 Task: Look for space in Ashibetsu, Japan from 5th September, 2023 to 12th September, 2023 for 2 adults in price range Rs.10000 to Rs.15000.  With 1  bedroom having 1 bed and 1 bathroom. Property type can be house, flat, guest house, hotel. Amenities needed are: washing machine. Booking option can be shelf check-in. Required host language is English.
Action: Mouse moved to (547, 144)
Screenshot: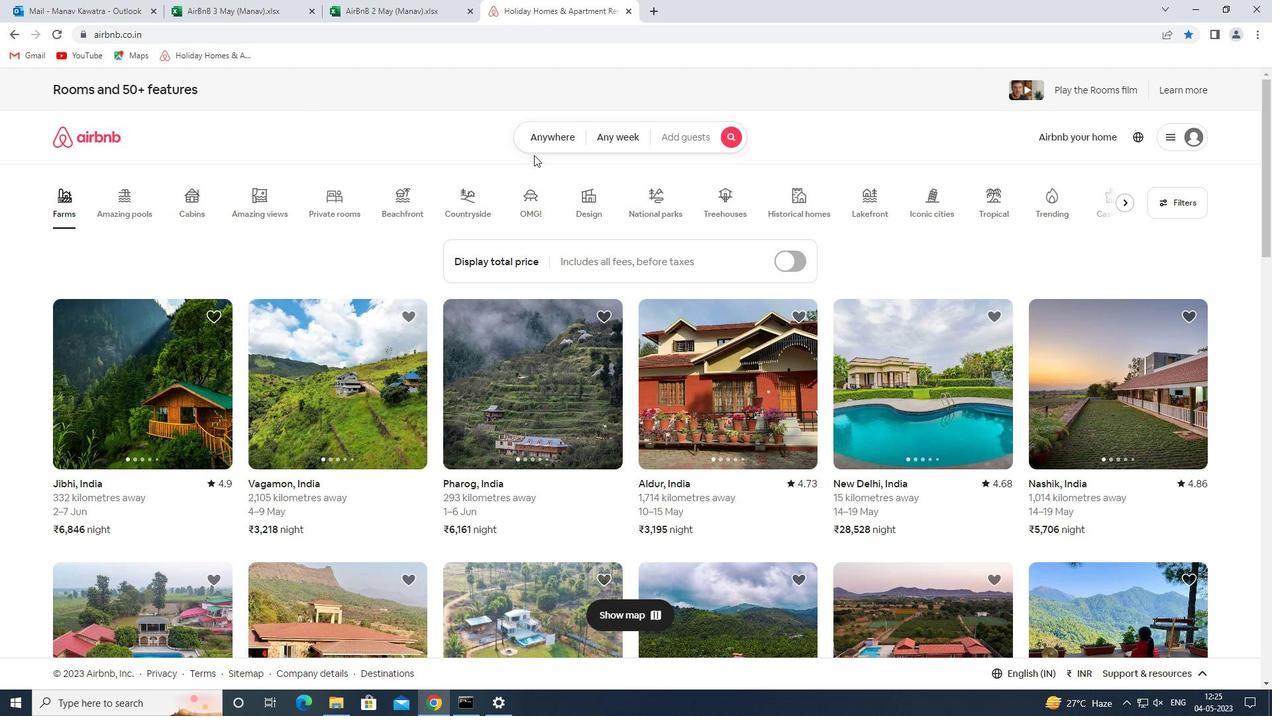 
Action: Mouse pressed left at (547, 144)
Screenshot: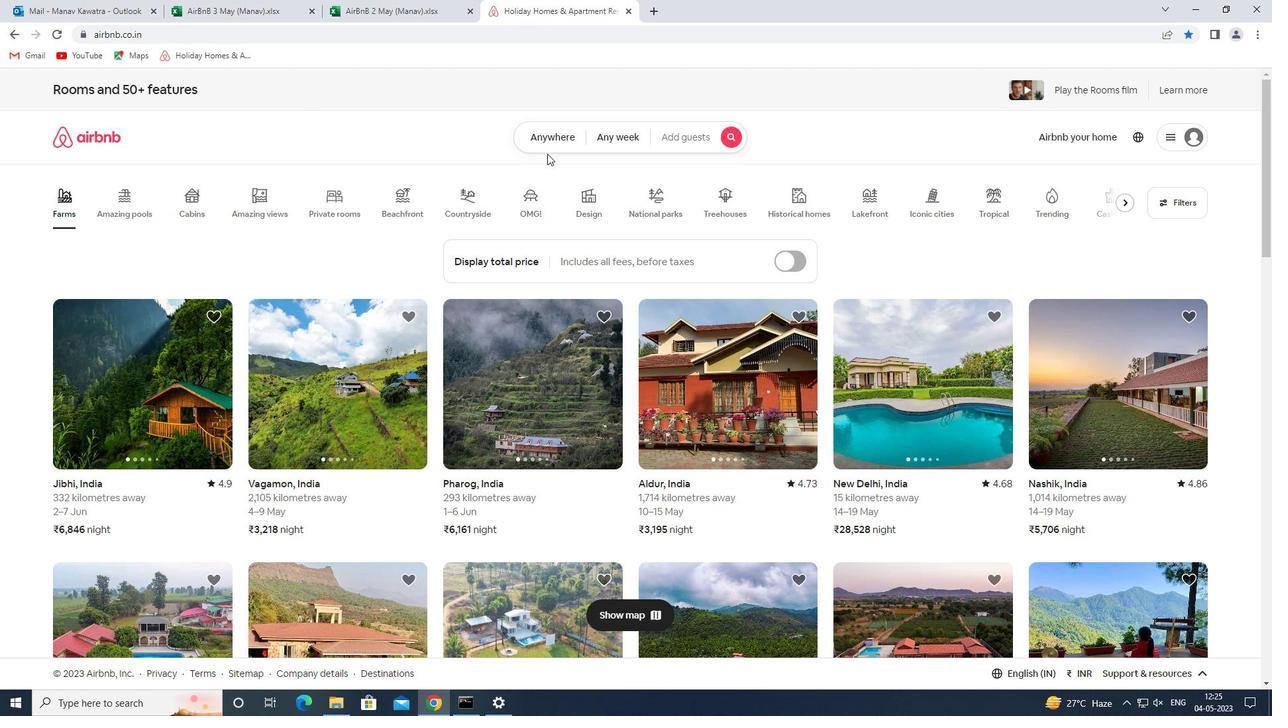 
Action: Mouse moved to (432, 189)
Screenshot: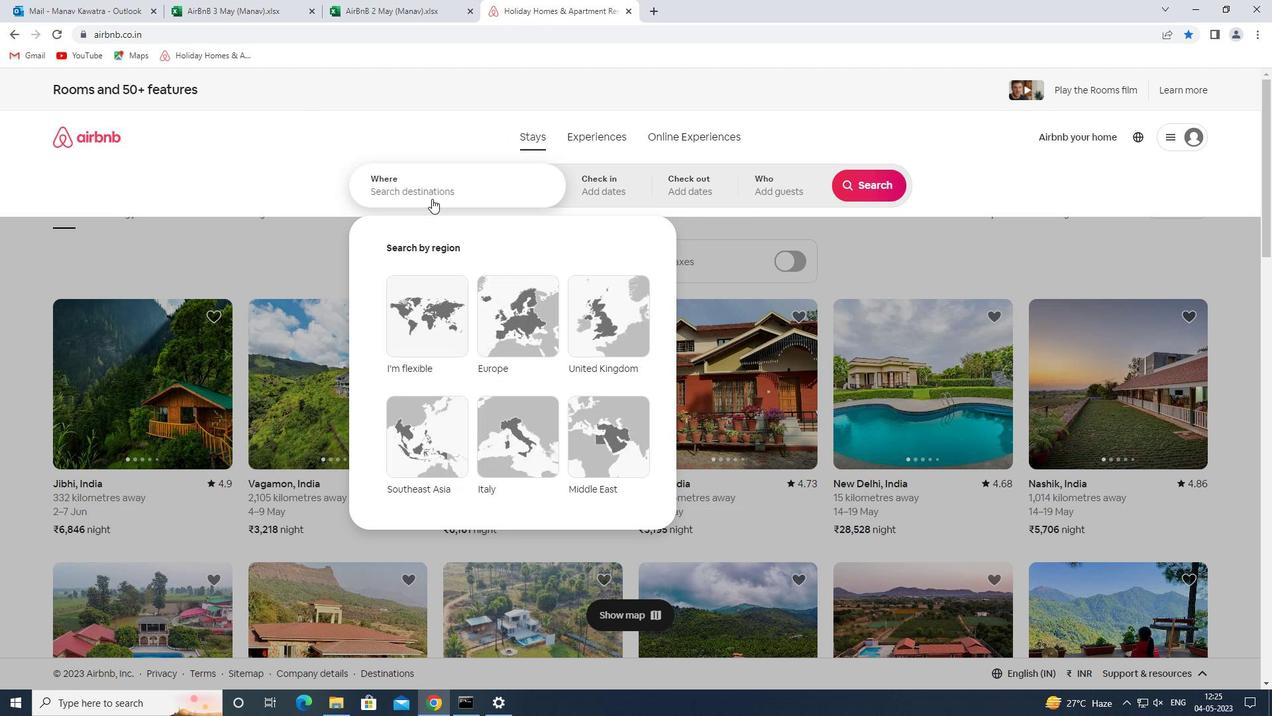 
Action: Mouse pressed left at (432, 189)
Screenshot: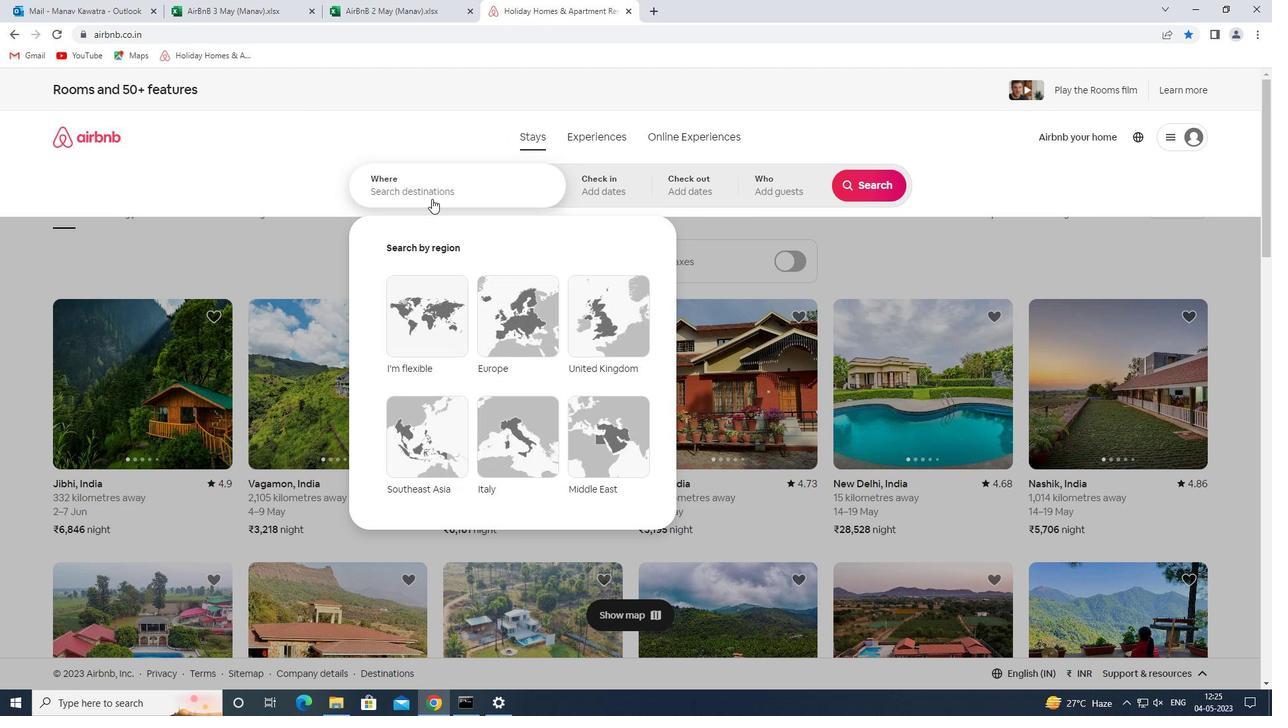 
Action: Mouse moved to (433, 189)
Screenshot: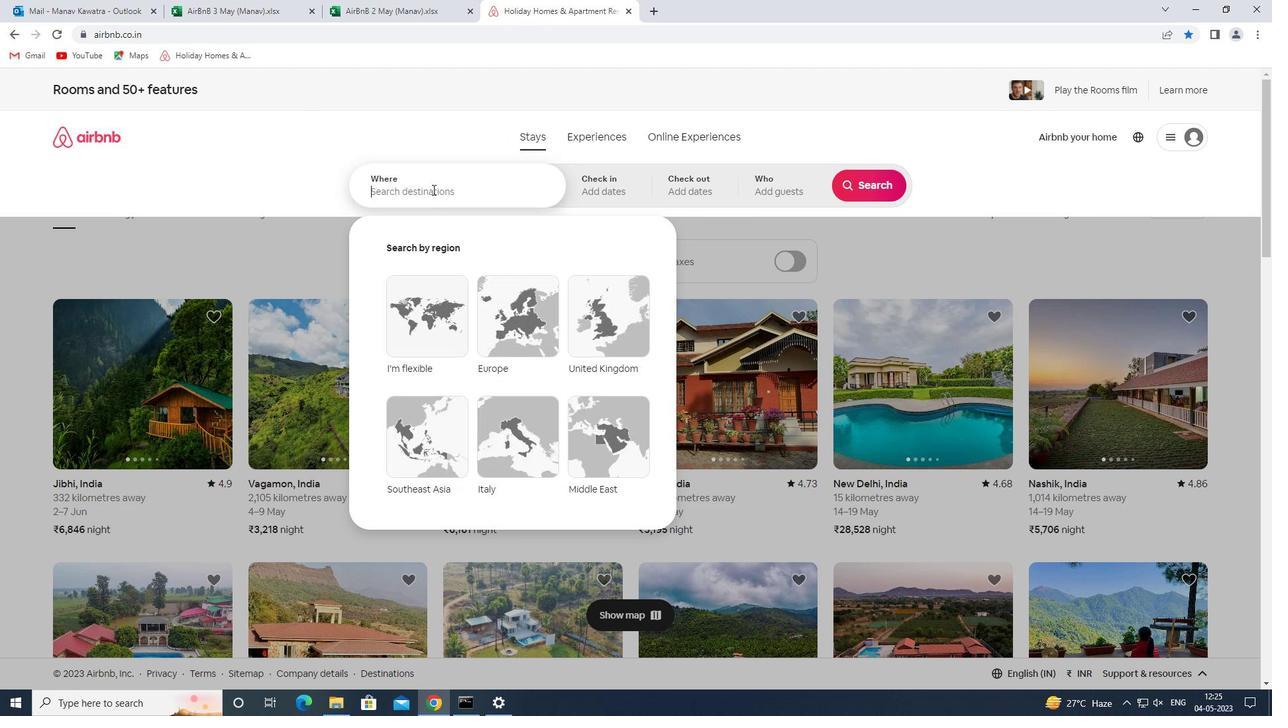 
Action: Key pressed ashi<Key.backspace>ibetu<Key.space>japam<Key.space><Key.enter>
Screenshot: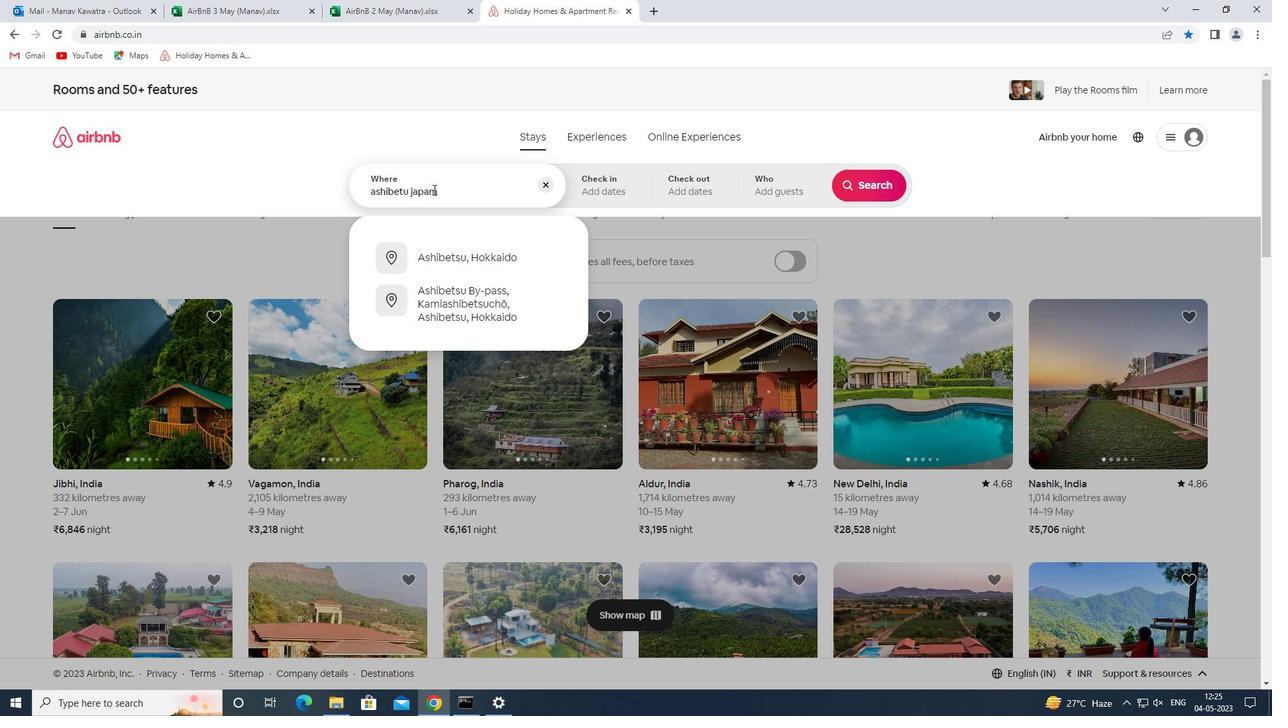 
Action: Mouse moved to (867, 295)
Screenshot: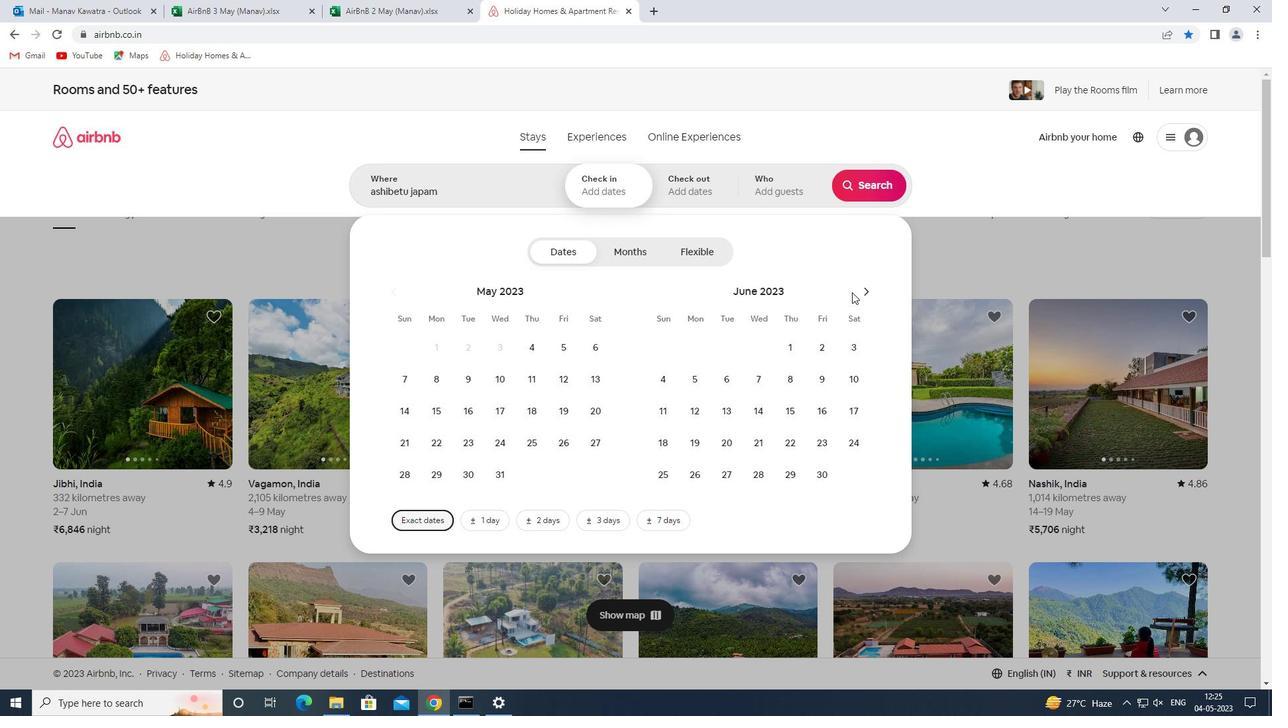 
Action: Mouse pressed left at (867, 295)
Screenshot: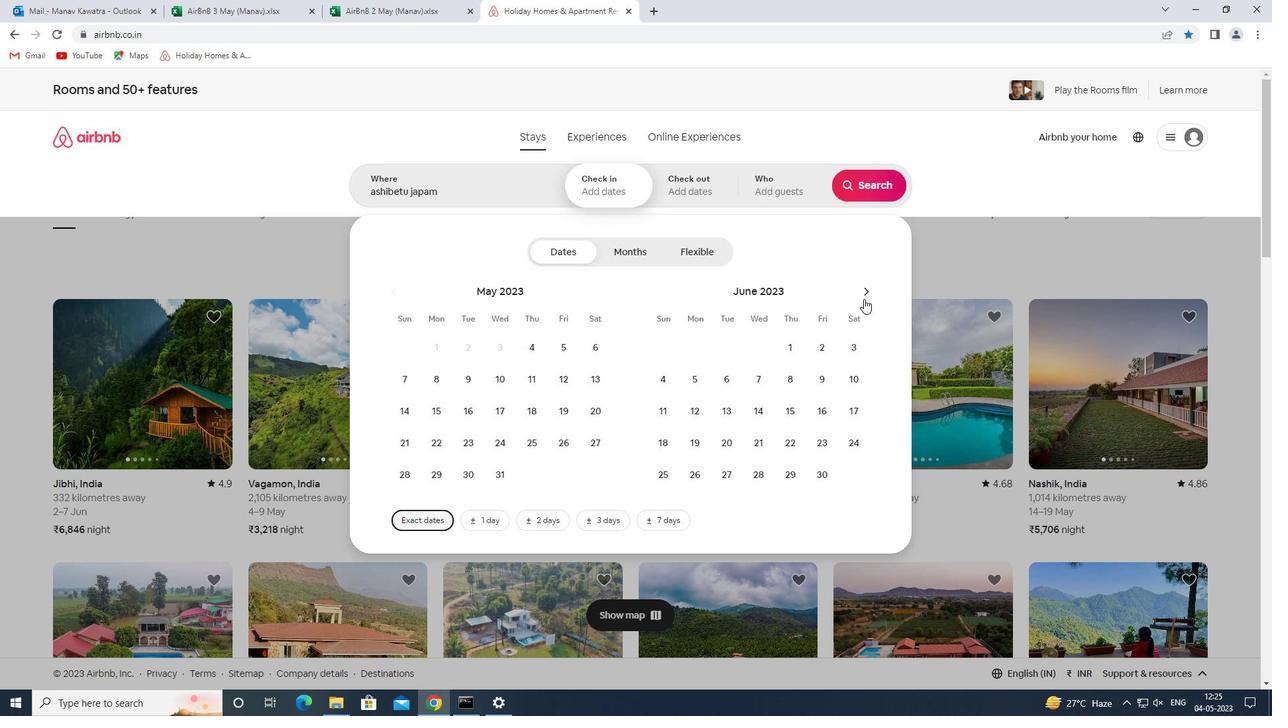 
Action: Mouse pressed left at (867, 295)
Screenshot: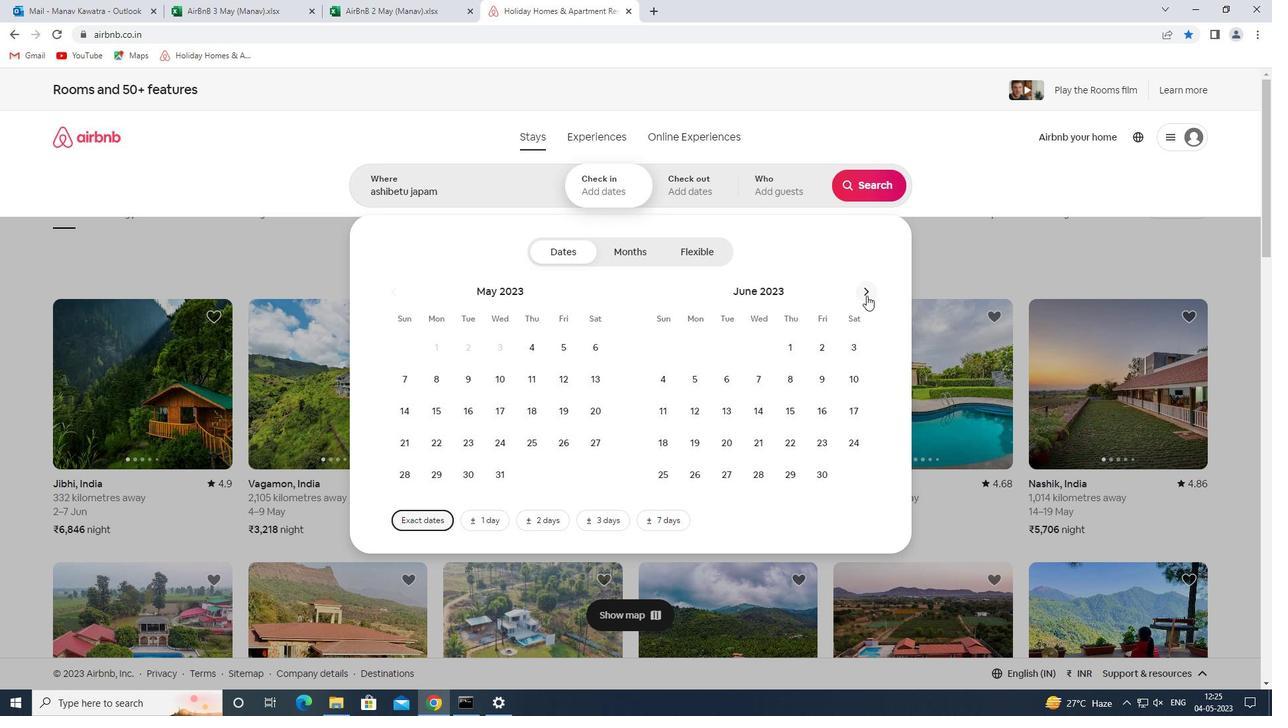 
Action: Mouse pressed left at (867, 295)
Screenshot: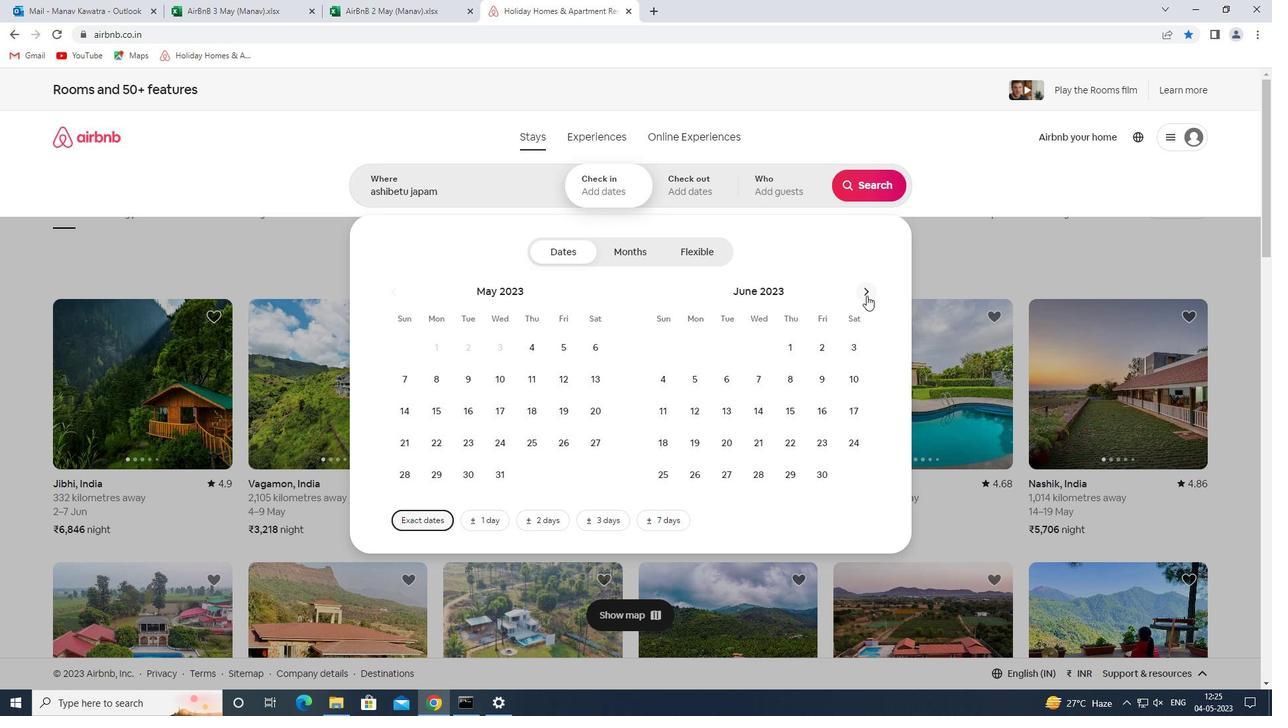 
Action: Mouse pressed left at (867, 295)
Screenshot: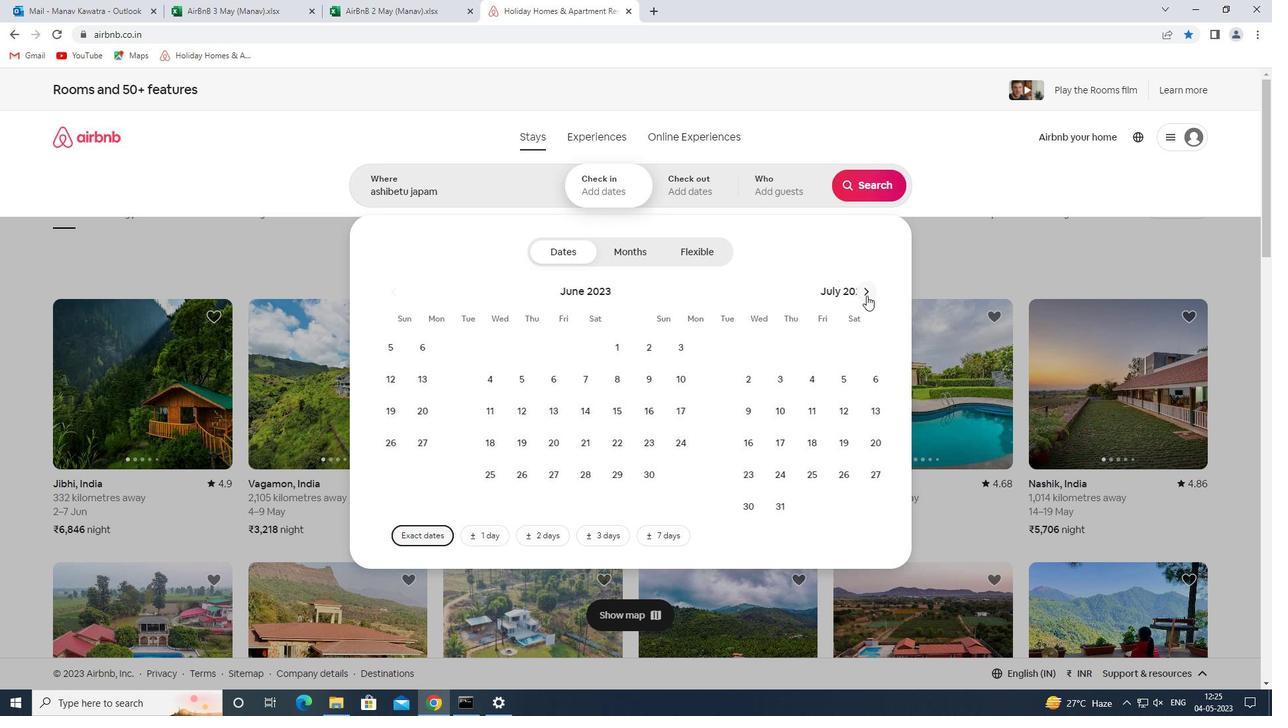 
Action: Mouse pressed left at (867, 295)
Screenshot: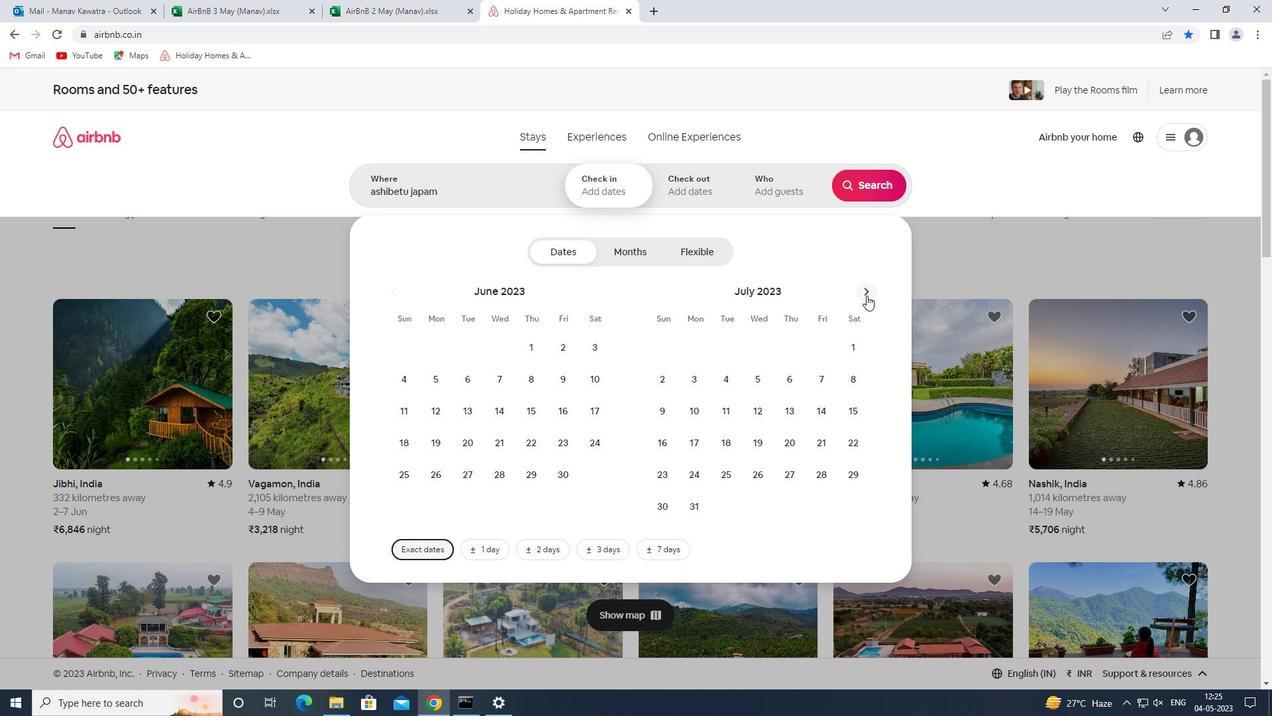
Action: Mouse moved to (867, 295)
Screenshot: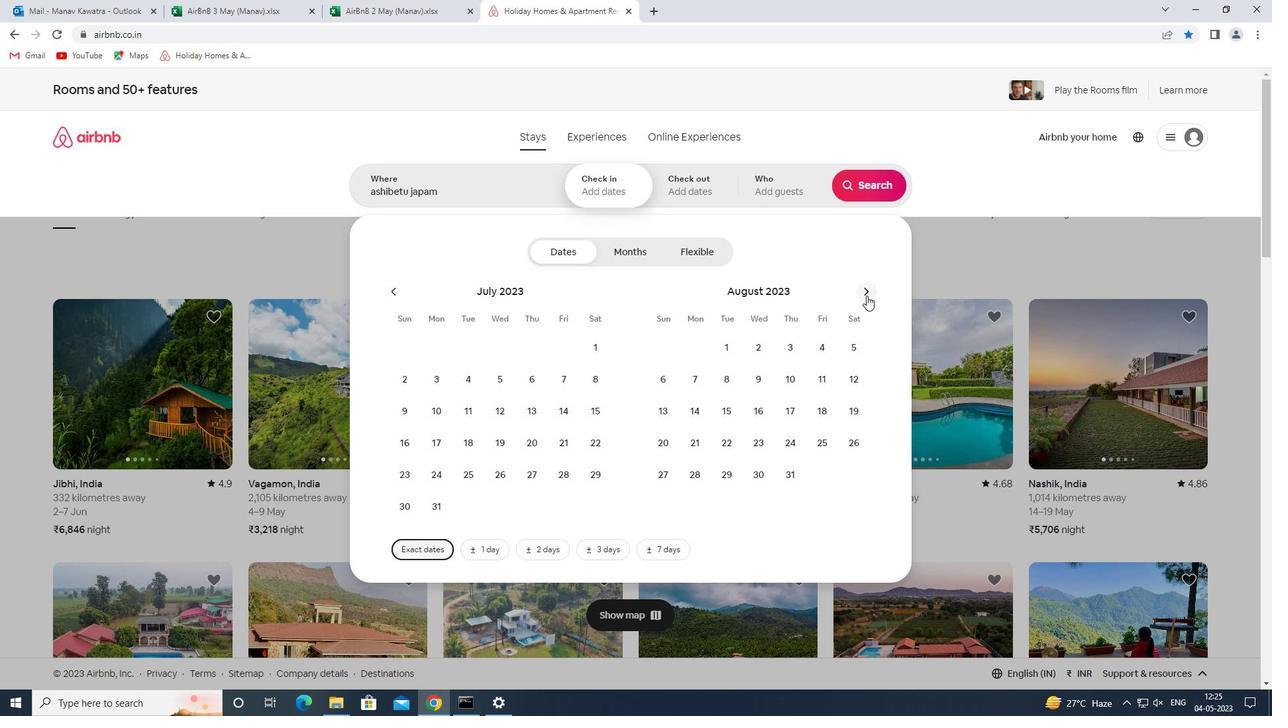 
Action: Mouse pressed left at (867, 295)
Screenshot: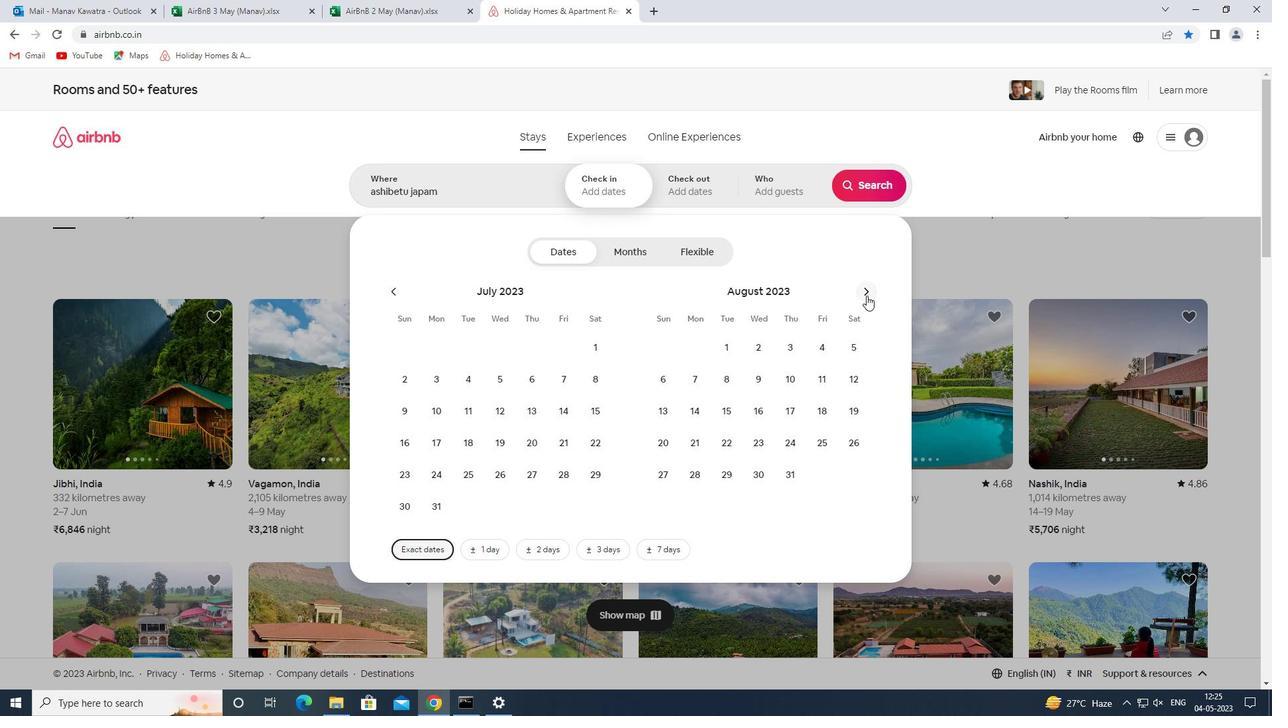 
Action: Mouse moved to (730, 385)
Screenshot: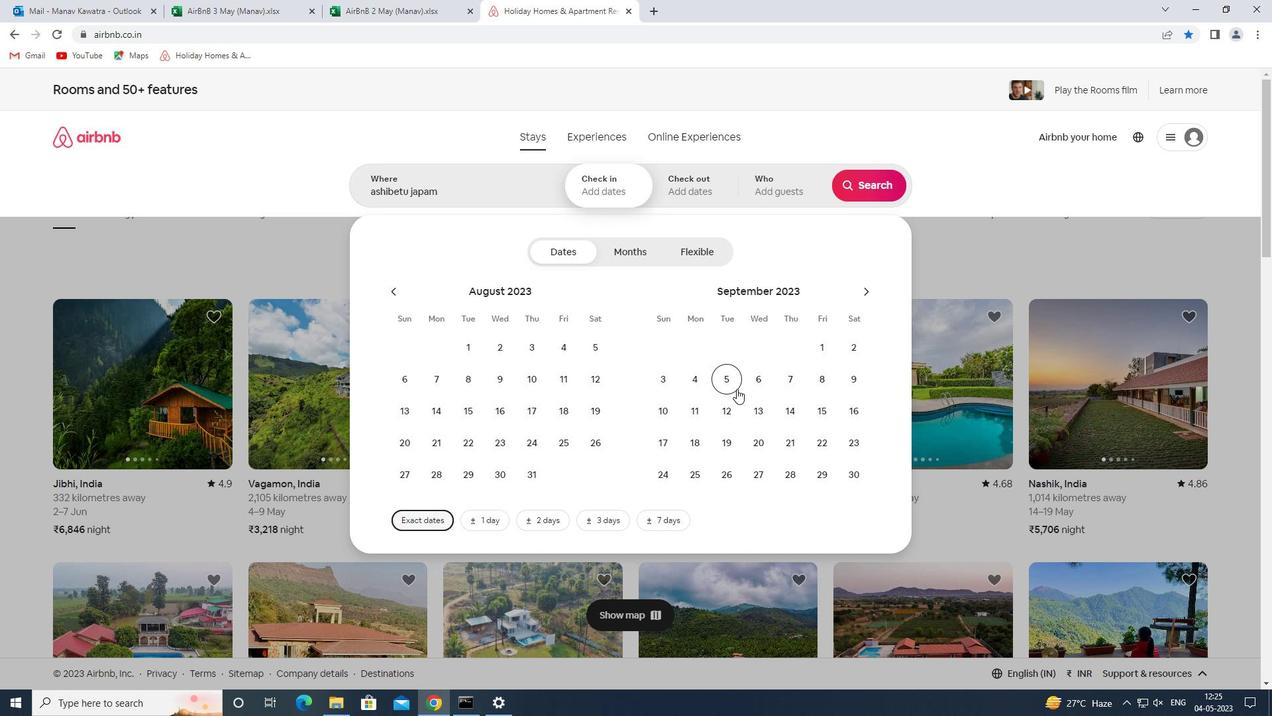 
Action: Mouse pressed left at (730, 385)
Screenshot: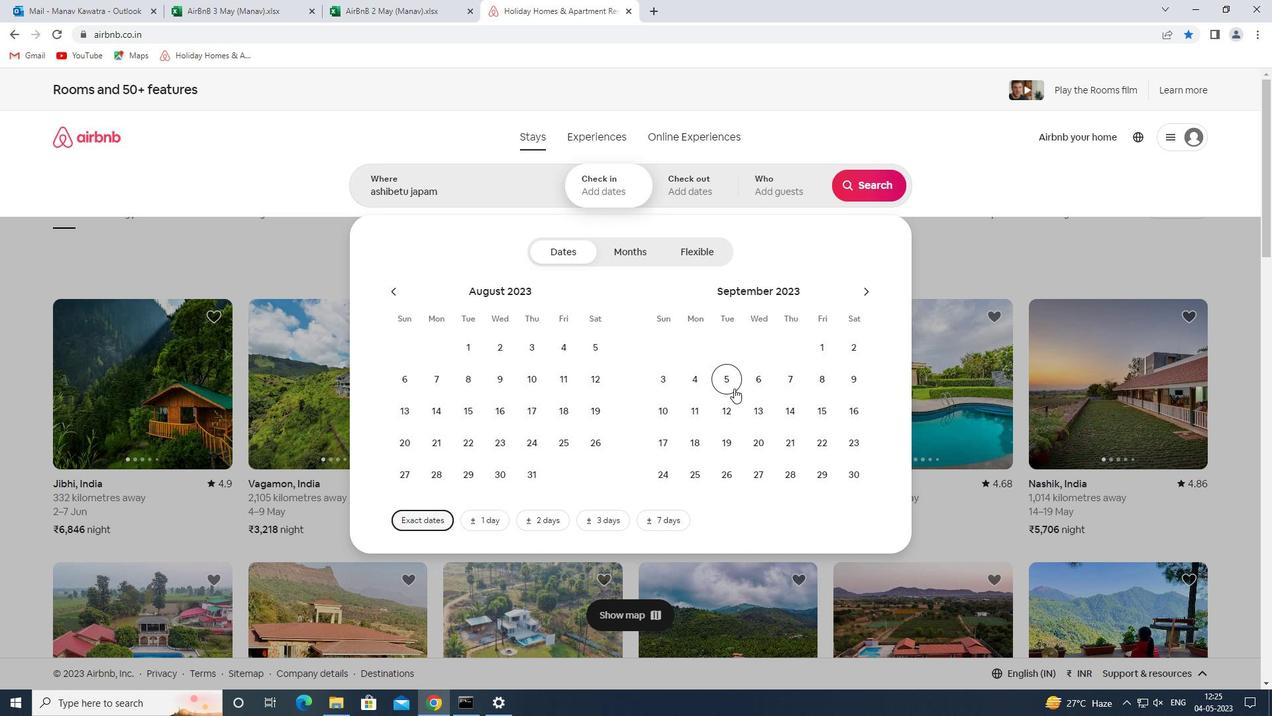 
Action: Mouse moved to (735, 410)
Screenshot: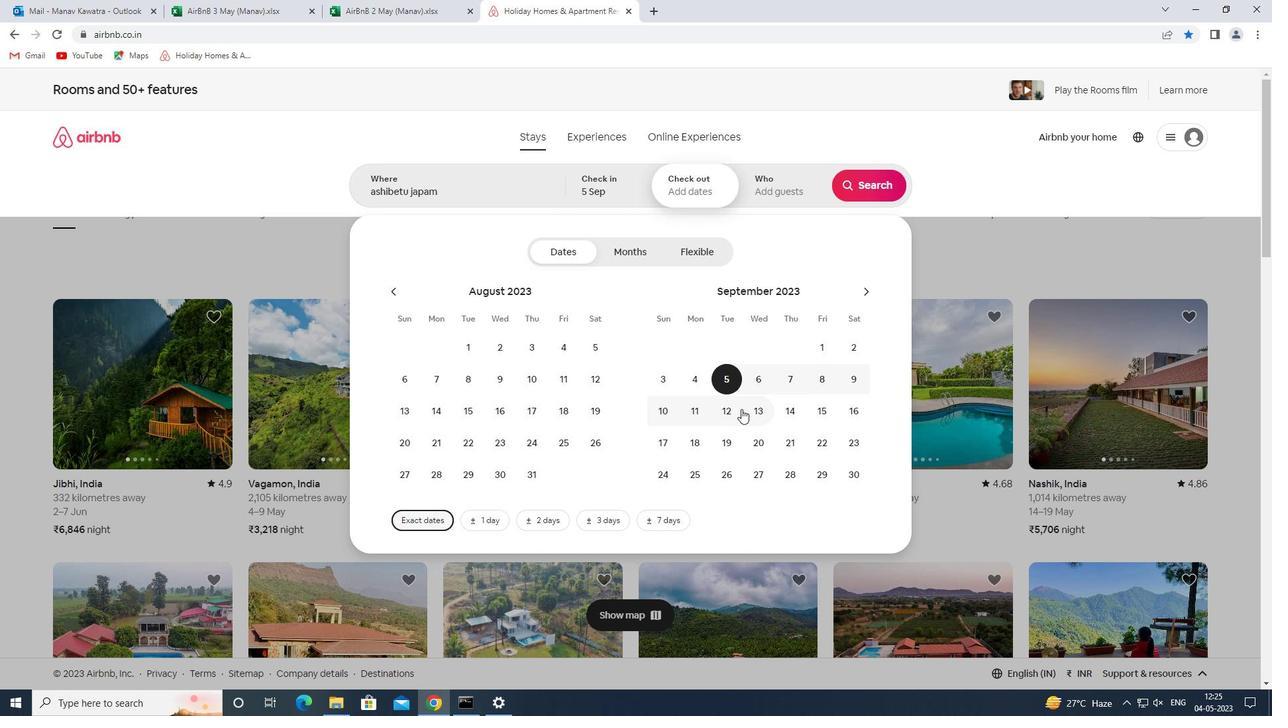
Action: Mouse pressed left at (735, 410)
Screenshot: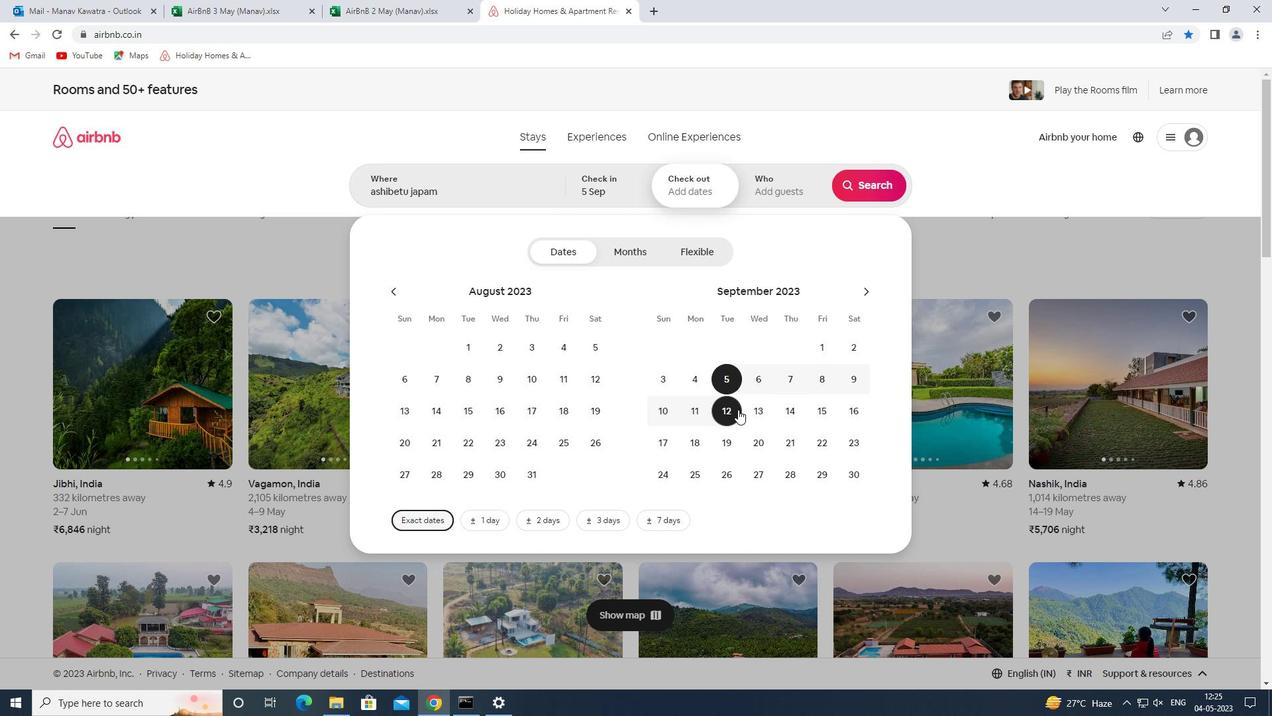 
Action: Mouse moved to (778, 190)
Screenshot: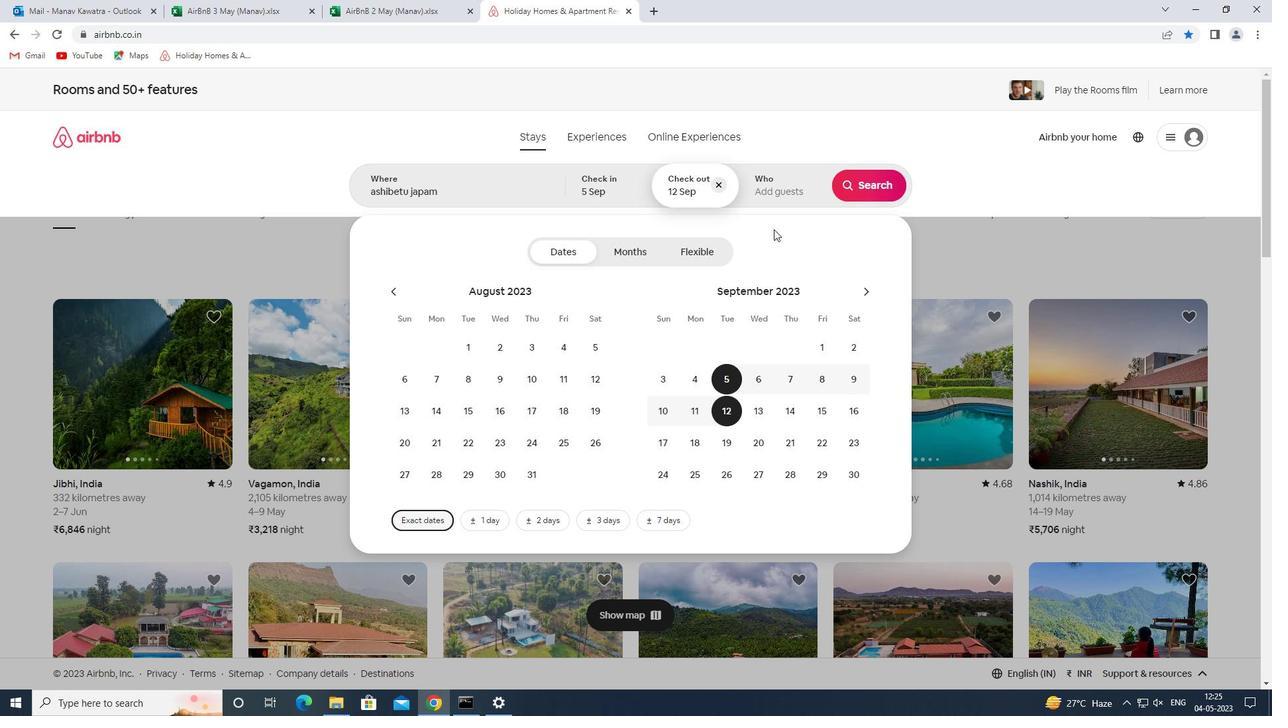 
Action: Mouse pressed left at (778, 190)
Screenshot: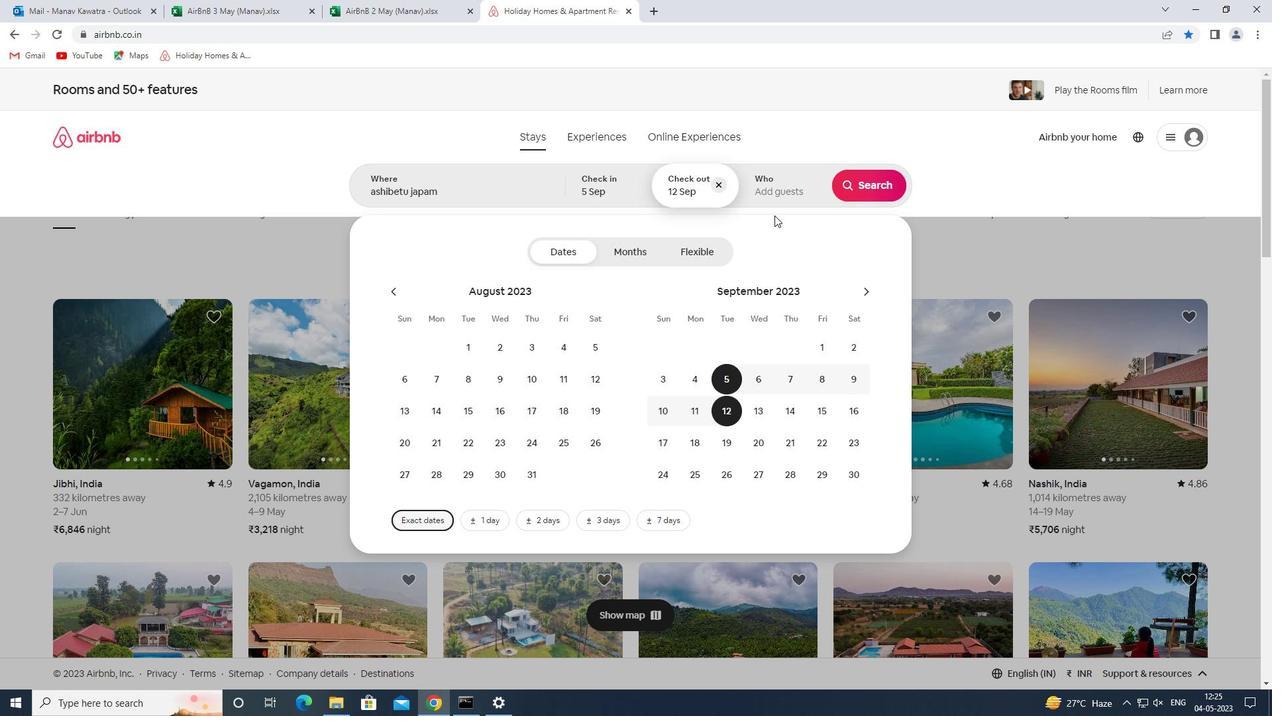 
Action: Mouse moved to (878, 265)
Screenshot: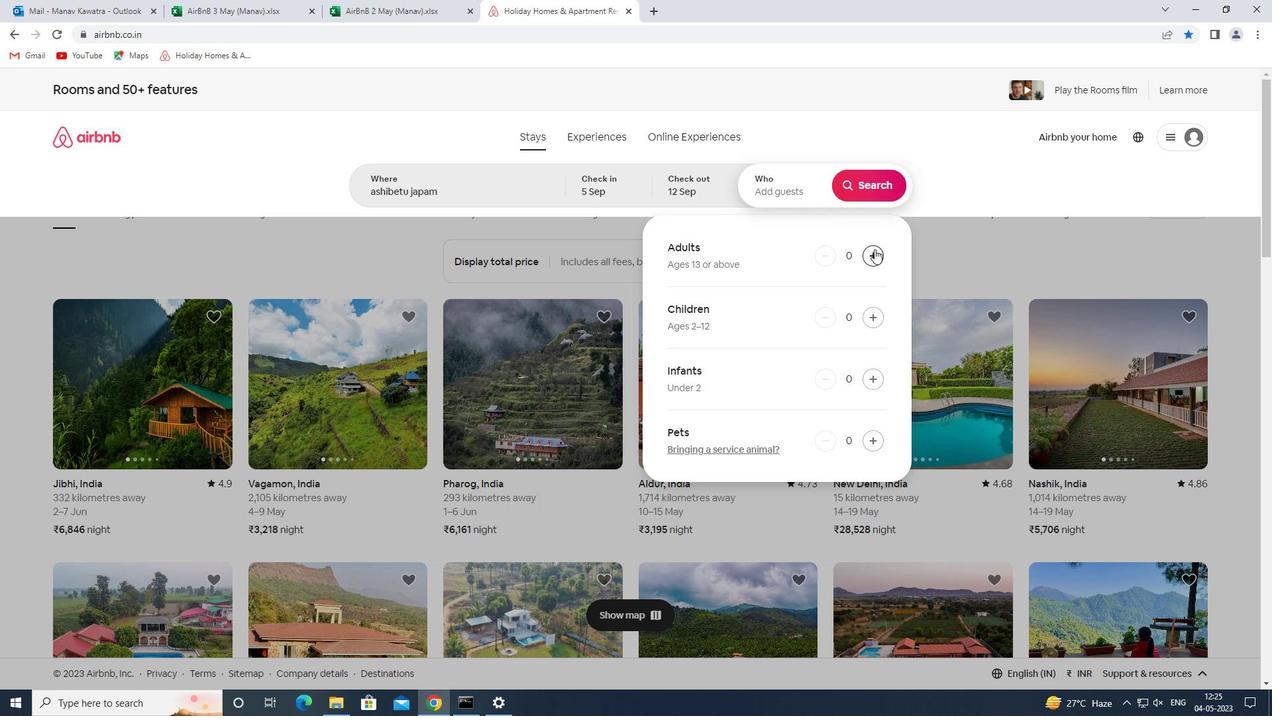 
Action: Mouse pressed left at (878, 265)
Screenshot: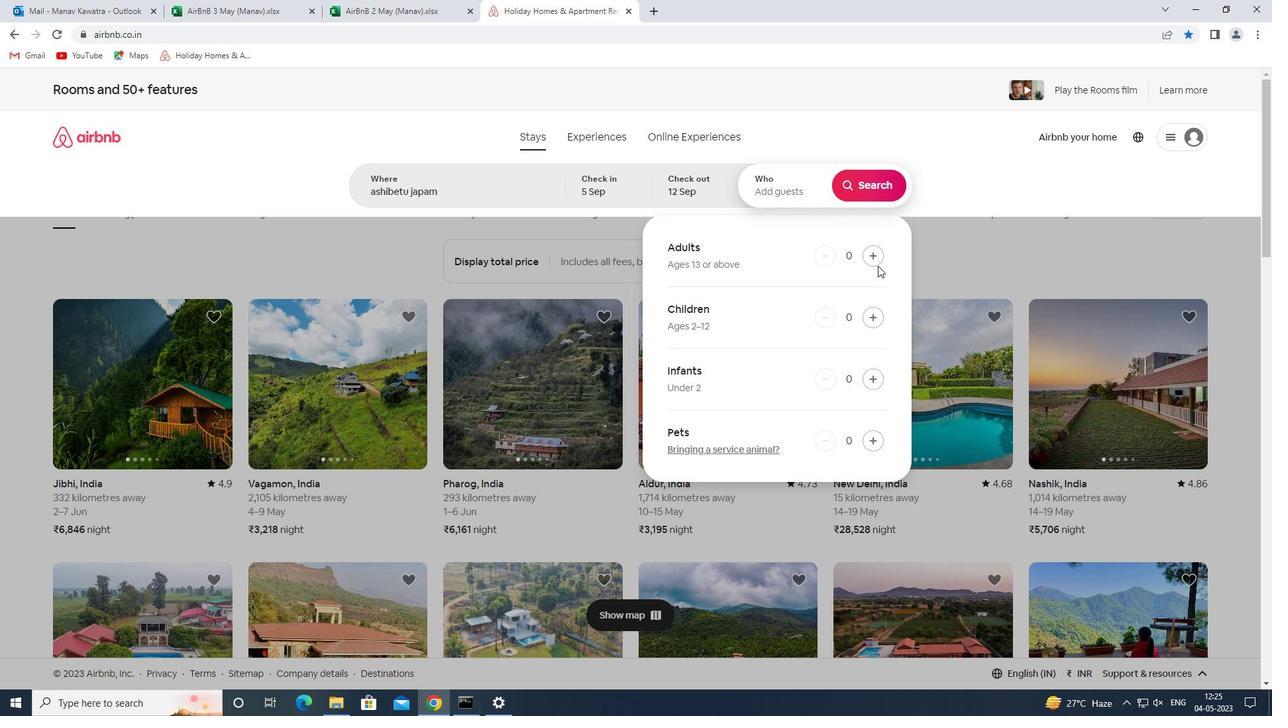 
Action: Mouse pressed left at (878, 265)
Screenshot: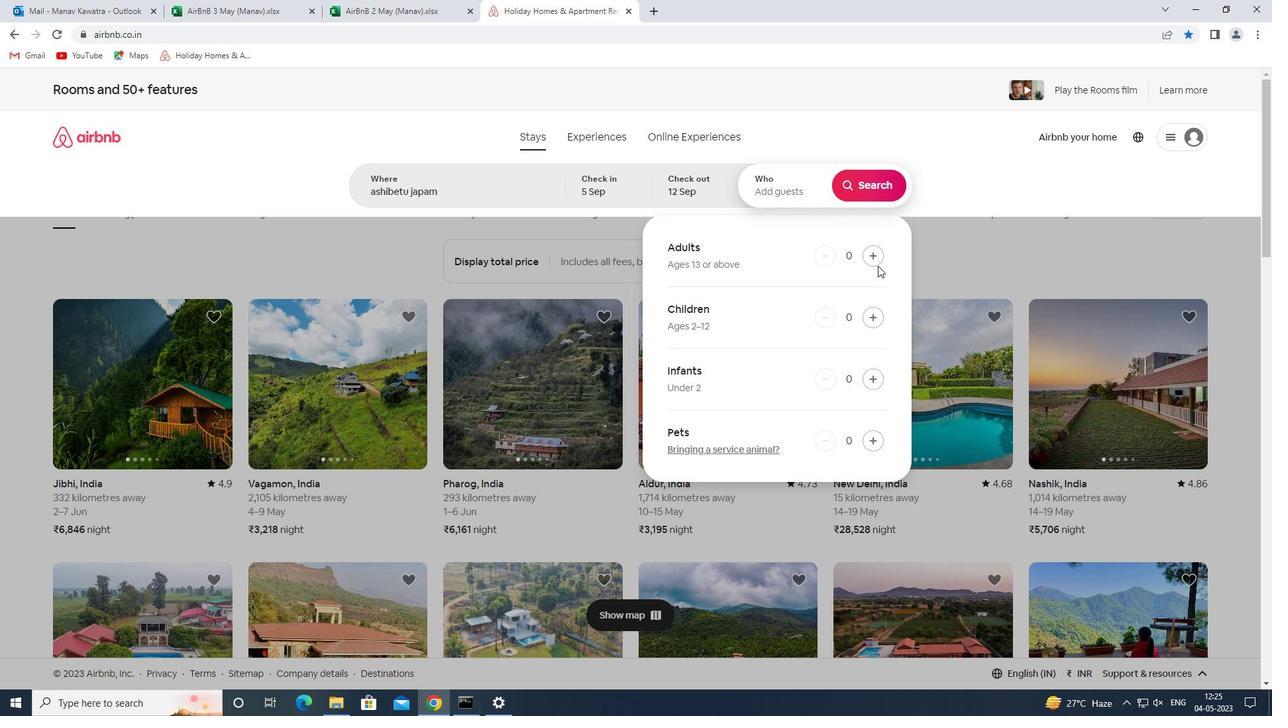 
Action: Mouse moved to (875, 253)
Screenshot: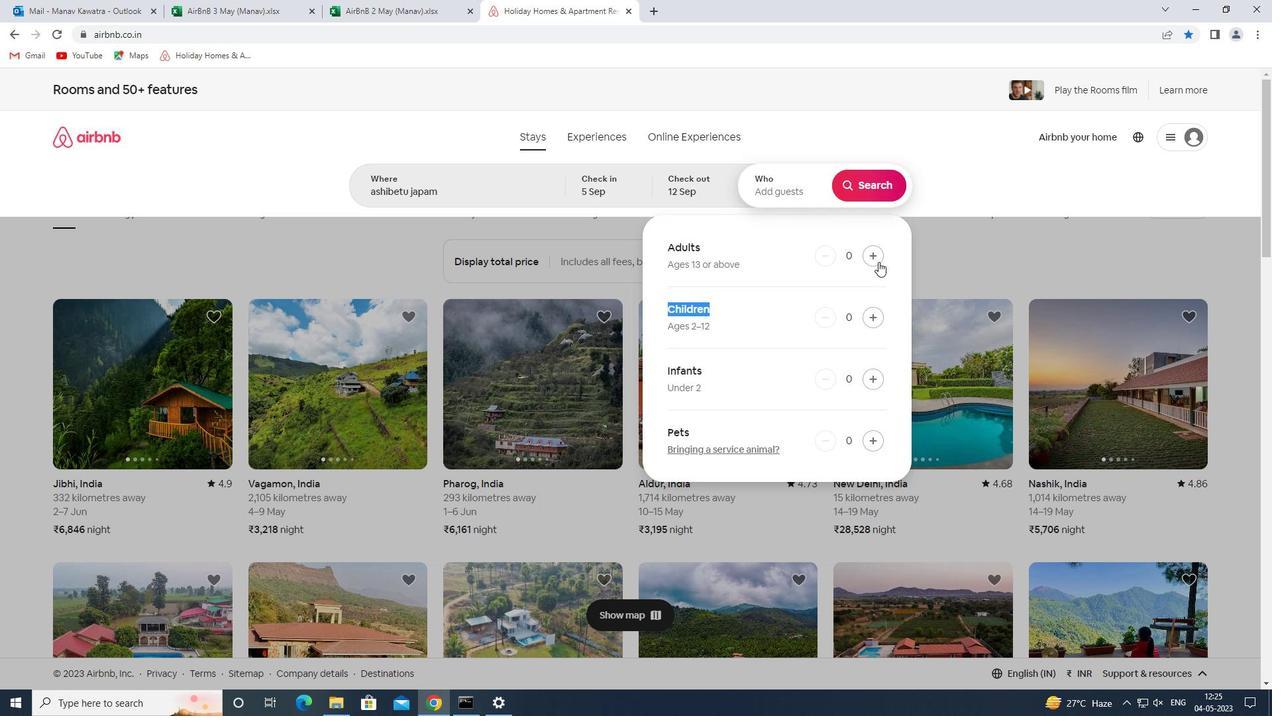 
Action: Mouse pressed left at (875, 253)
Screenshot: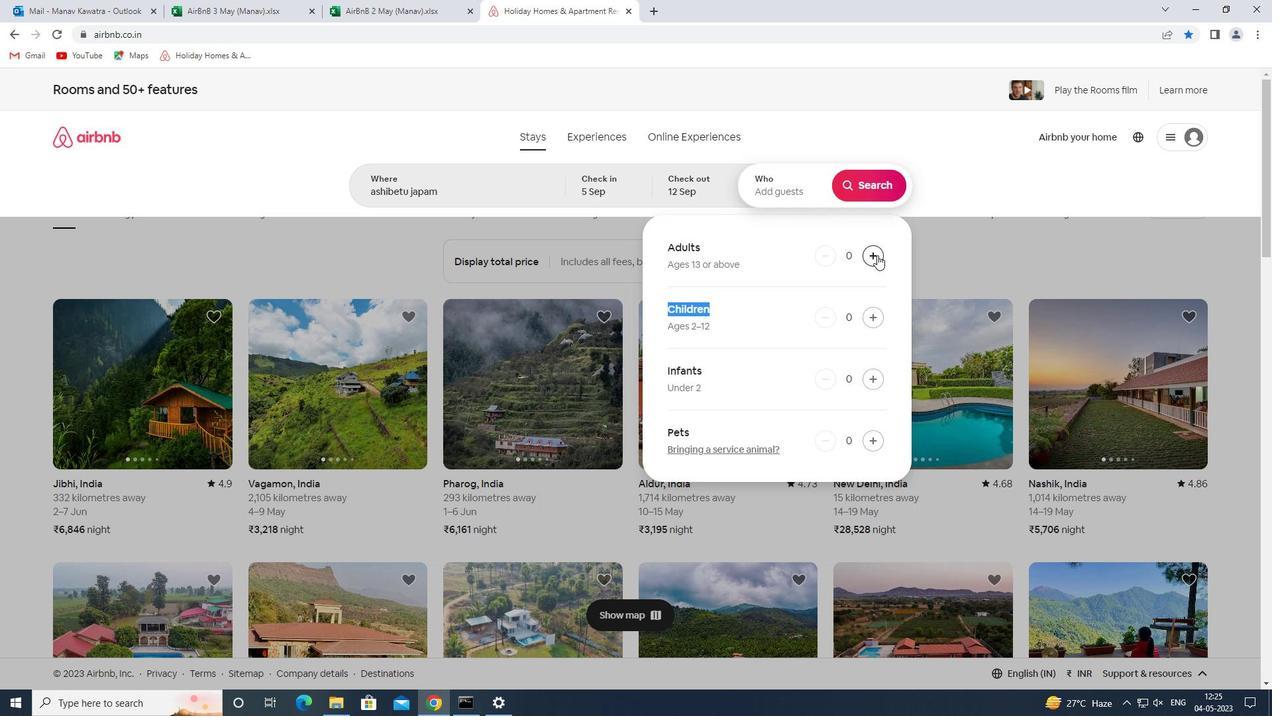 
Action: Mouse pressed left at (875, 253)
Screenshot: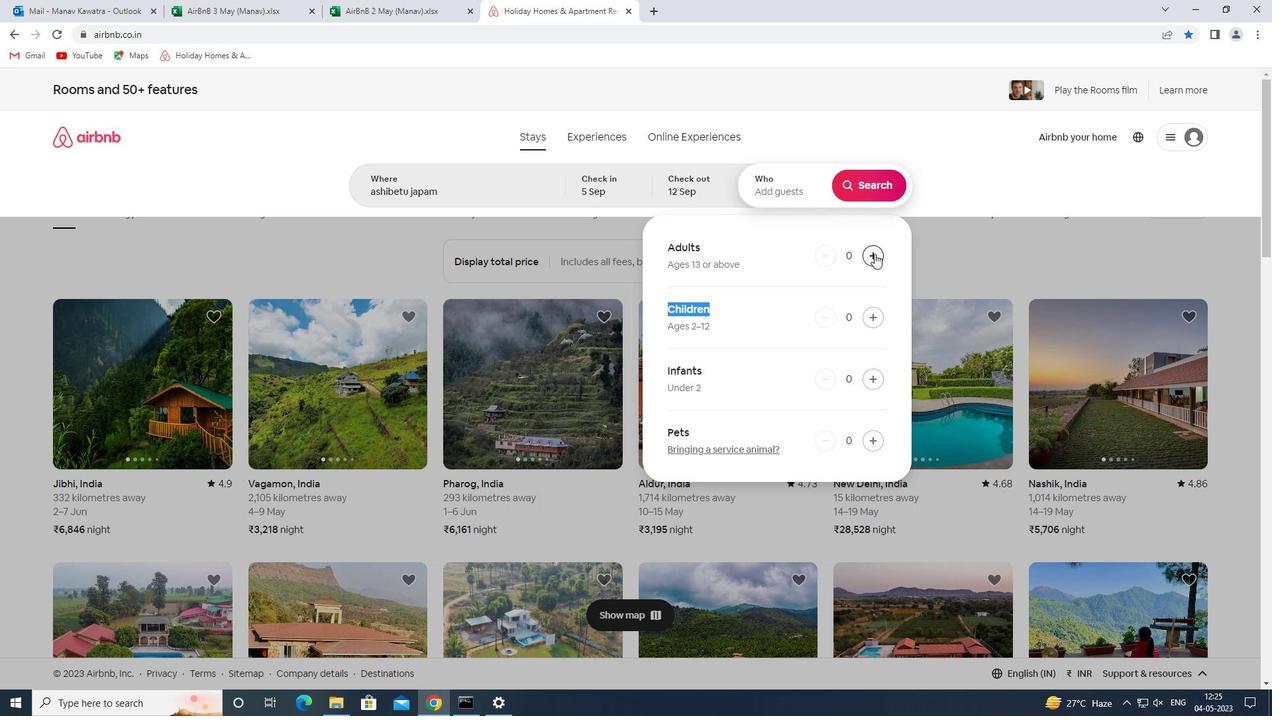 
Action: Mouse moved to (863, 189)
Screenshot: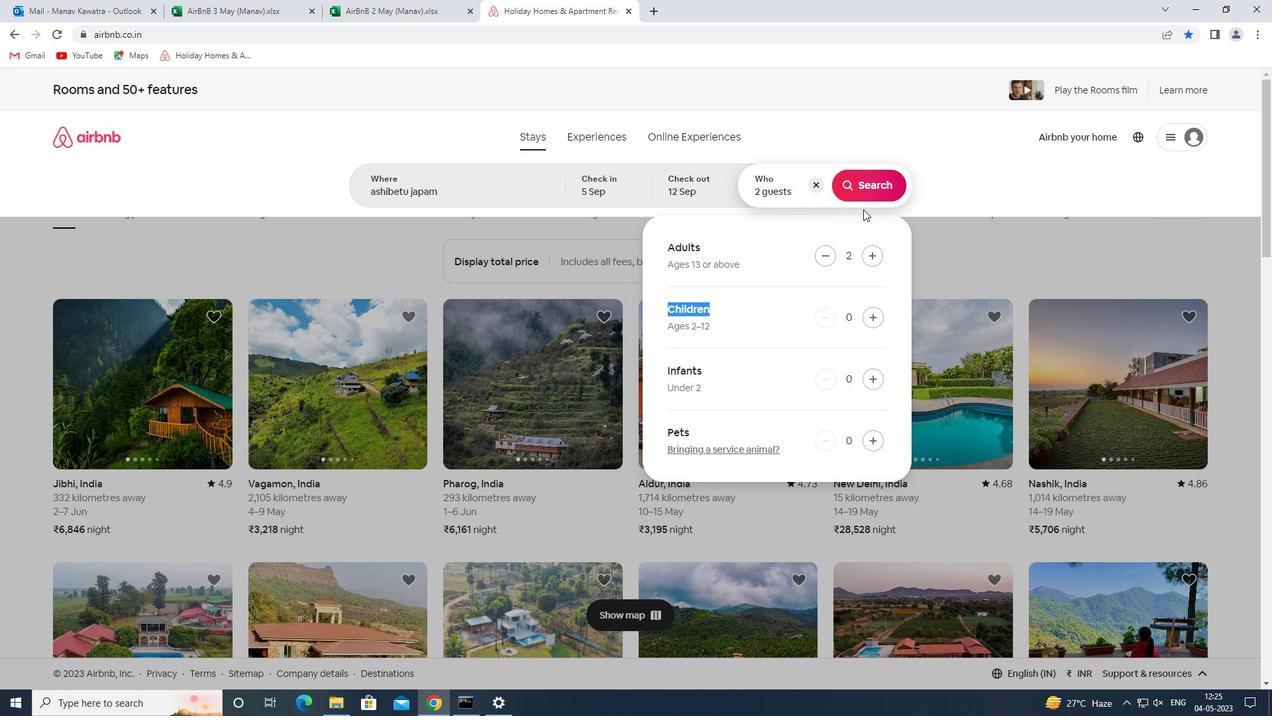 
Action: Mouse pressed left at (863, 189)
Screenshot: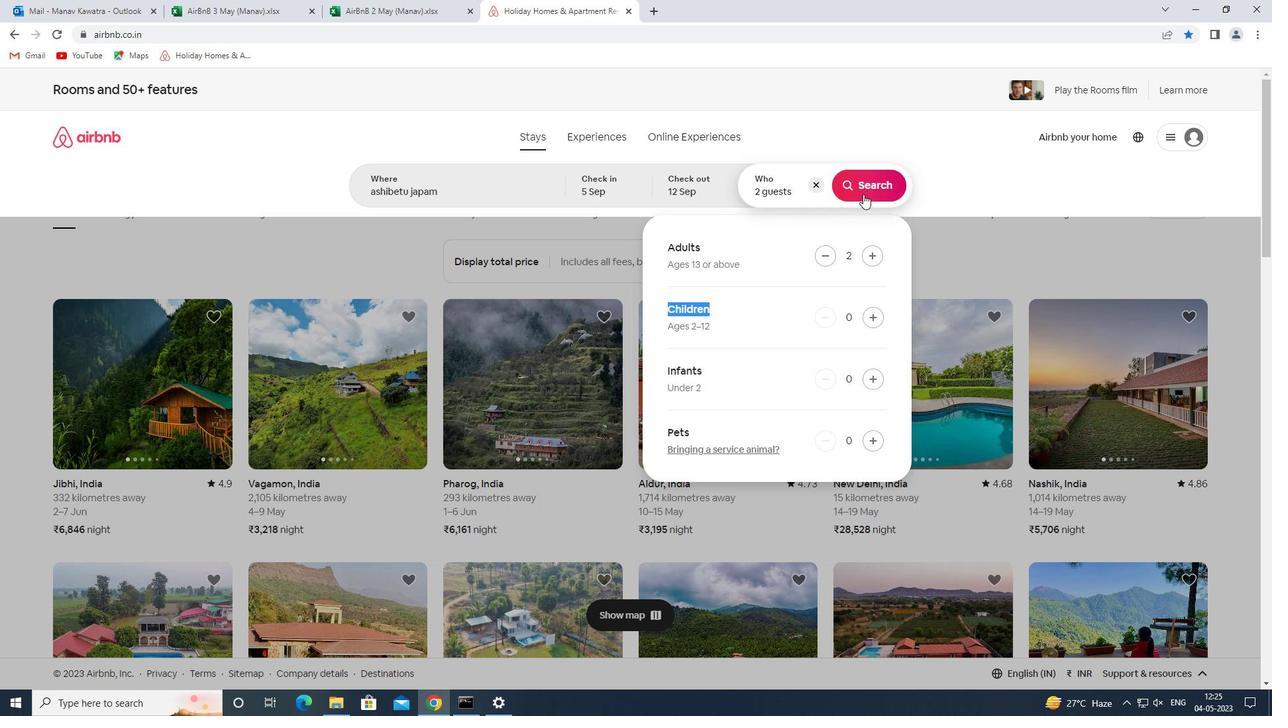 
Action: Mouse moved to (1217, 149)
Screenshot: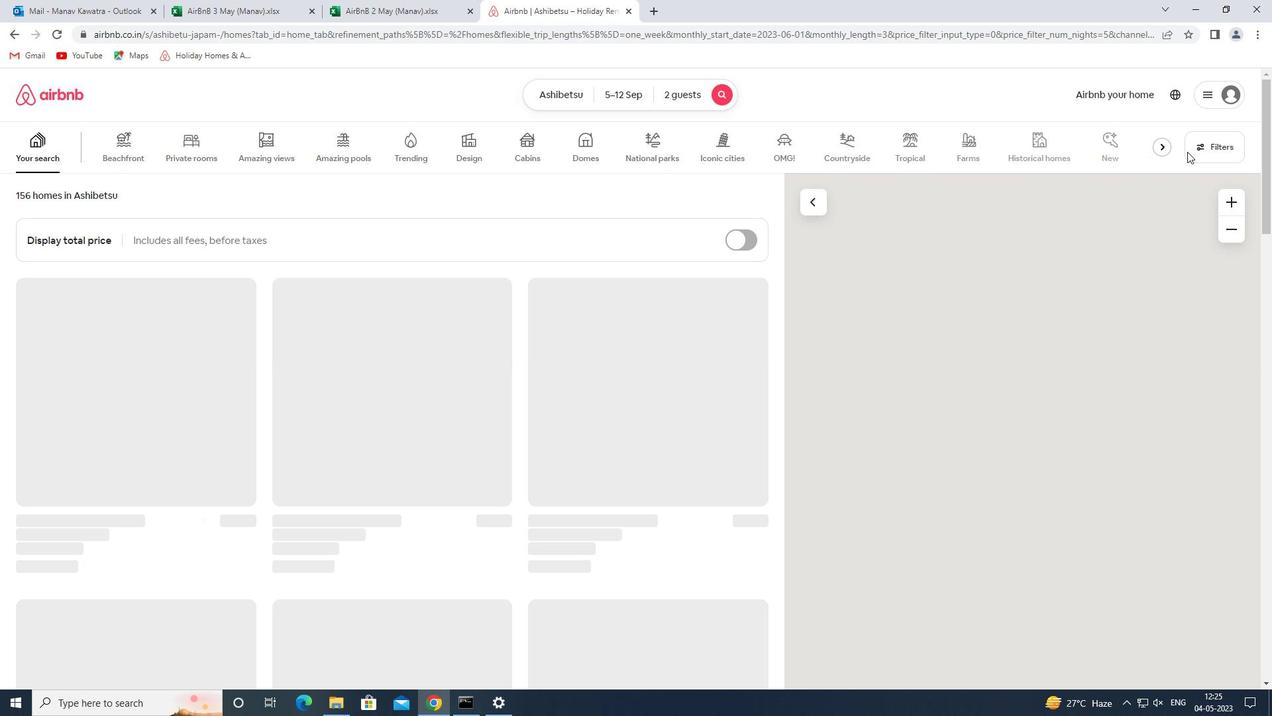 
Action: Mouse pressed left at (1217, 149)
Screenshot: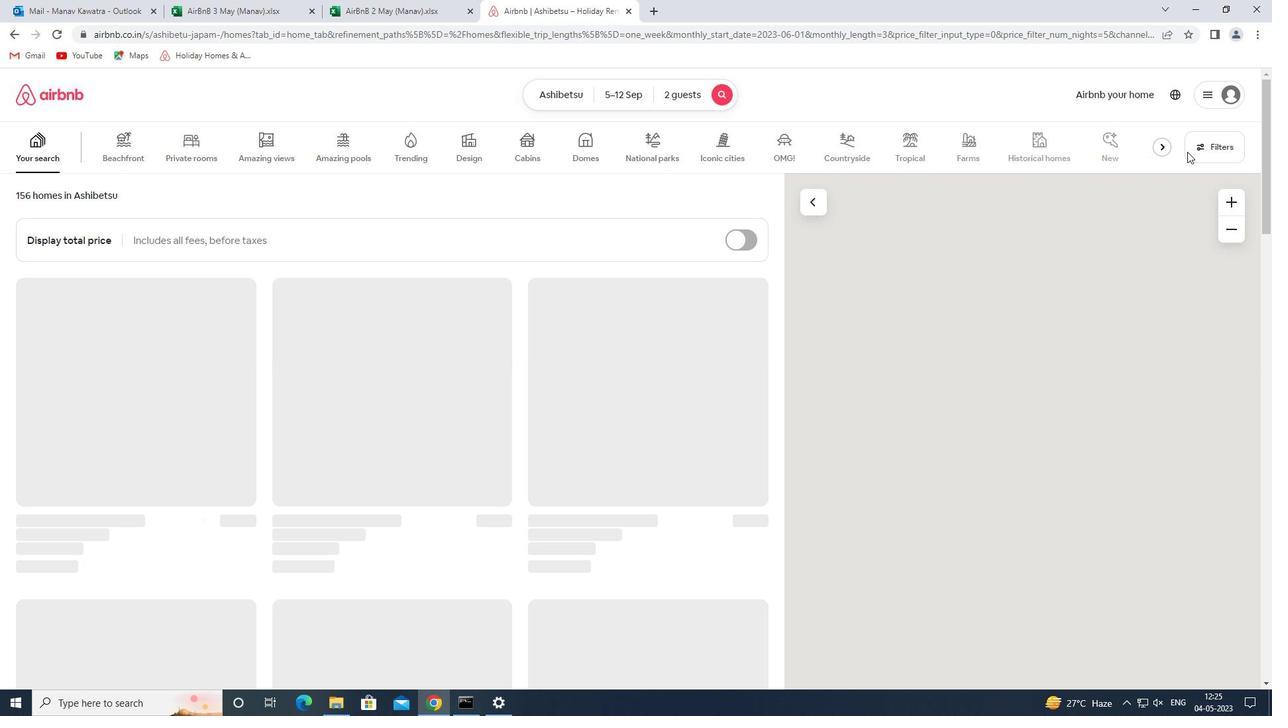 
Action: Mouse moved to (460, 318)
Screenshot: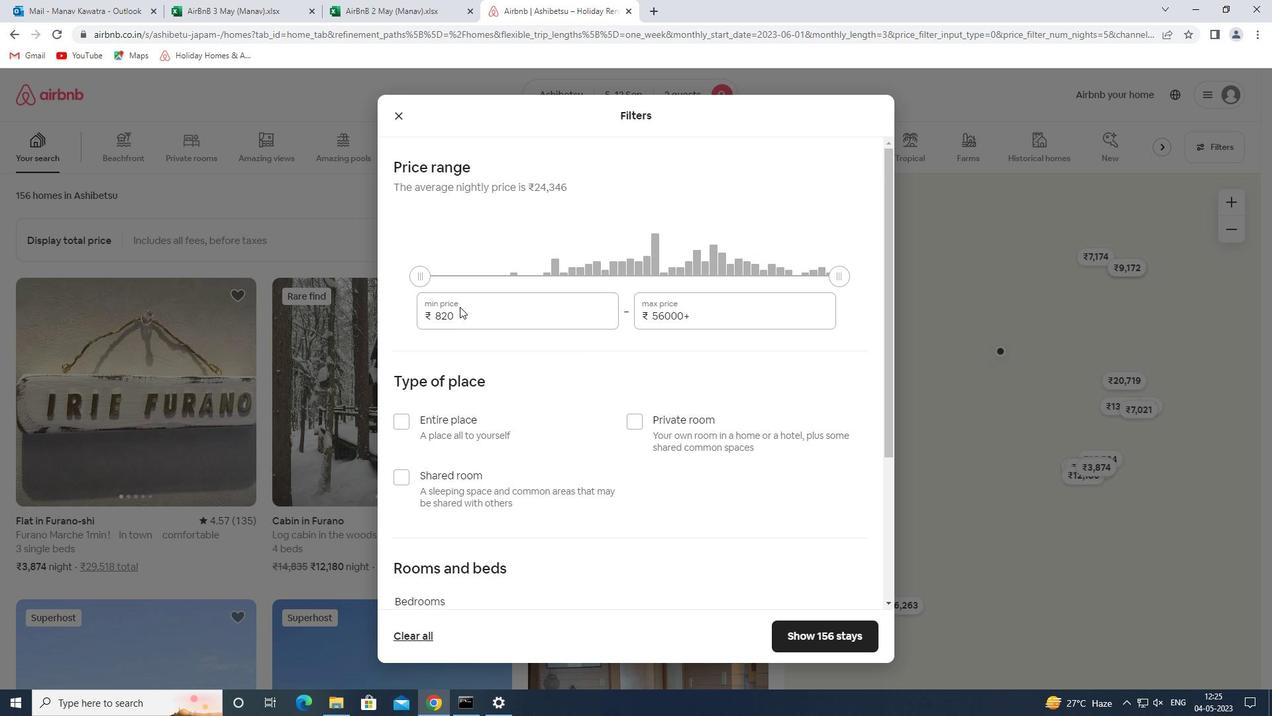 
Action: Mouse pressed left at (460, 318)
Screenshot: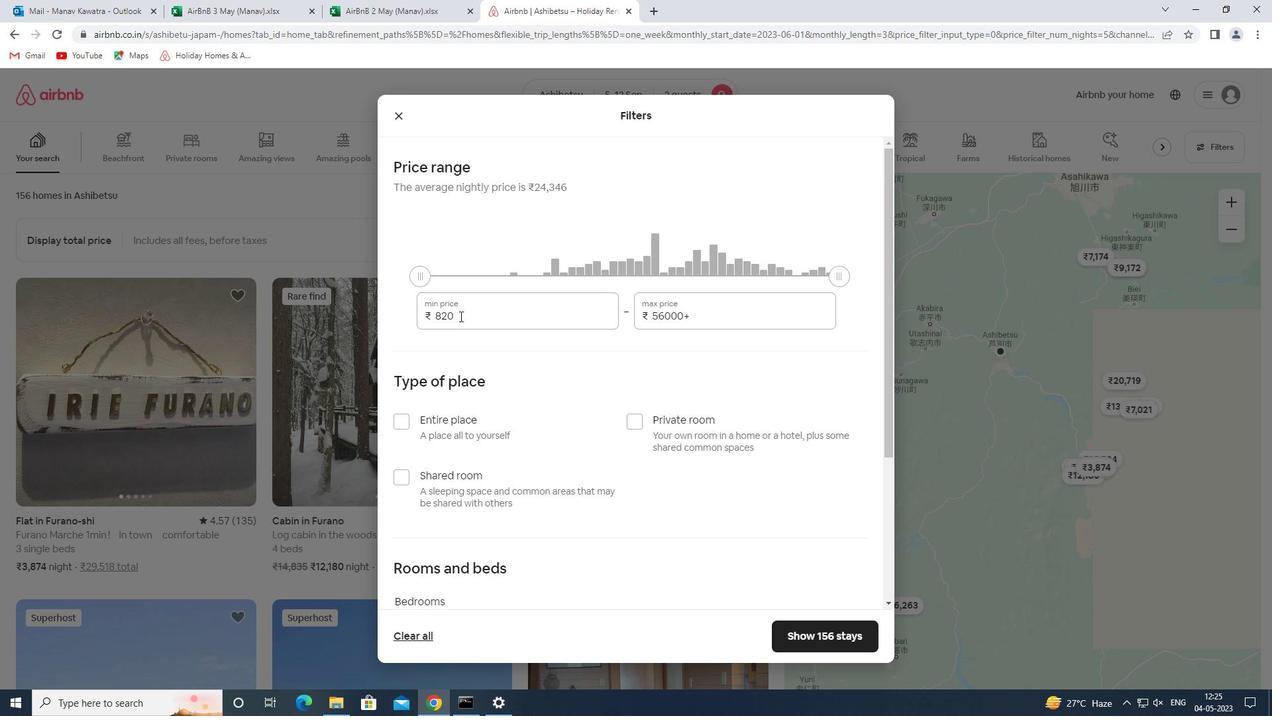 
Action: Mouse pressed left at (460, 318)
Screenshot: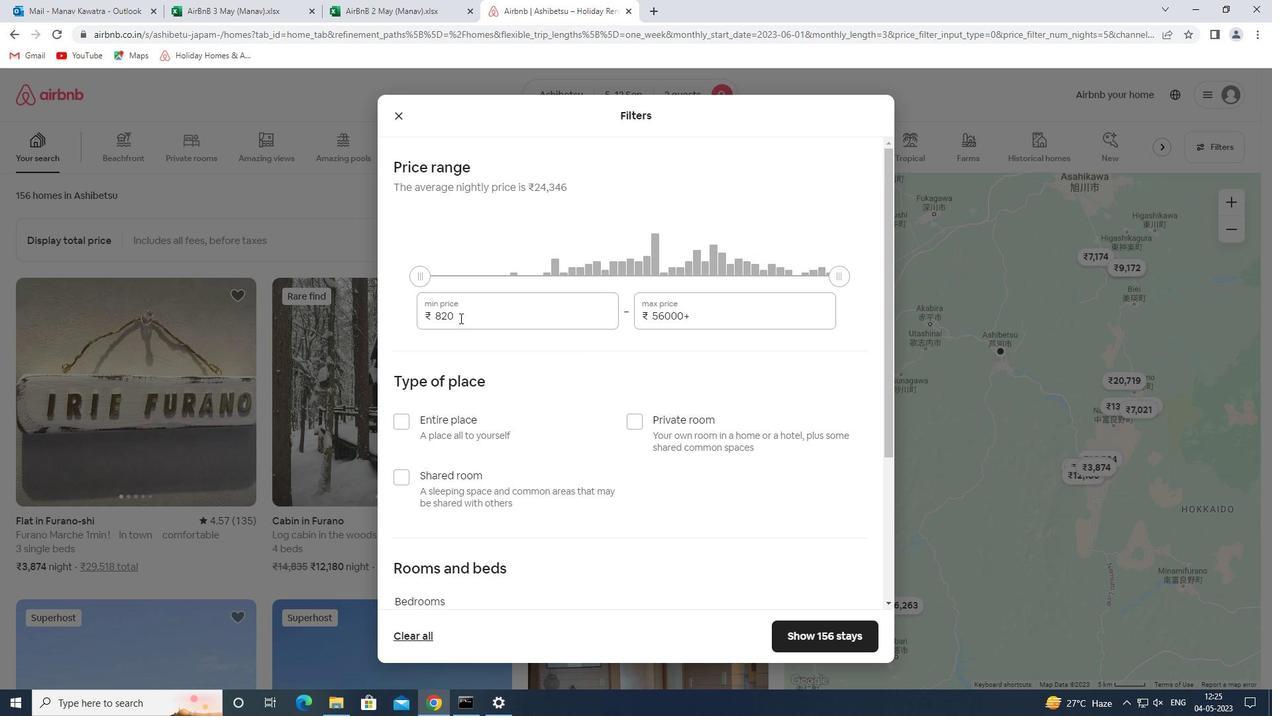 
Action: Key pressed 10000<Key.tab>15000
Screenshot: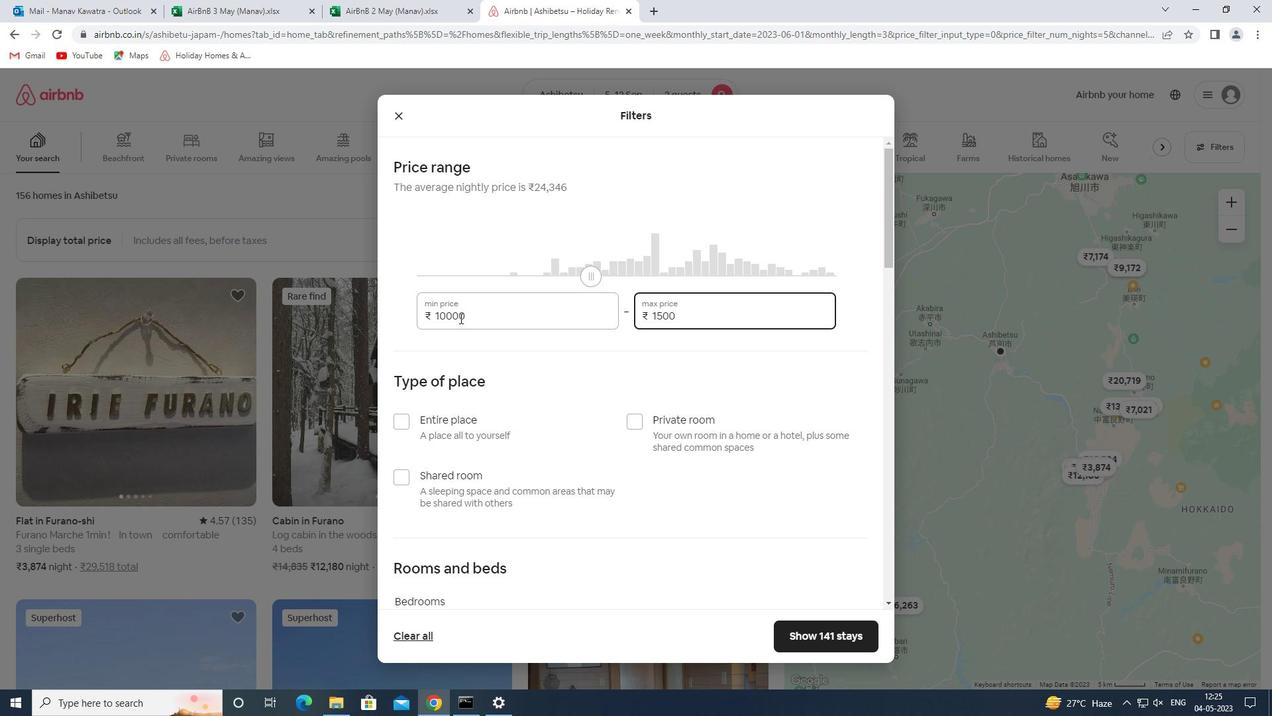
Action: Mouse moved to (660, 422)
Screenshot: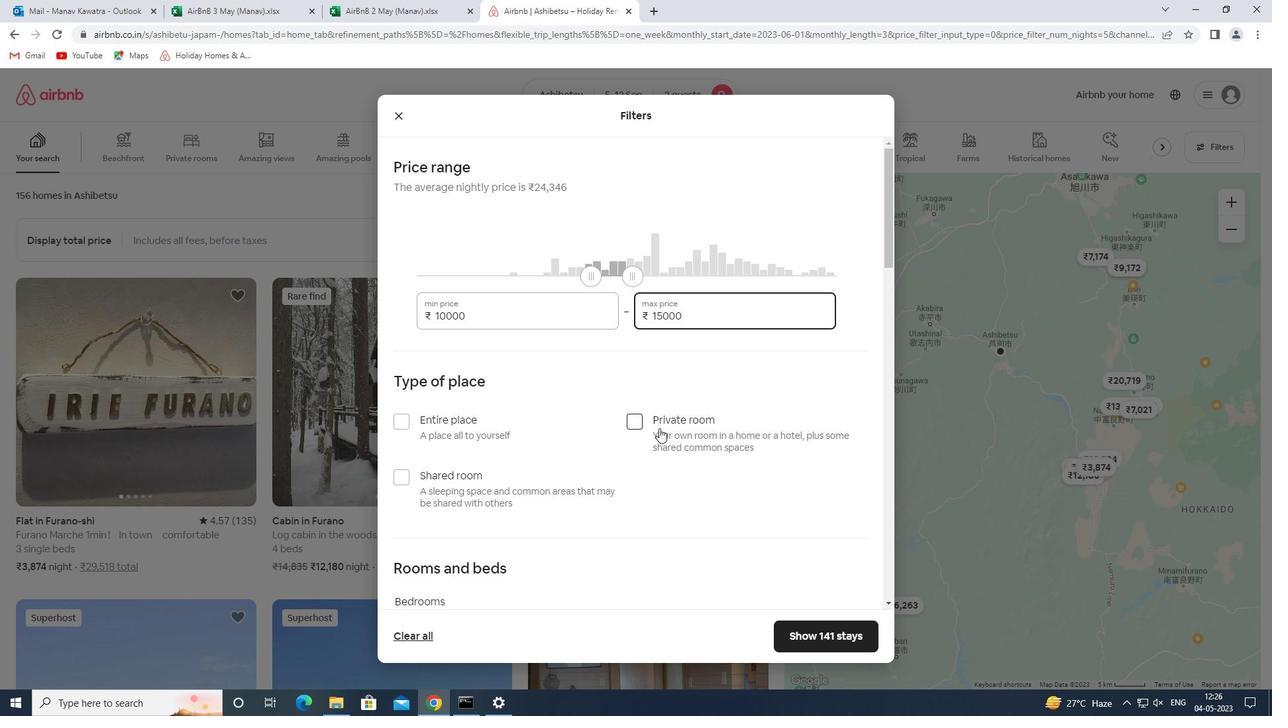 
Action: Mouse pressed left at (660, 422)
Screenshot: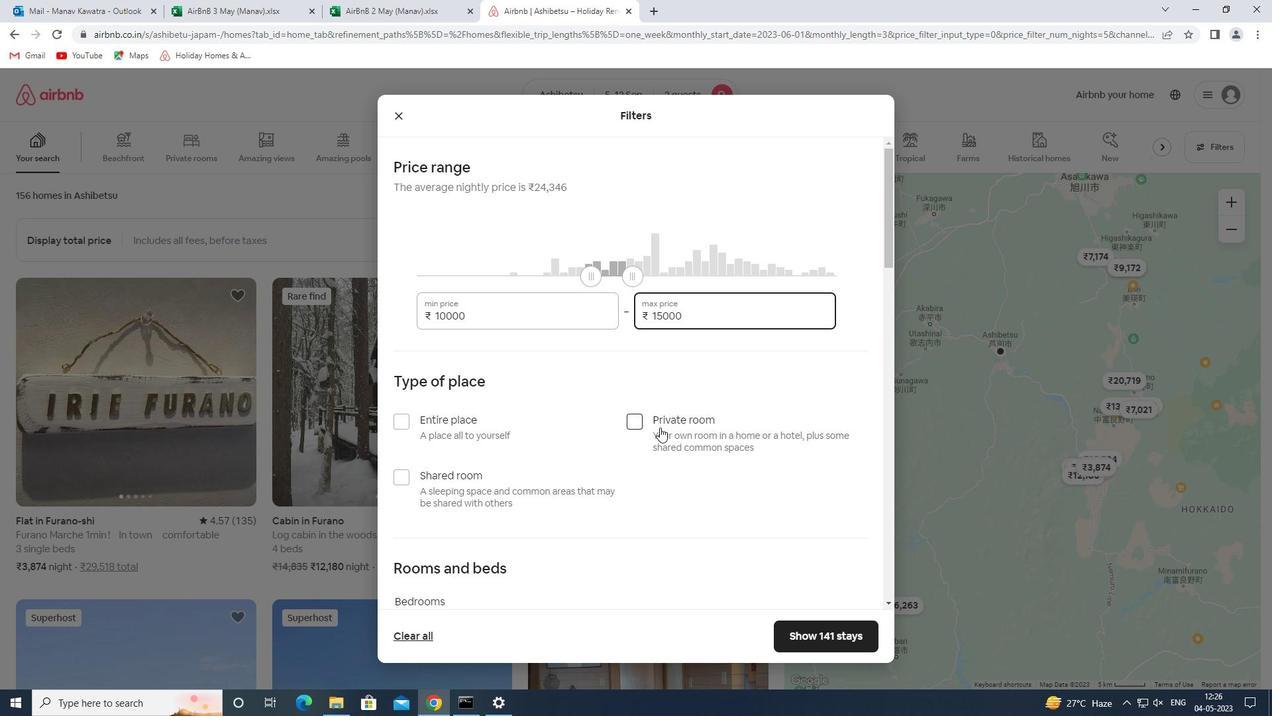 
Action: Mouse moved to (658, 385)
Screenshot: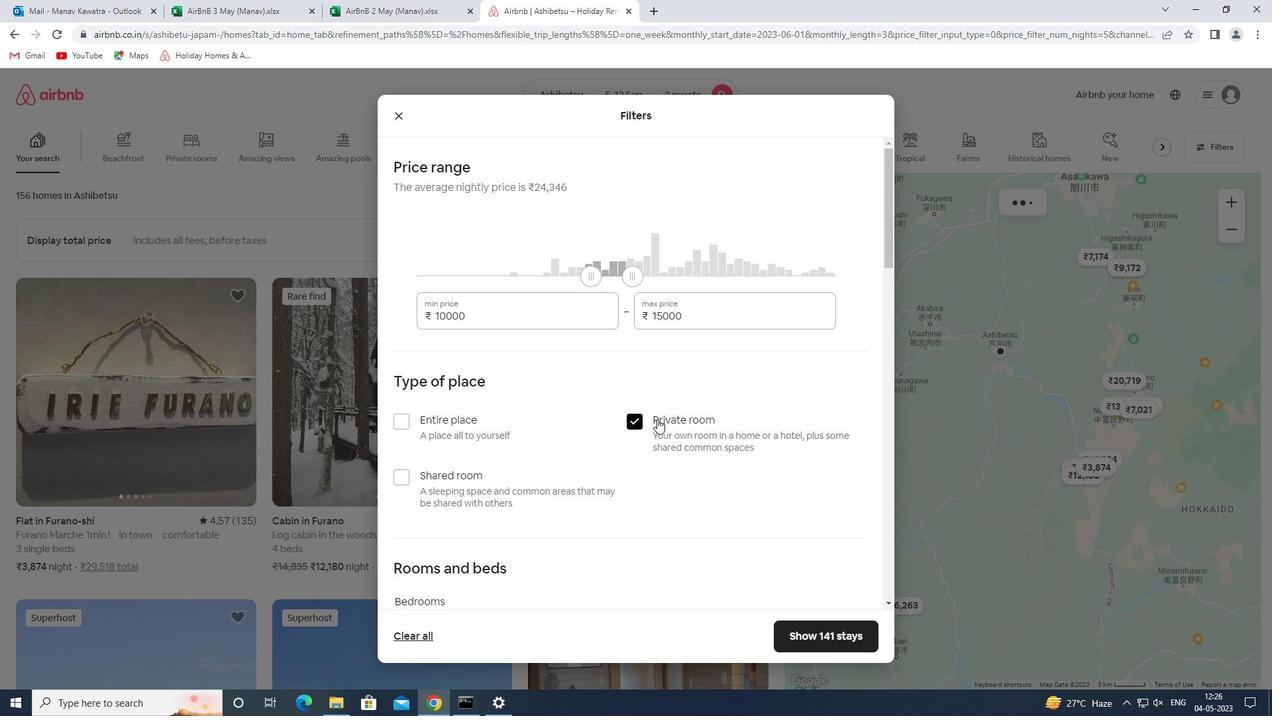 
Action: Mouse scrolled (658, 385) with delta (0, 0)
Screenshot: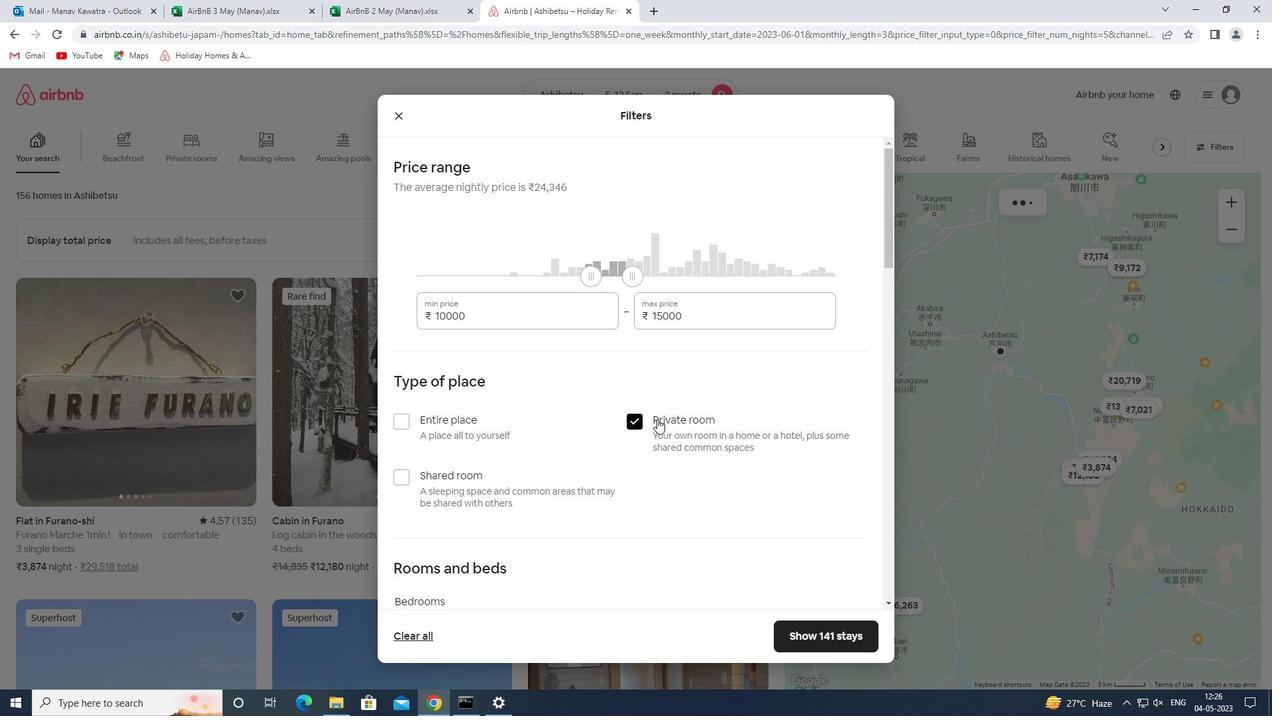 
Action: Mouse moved to (658, 385)
Screenshot: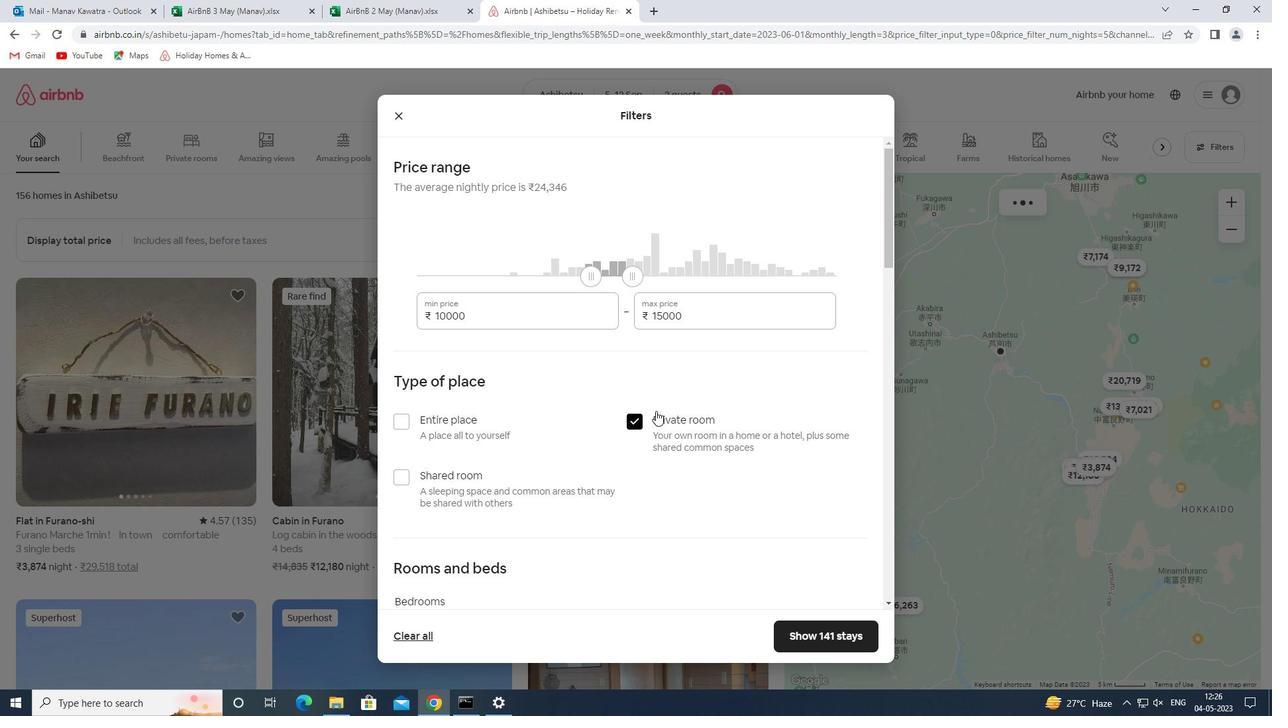 
Action: Mouse scrolled (658, 385) with delta (0, 0)
Screenshot: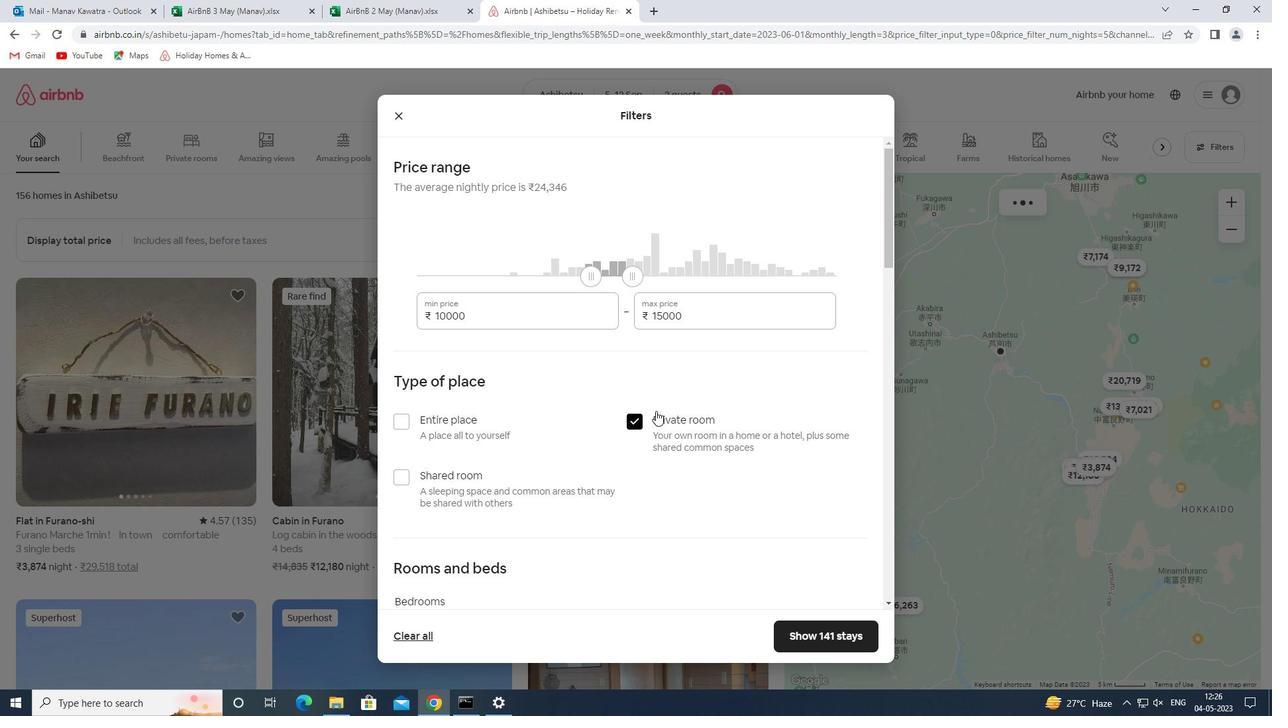 
Action: Mouse moved to (658, 386)
Screenshot: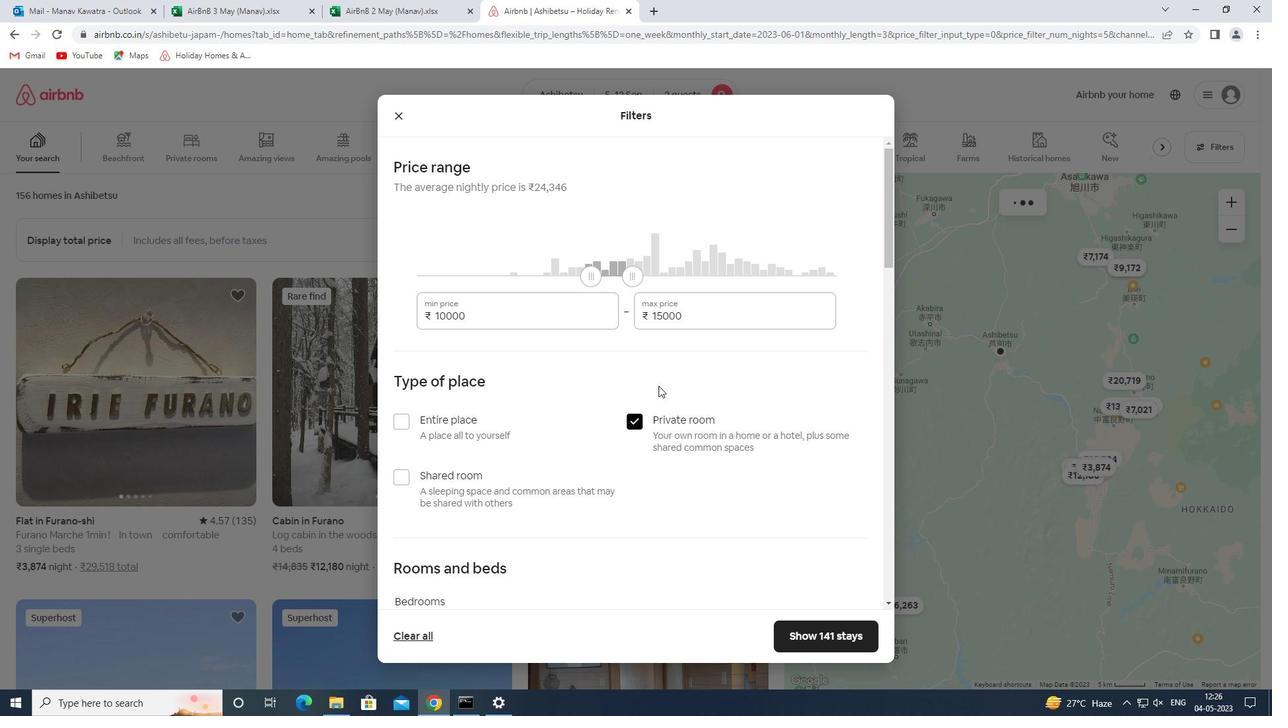 
Action: Mouse scrolled (658, 385) with delta (0, 0)
Screenshot: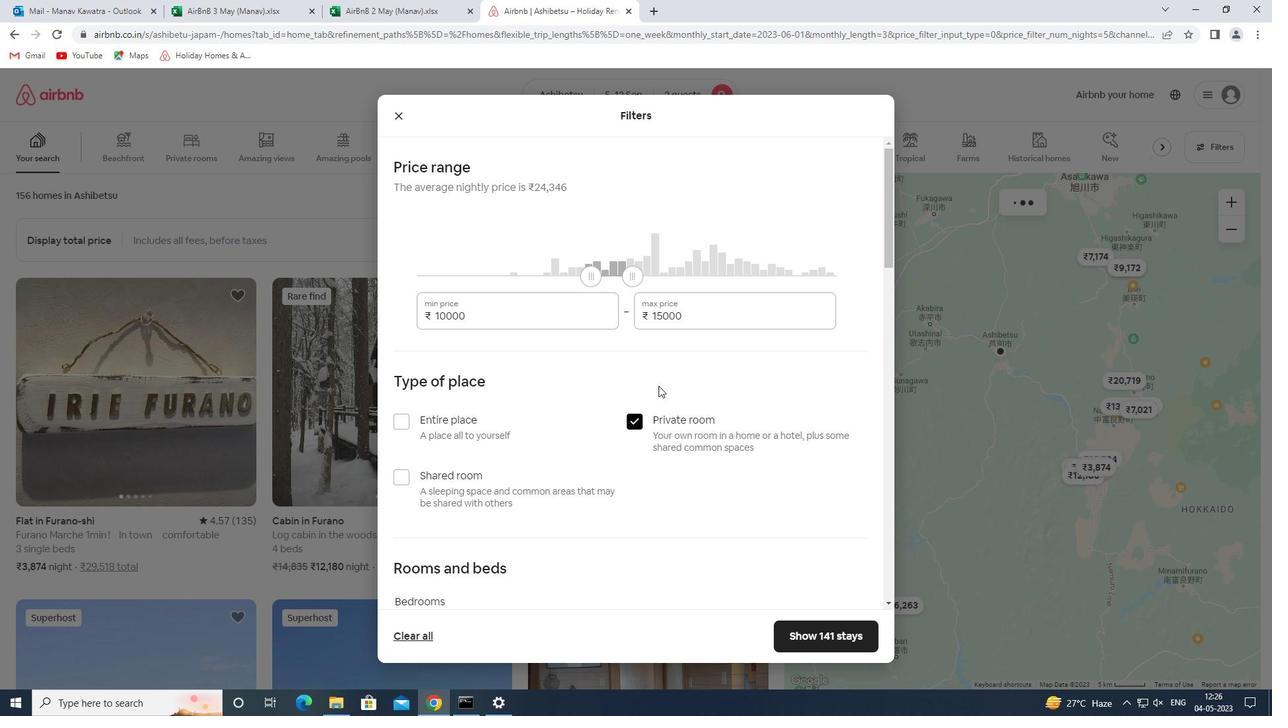 
Action: Mouse moved to (658, 387)
Screenshot: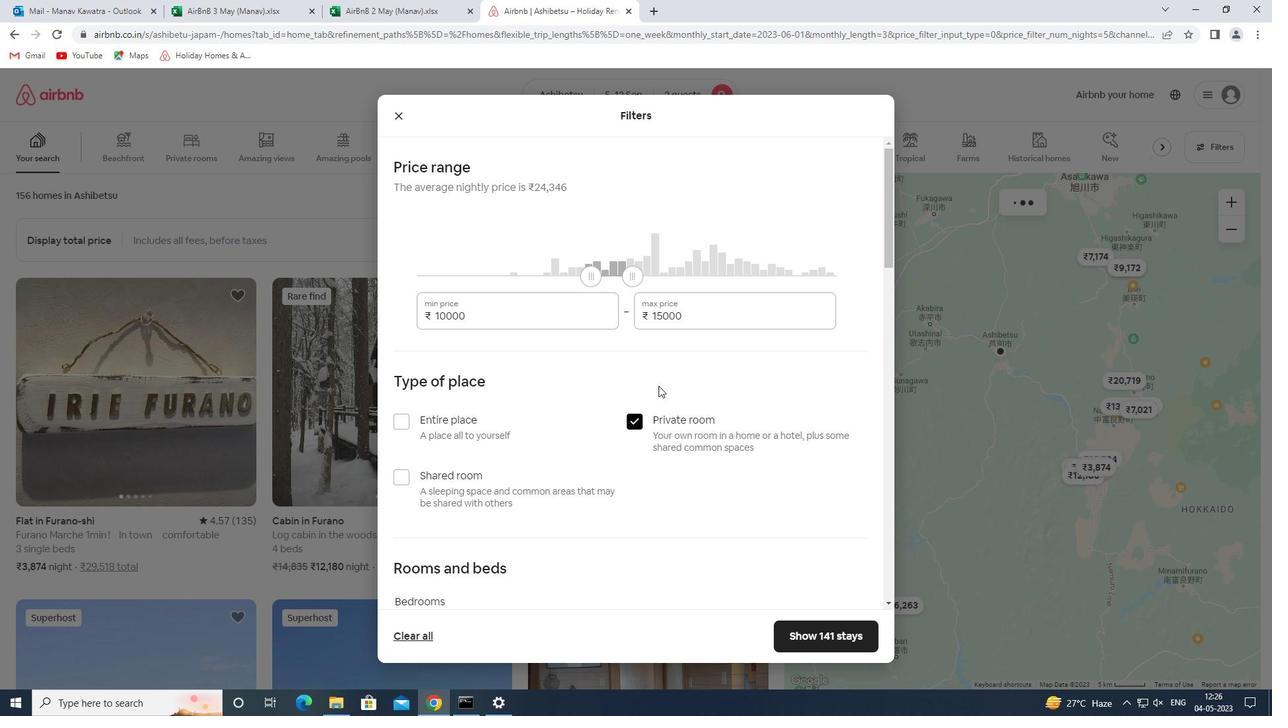 
Action: Mouse scrolled (658, 386) with delta (0, 0)
Screenshot: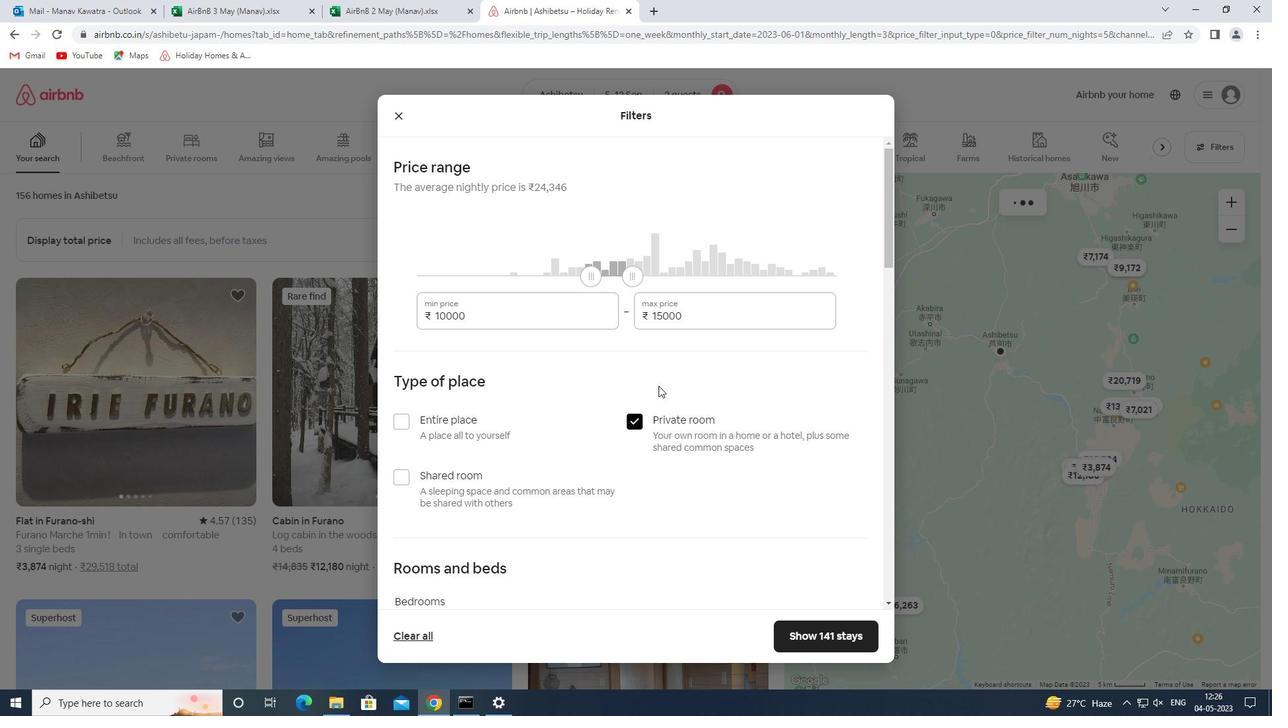 
Action: Mouse scrolled (658, 386) with delta (0, 0)
Screenshot: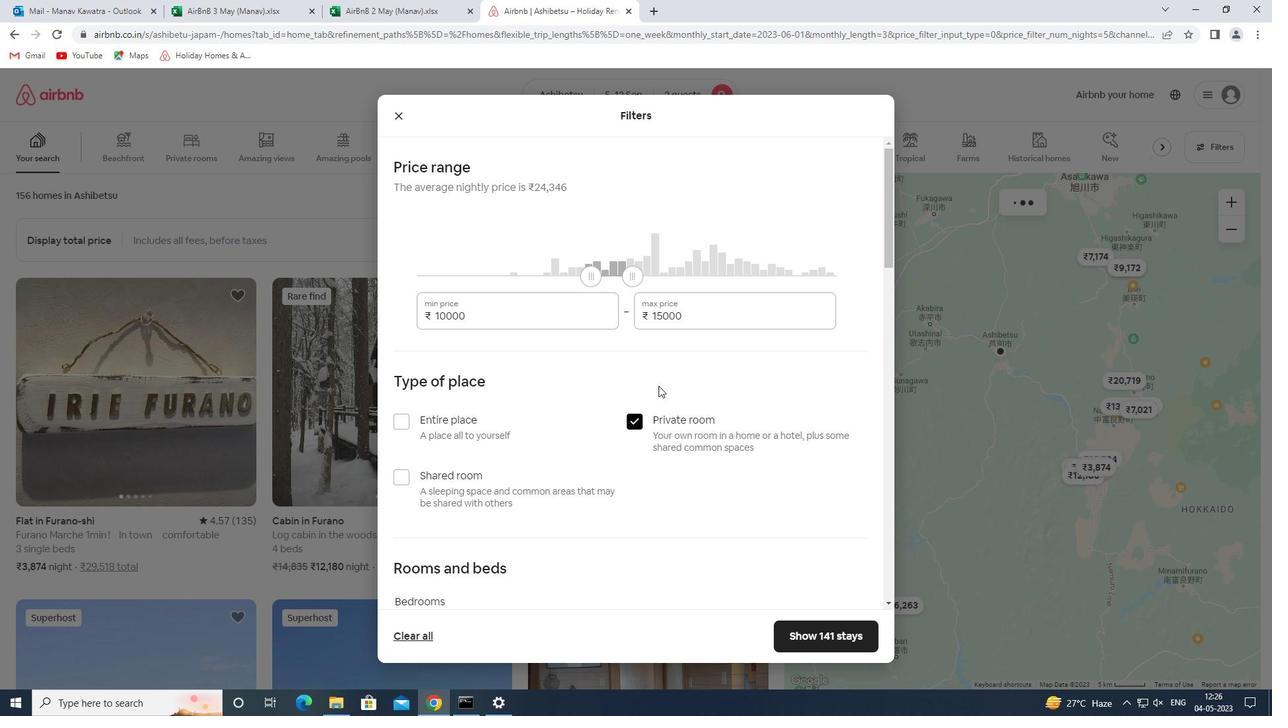 
Action: Mouse scrolled (658, 386) with delta (0, 0)
Screenshot: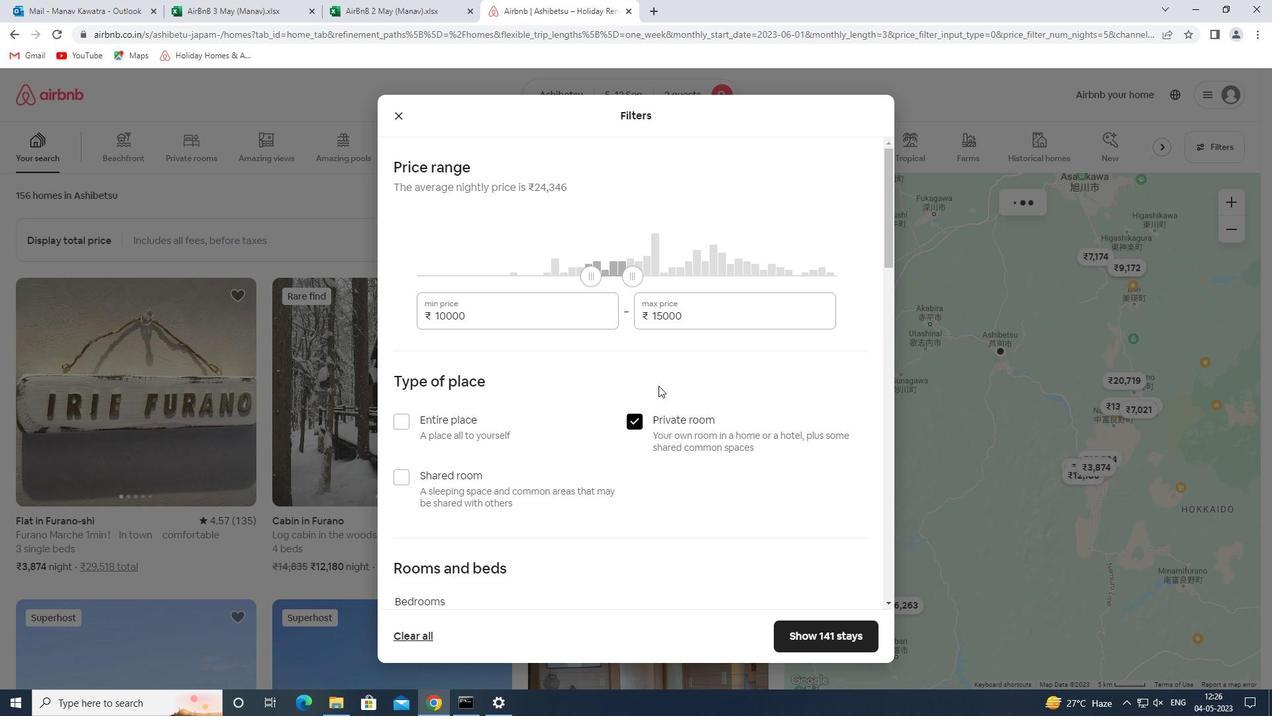 
Action: Mouse moved to (658, 387)
Screenshot: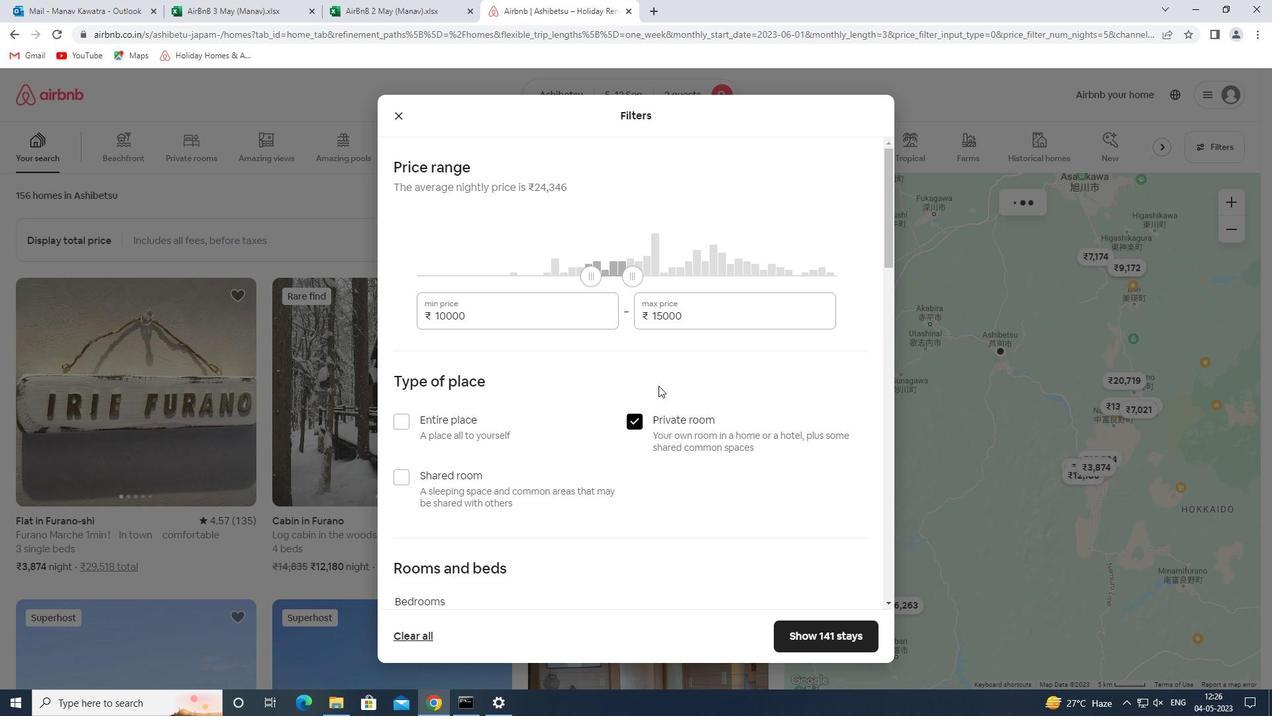 
Action: Mouse scrolled (658, 386) with delta (0, 0)
Screenshot: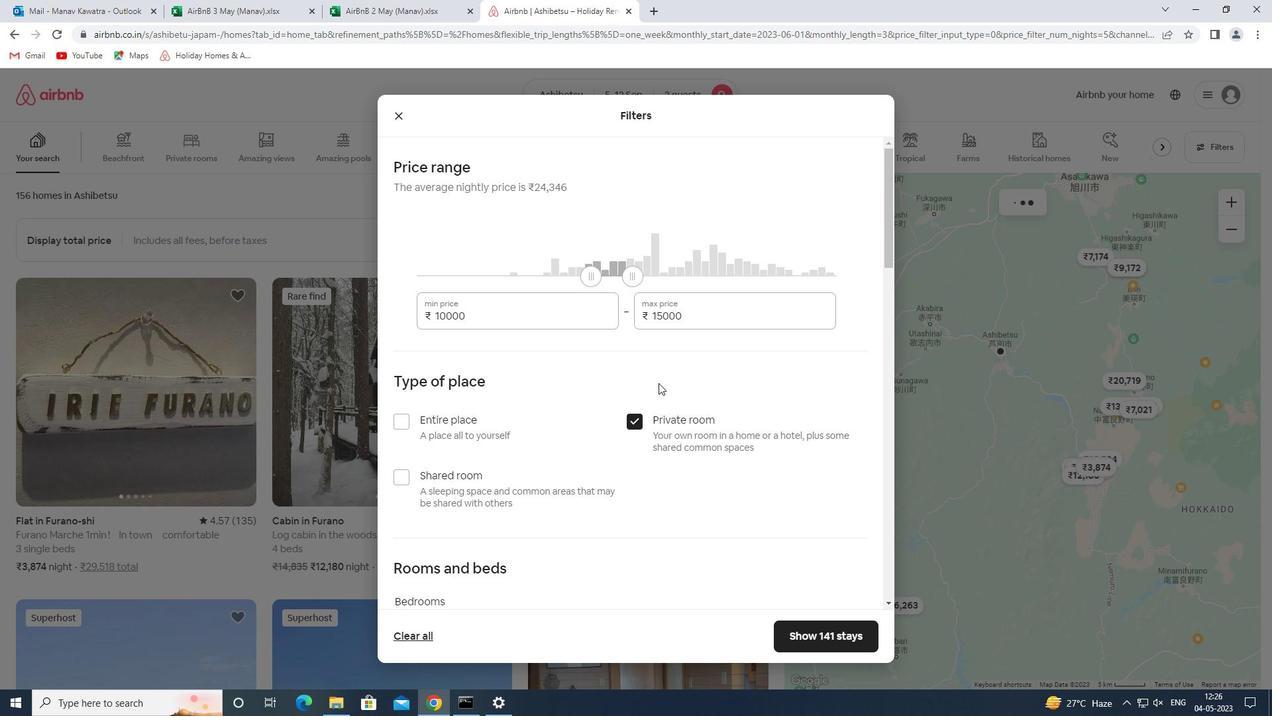 
Action: Mouse moved to (468, 168)
Screenshot: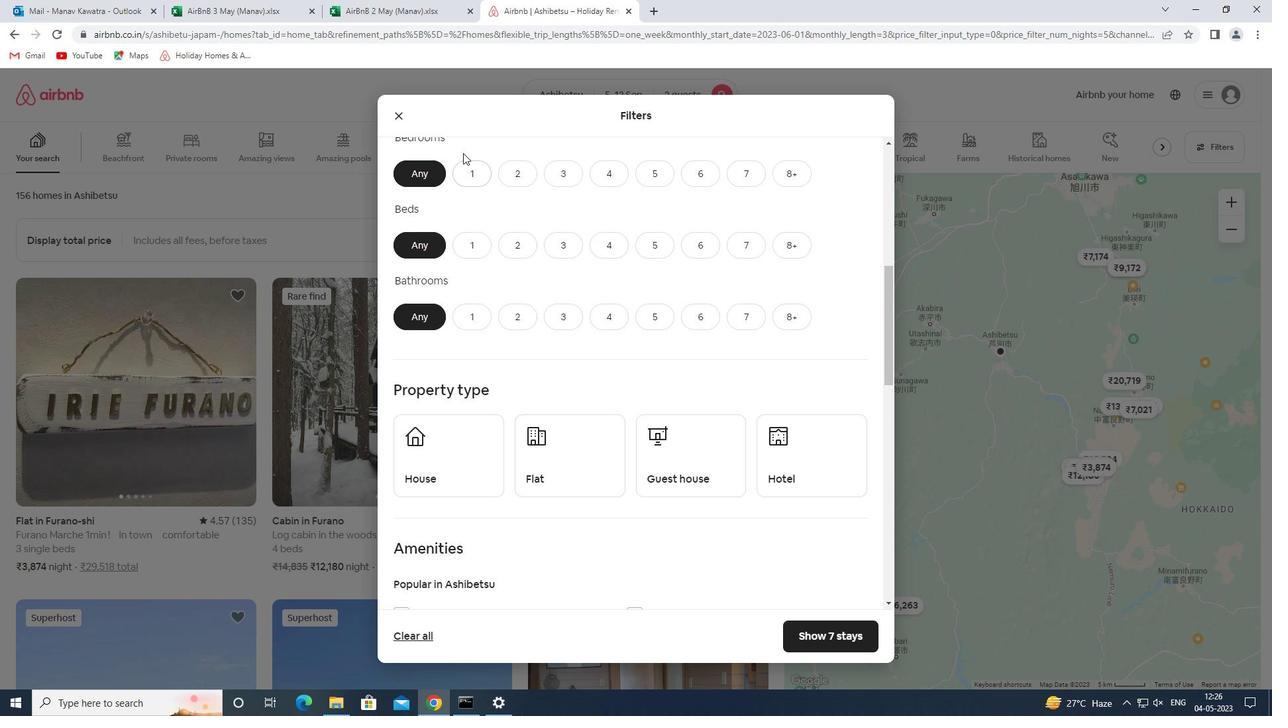 
Action: Mouse pressed left at (468, 168)
Screenshot: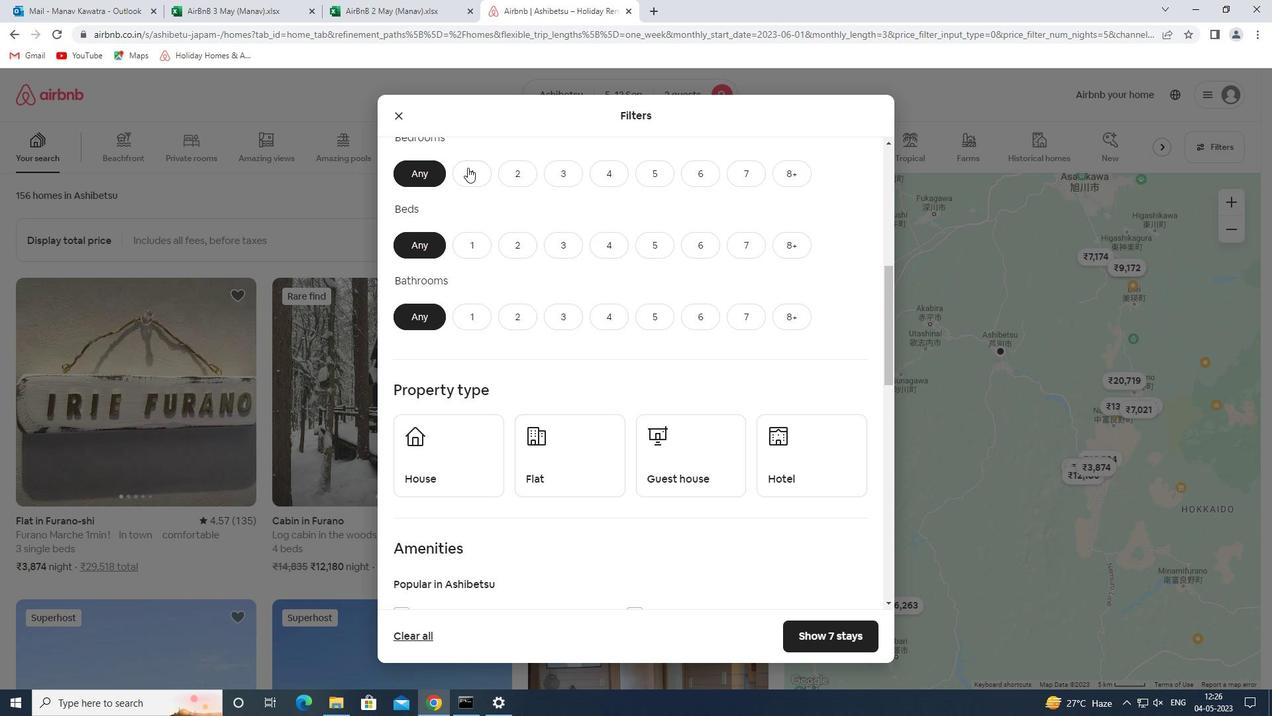 
Action: Mouse moved to (478, 245)
Screenshot: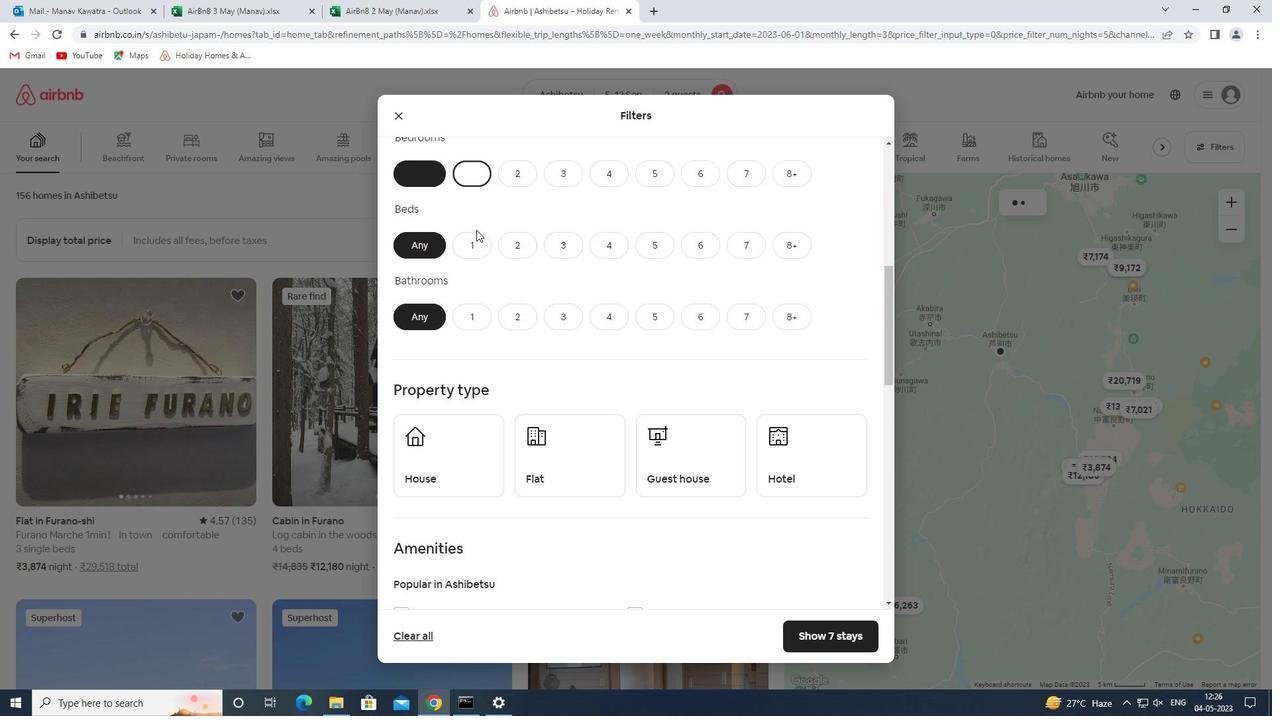 
Action: Mouse pressed left at (478, 245)
Screenshot: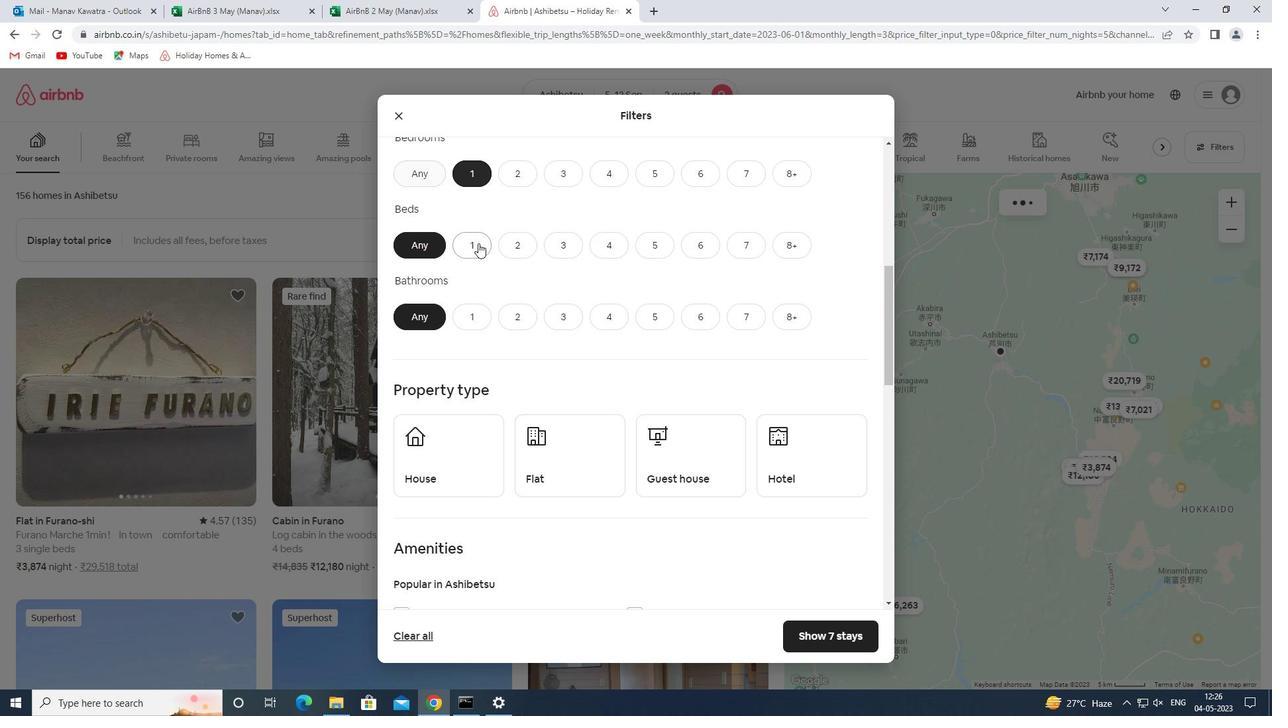 
Action: Mouse moved to (477, 310)
Screenshot: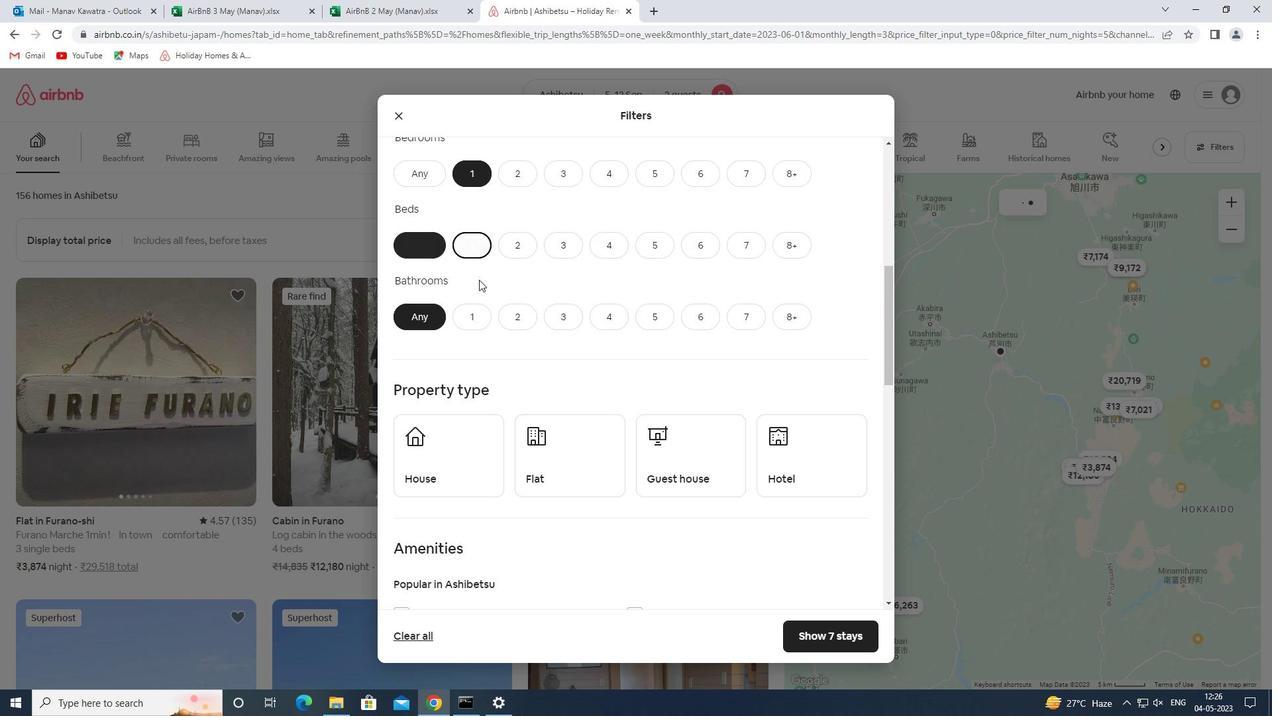 
Action: Mouse pressed left at (477, 310)
Screenshot: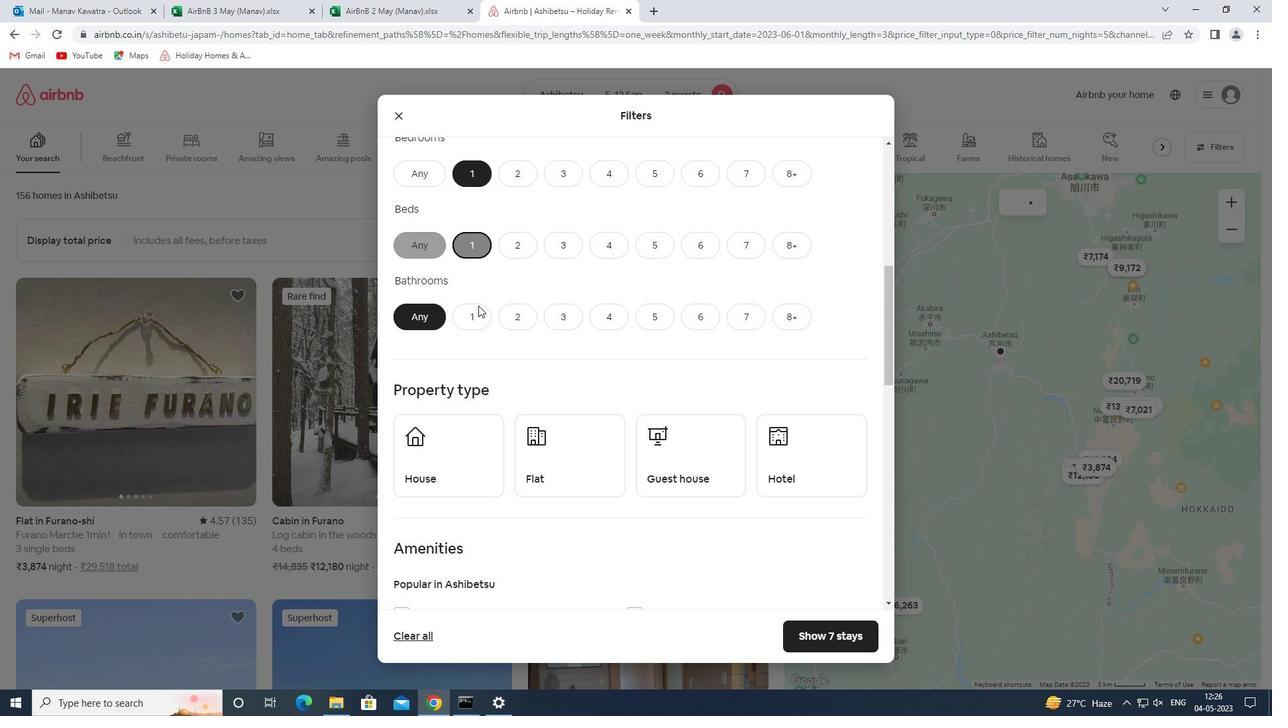 
Action: Mouse moved to (458, 439)
Screenshot: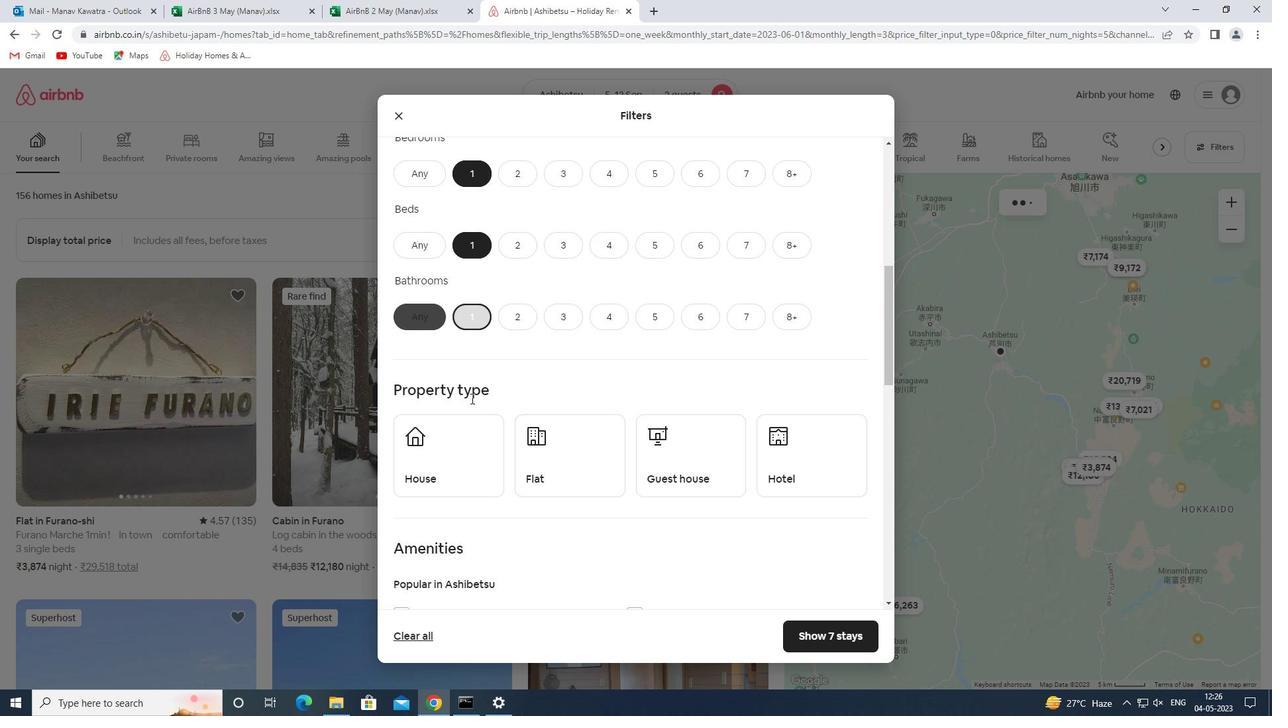 
Action: Mouse pressed left at (458, 439)
Screenshot: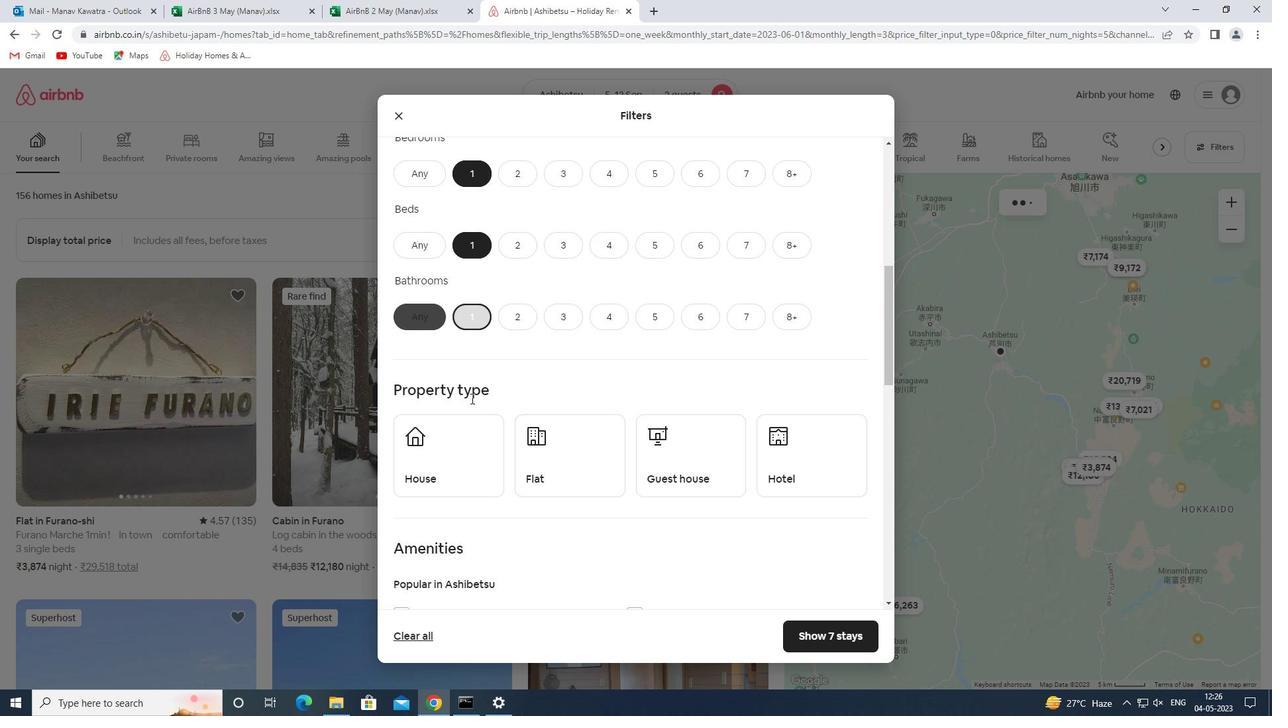 
Action: Mouse moved to (590, 453)
Screenshot: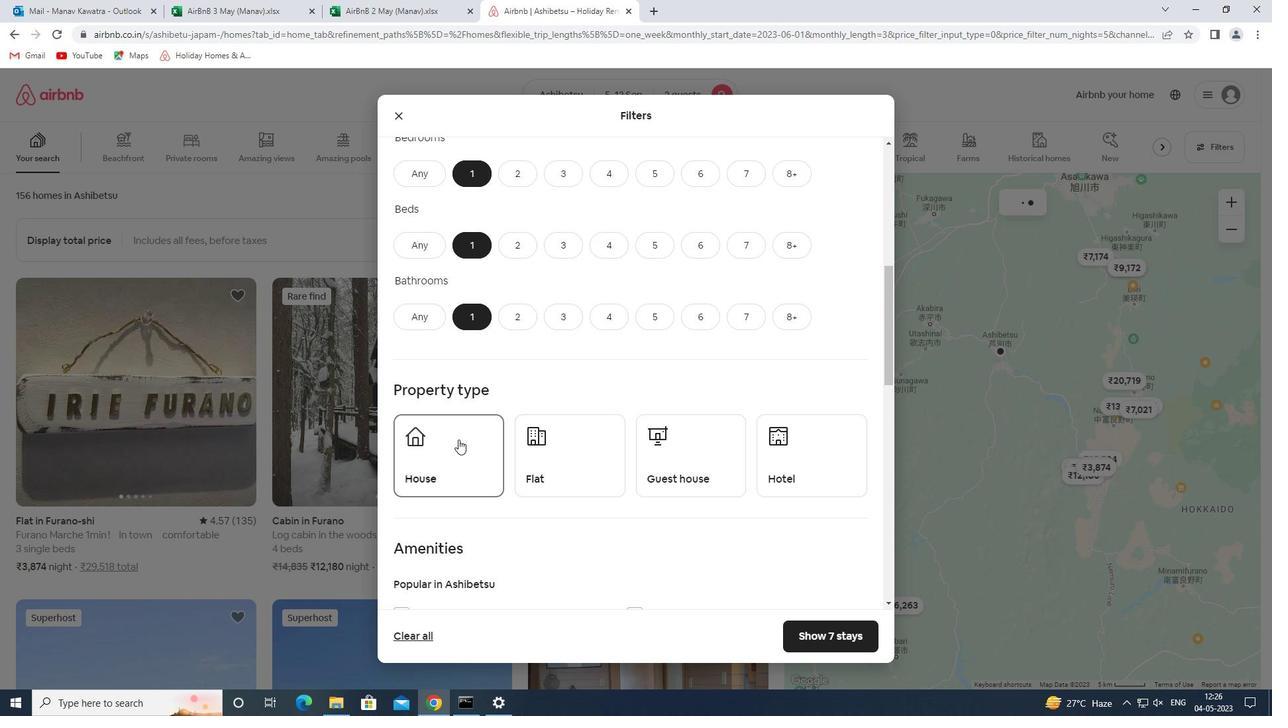 
Action: Mouse pressed left at (590, 453)
Screenshot: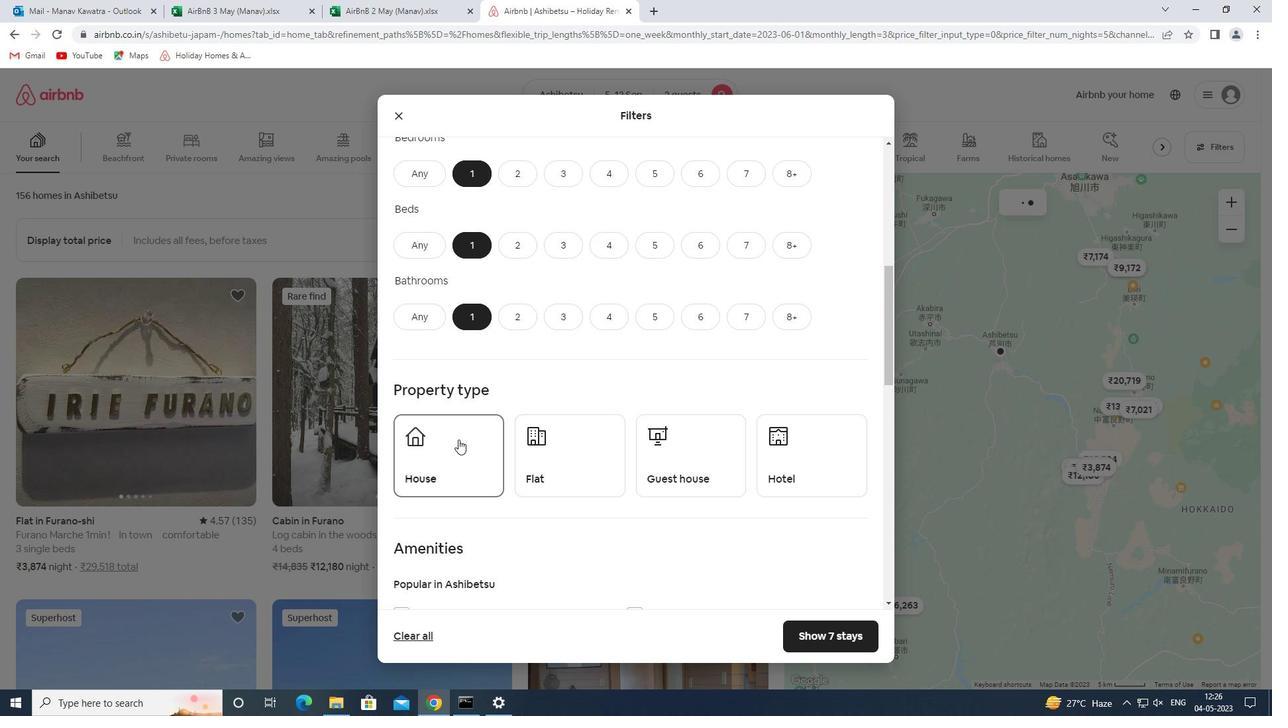 
Action: Mouse moved to (712, 454)
Screenshot: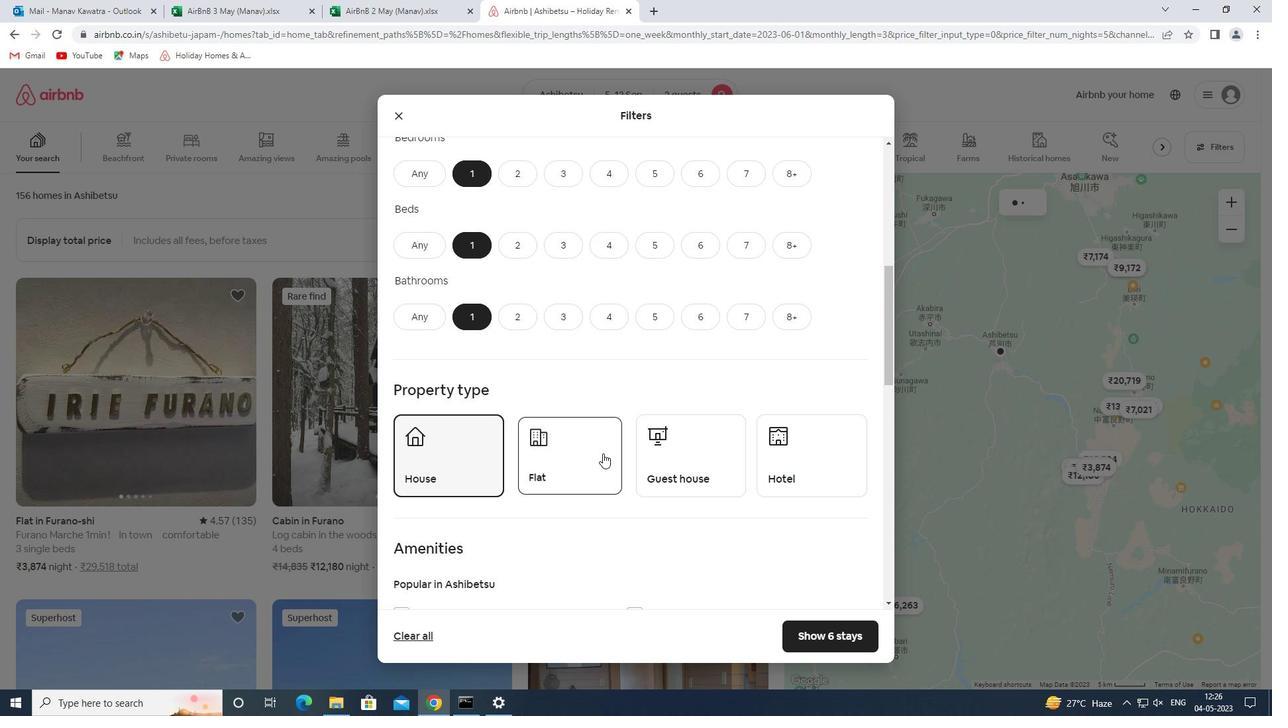 
Action: Mouse pressed left at (712, 454)
Screenshot: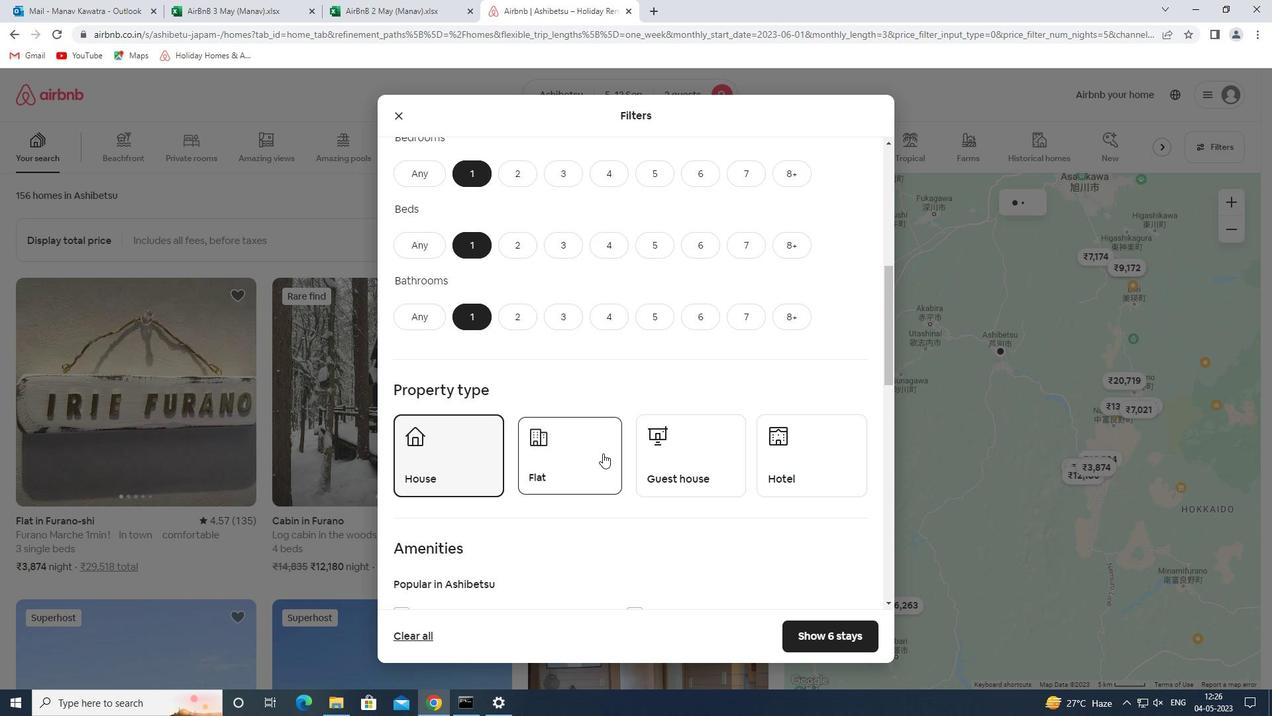 
Action: Mouse moved to (823, 448)
Screenshot: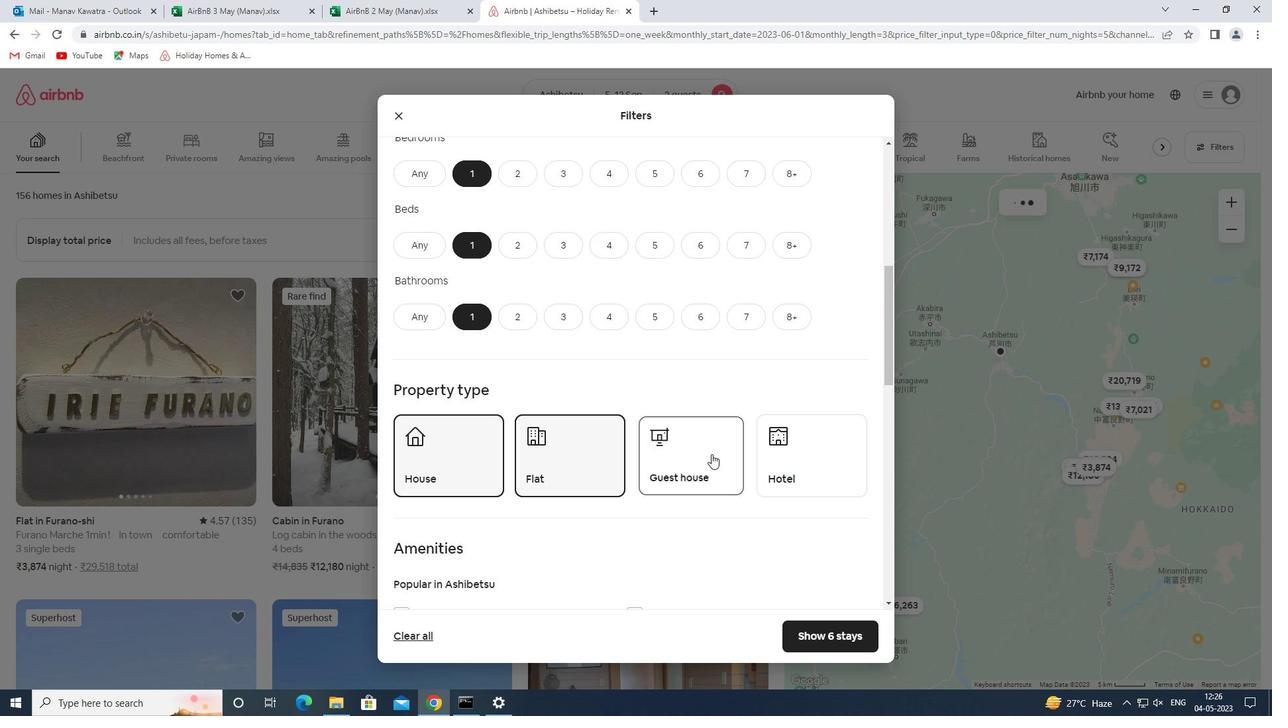 
Action: Mouse pressed left at (823, 448)
Screenshot: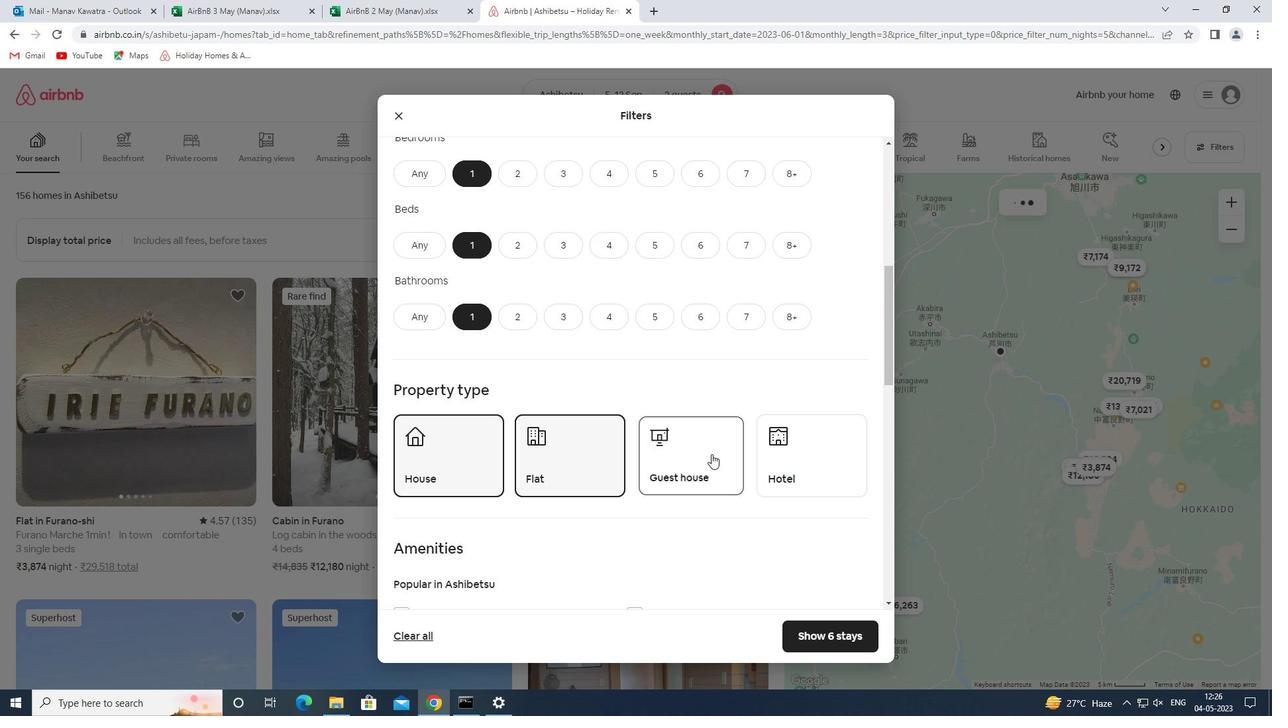 
Action: Mouse moved to (723, 425)
Screenshot: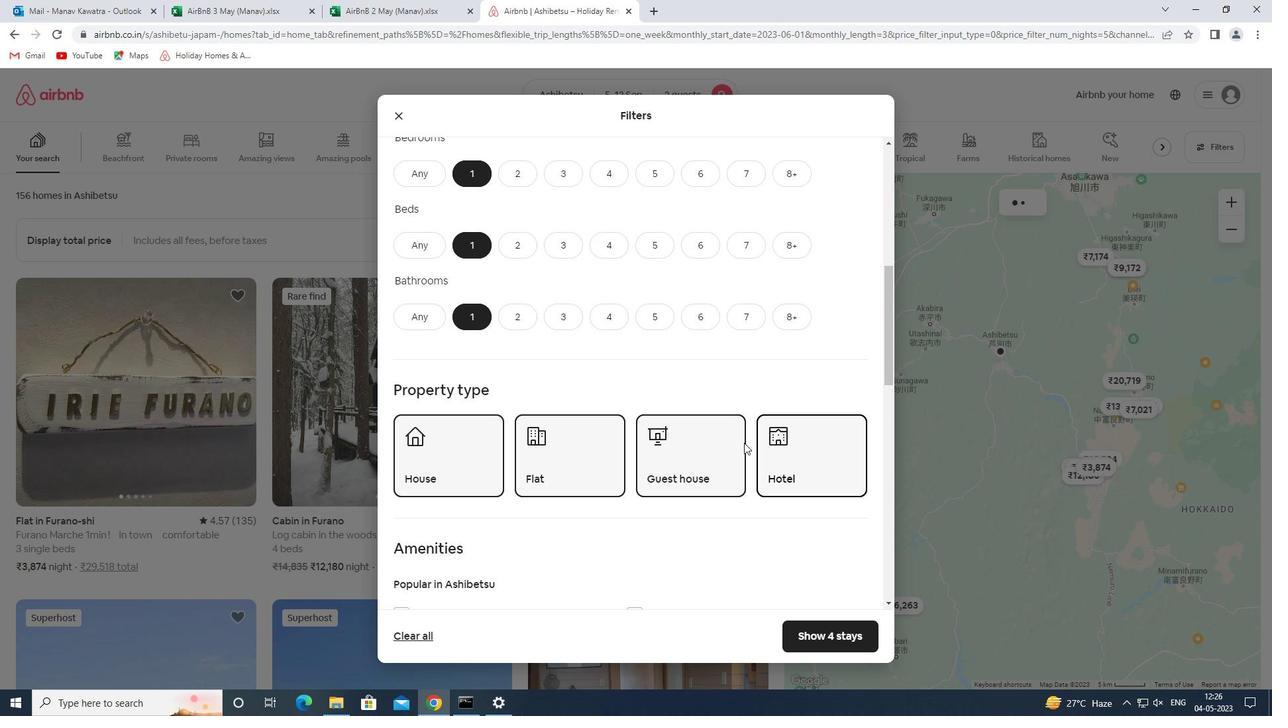 
Action: Mouse scrolled (723, 424) with delta (0, 0)
Screenshot: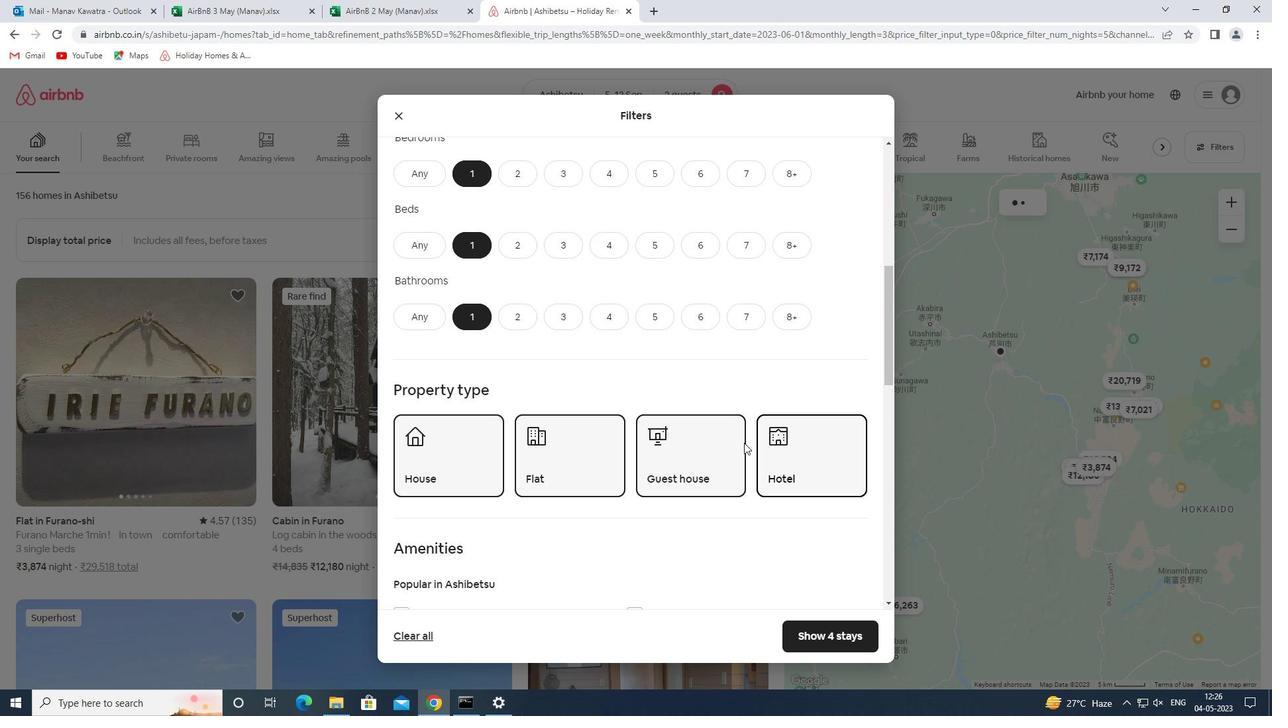 
Action: Mouse scrolled (723, 424) with delta (0, 0)
Screenshot: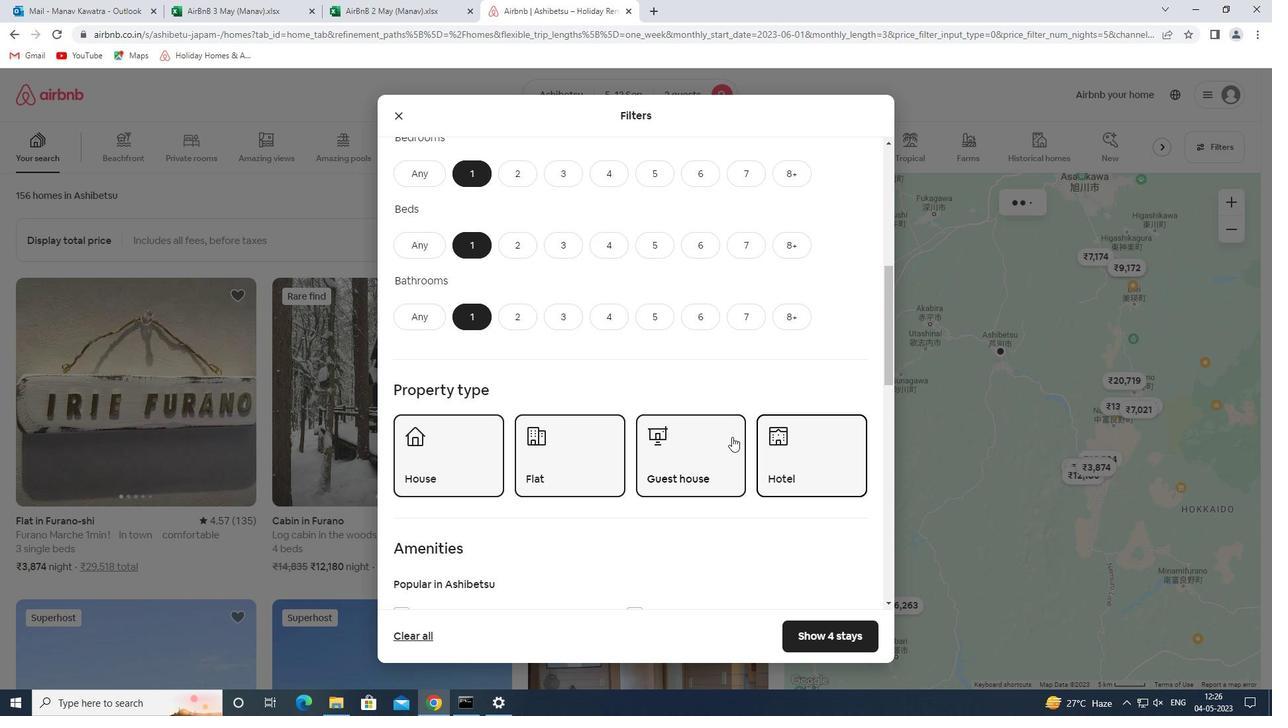 
Action: Mouse moved to (721, 425)
Screenshot: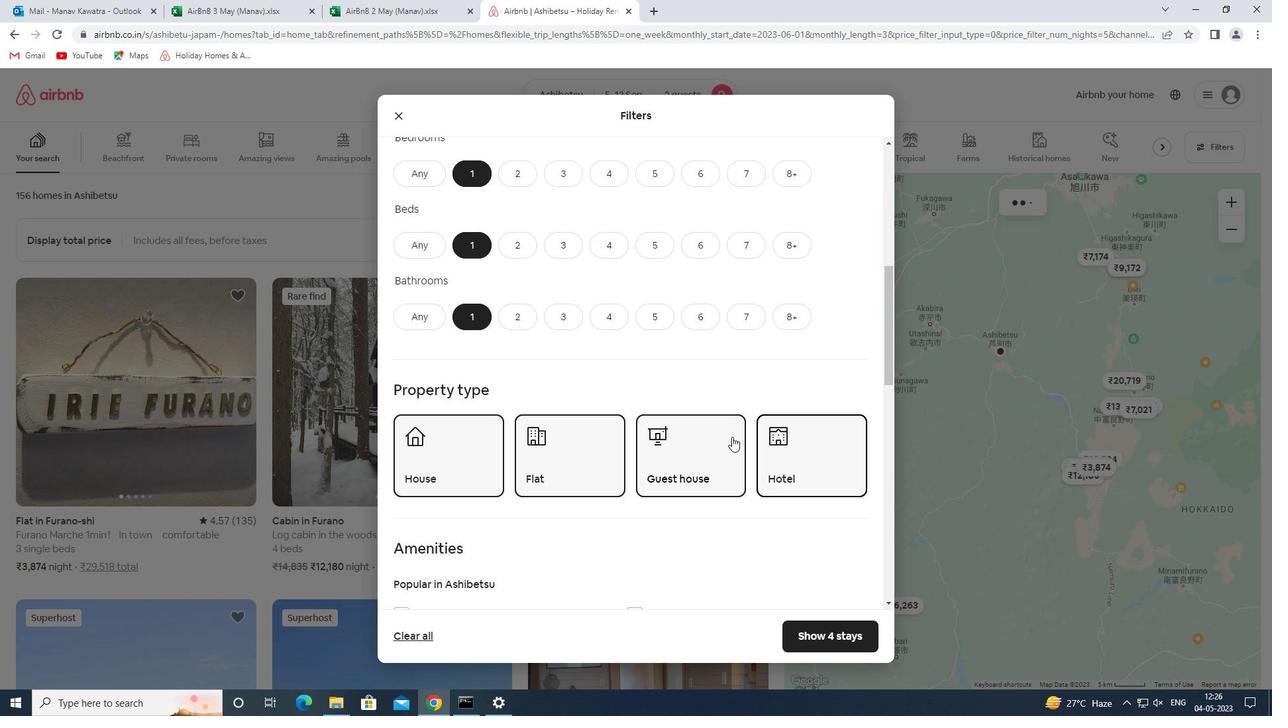 
Action: Mouse scrolled (721, 424) with delta (0, 0)
Screenshot: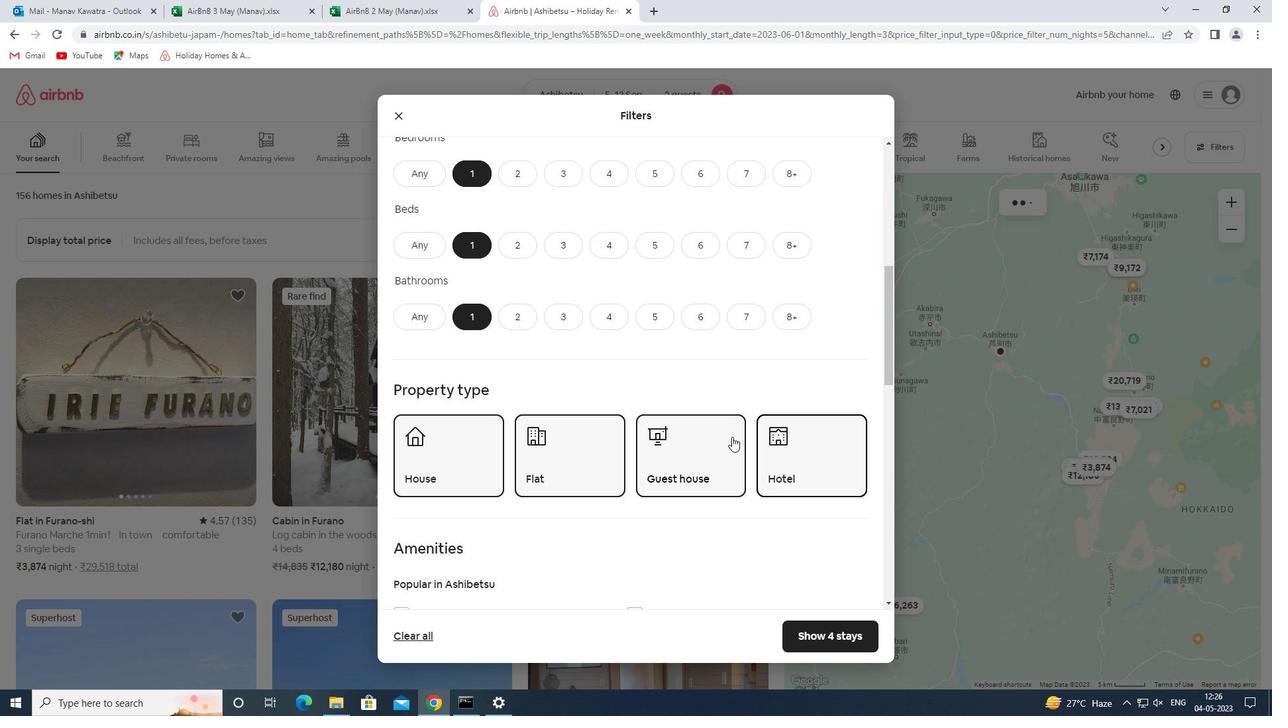 
Action: Mouse moved to (720, 425)
Screenshot: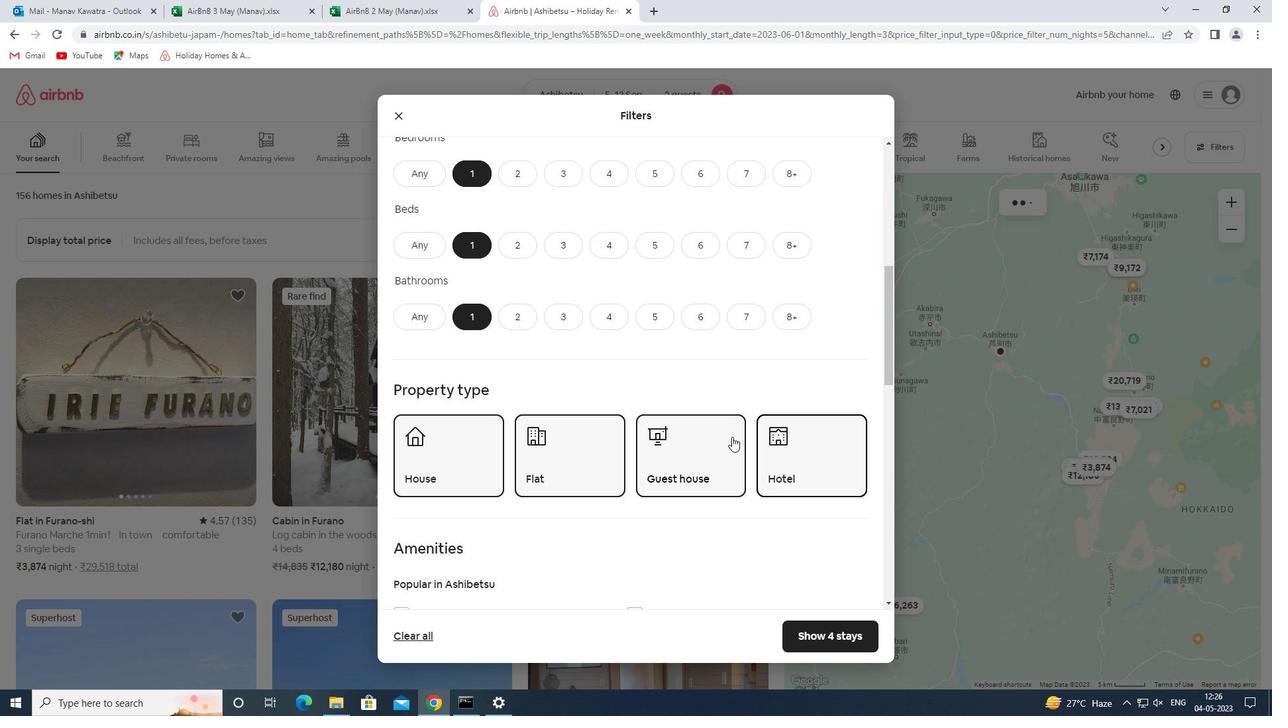 
Action: Mouse scrolled (720, 424) with delta (0, 0)
Screenshot: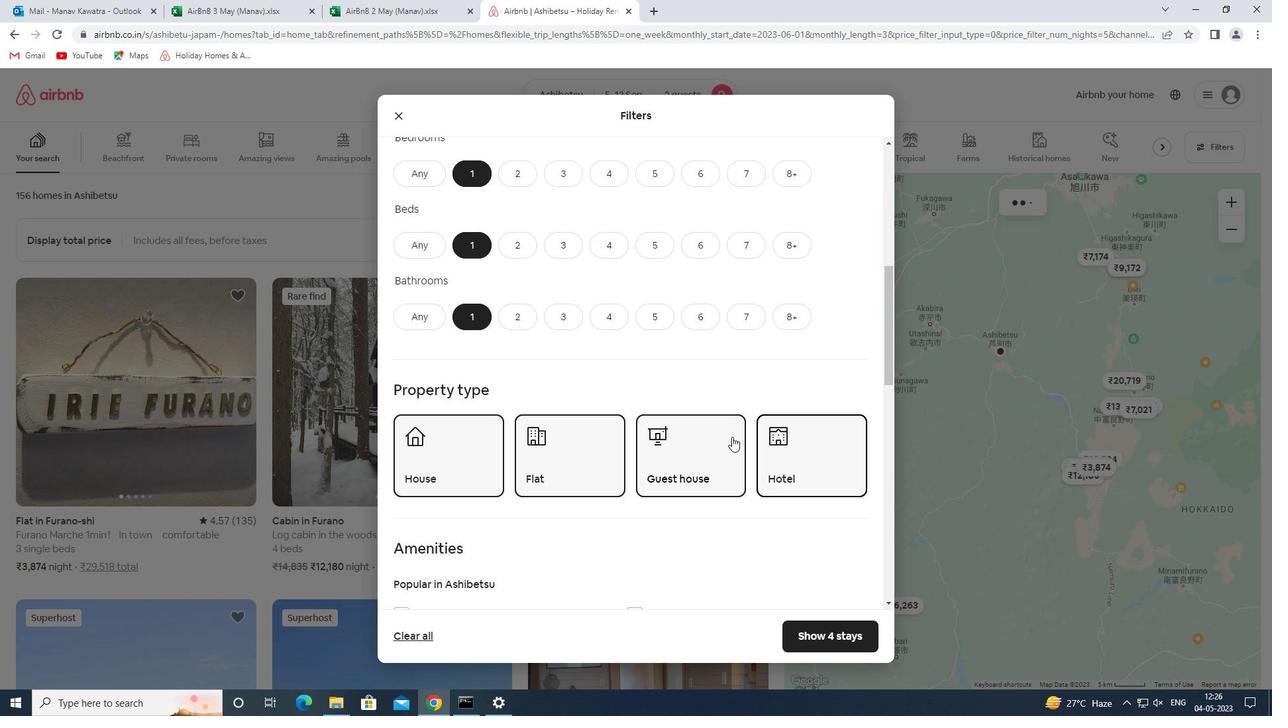 
Action: Mouse moved to (719, 425)
Screenshot: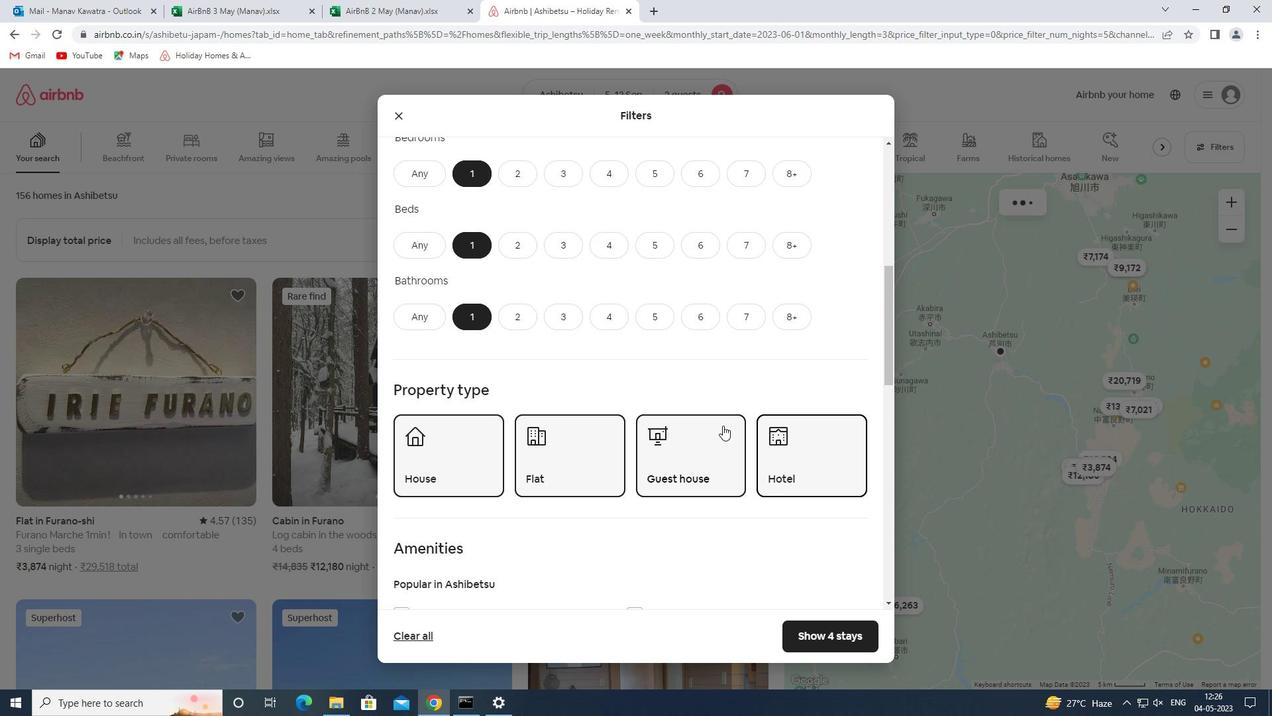 
Action: Mouse scrolled (719, 424) with delta (0, 0)
Screenshot: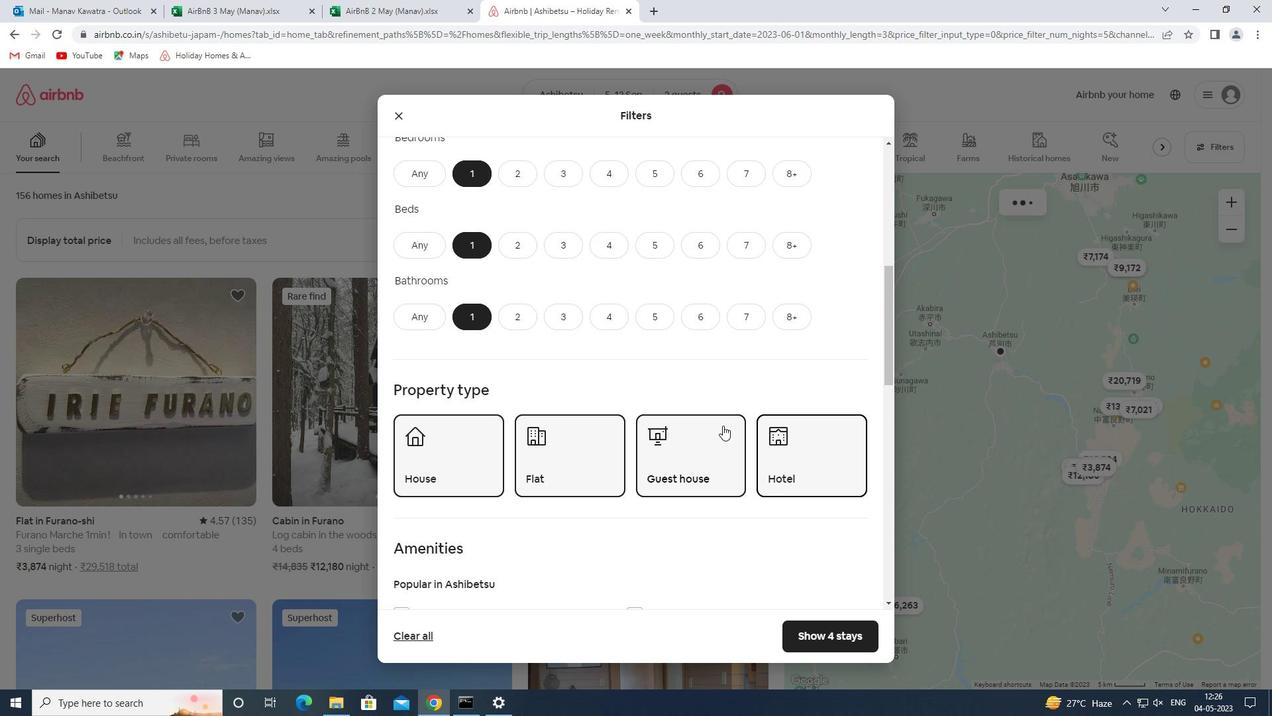 
Action: Mouse moved to (715, 425)
Screenshot: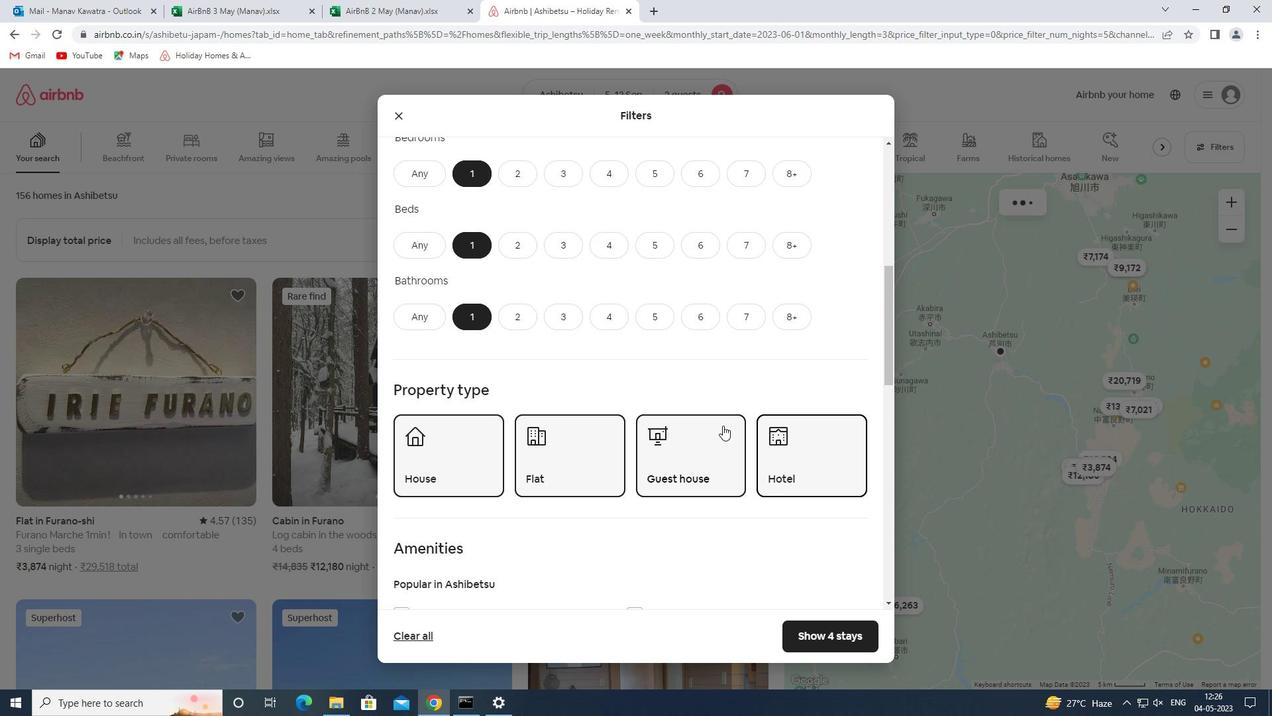 
Action: Mouse scrolled (715, 424) with delta (0, 0)
Screenshot: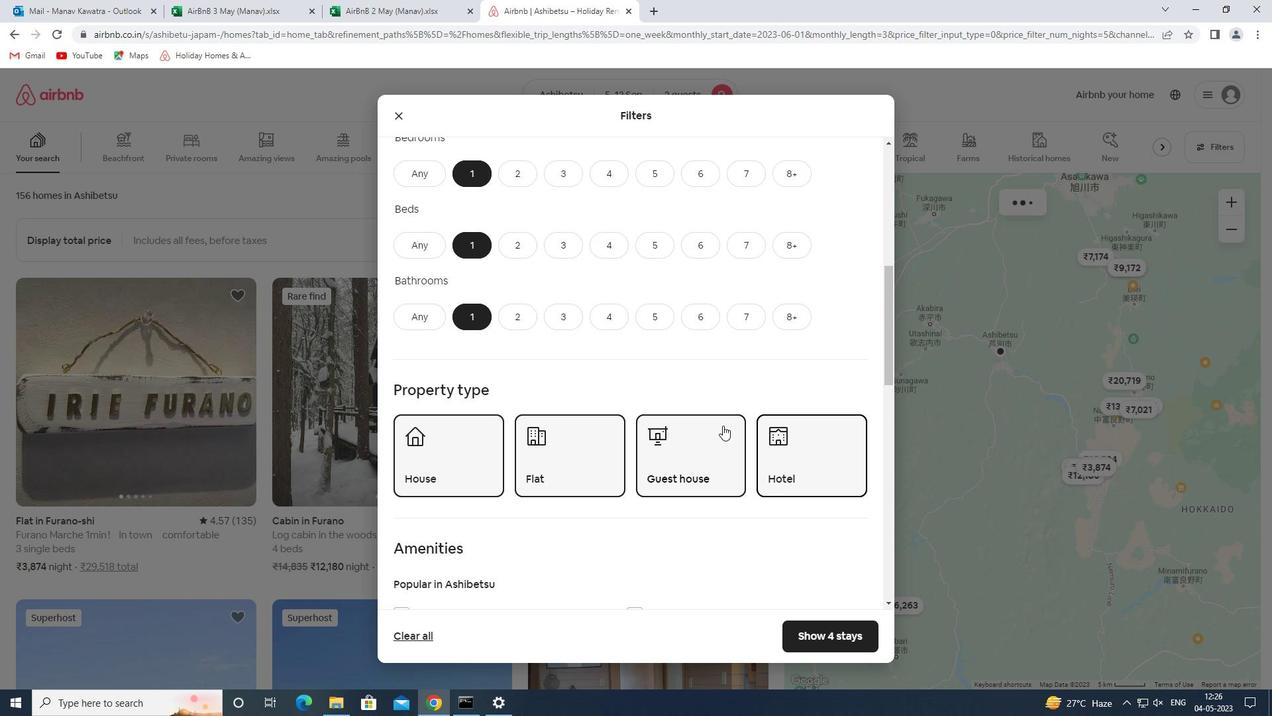 
Action: Mouse moved to (711, 424)
Screenshot: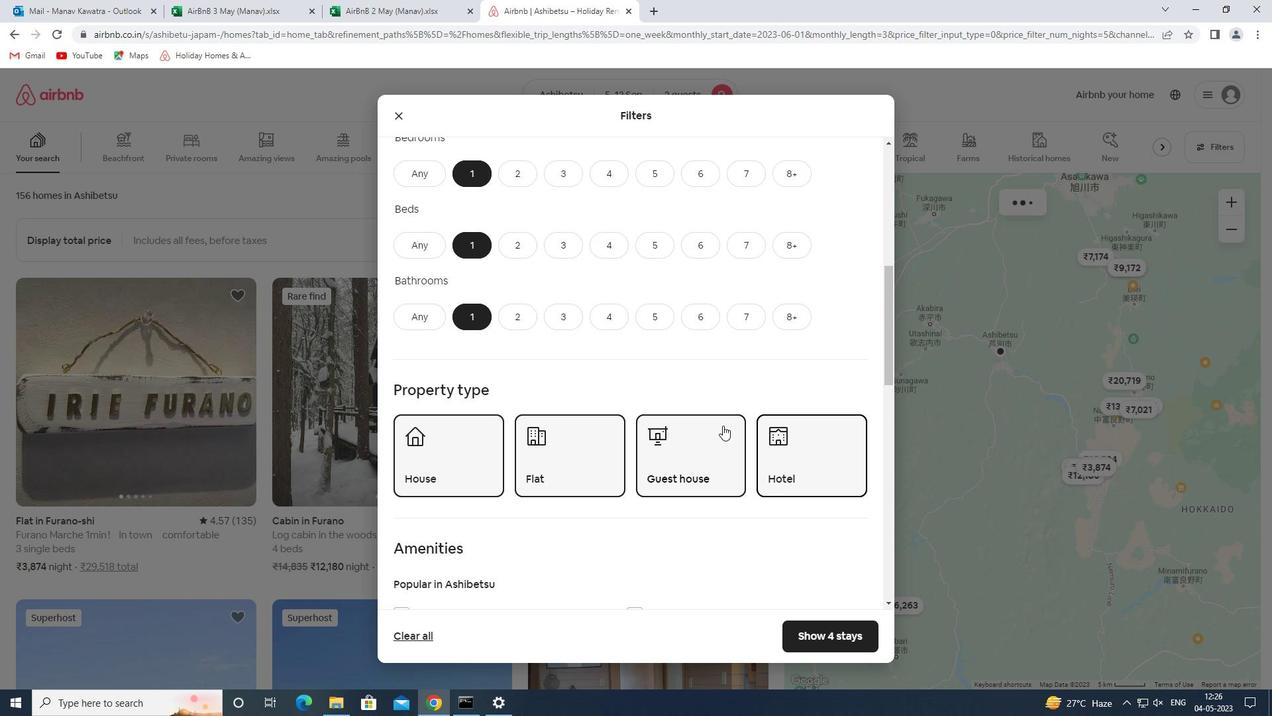 
Action: Mouse scrolled (711, 424) with delta (0, 0)
Screenshot: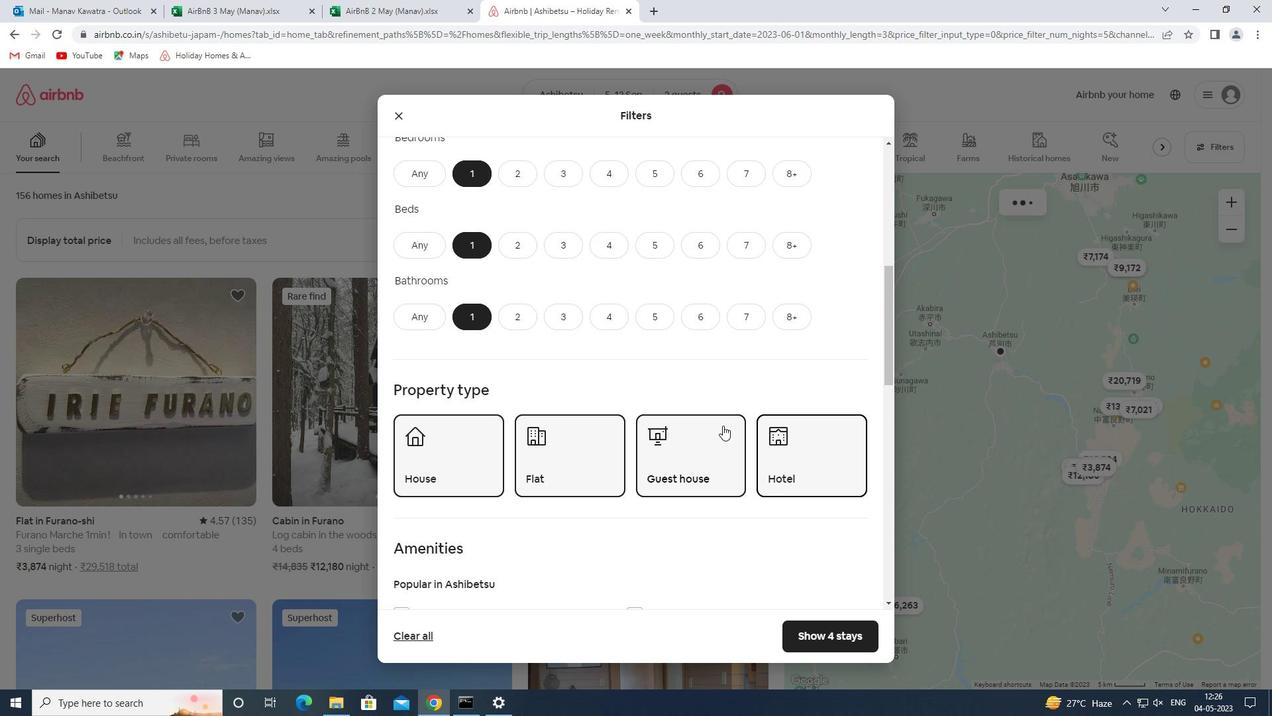 
Action: Mouse moved to (841, 396)
Screenshot: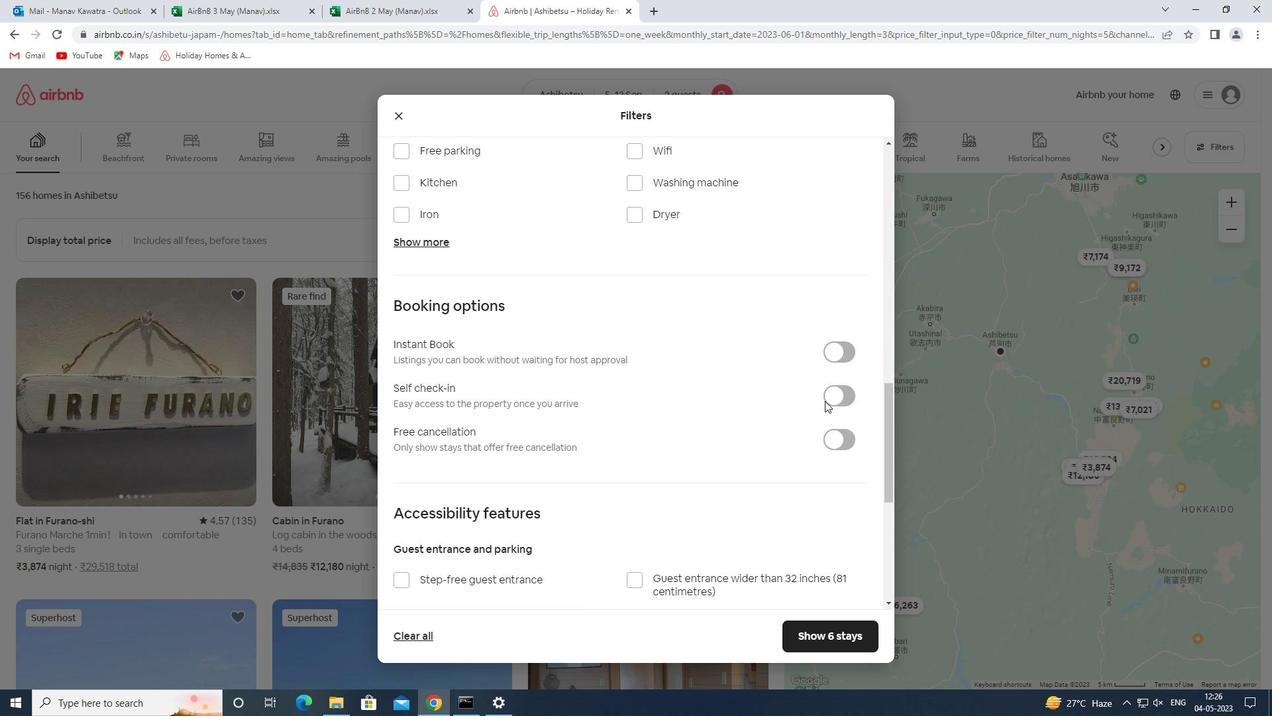 
Action: Mouse pressed left at (841, 396)
Screenshot: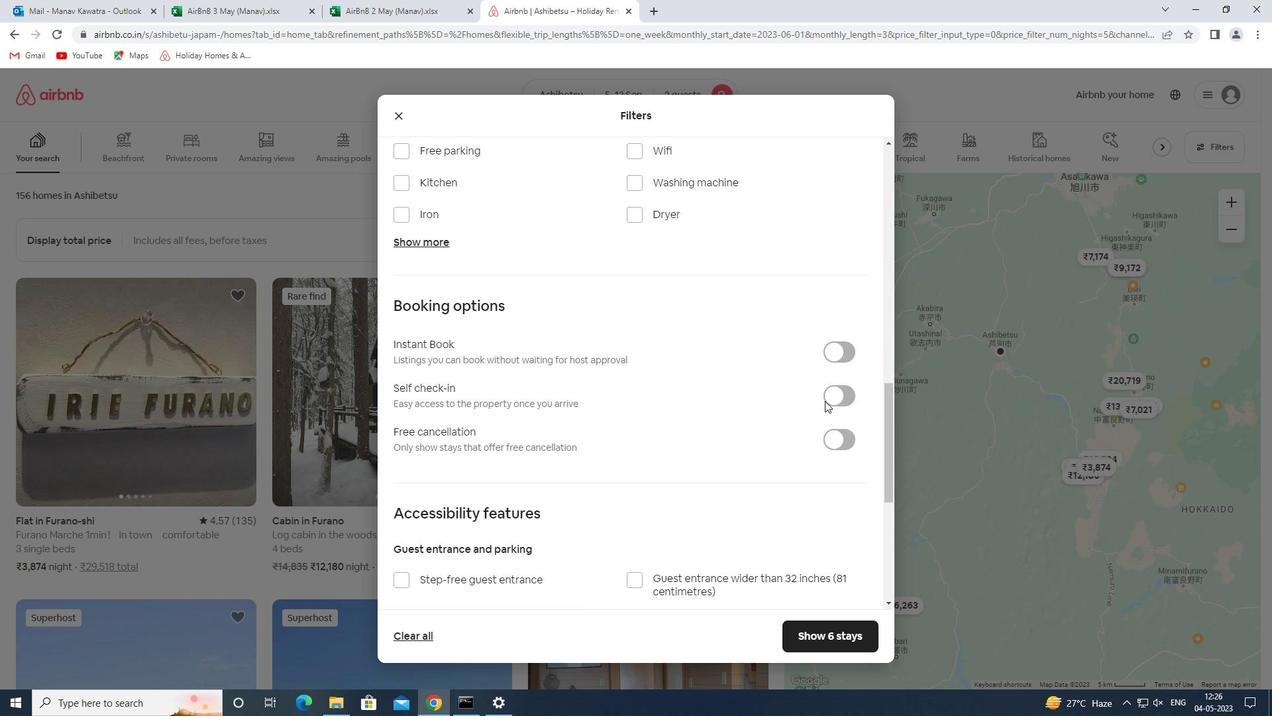 
Action: Mouse moved to (632, 411)
Screenshot: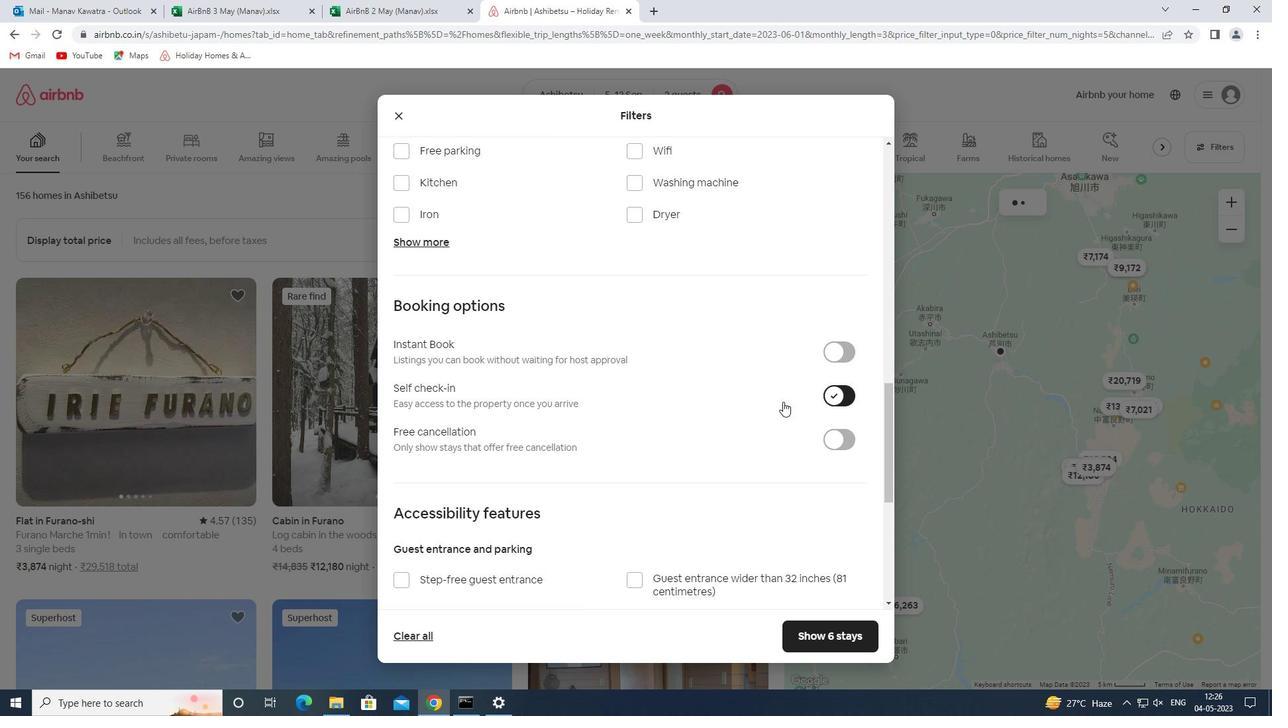 
Action: Mouse scrolled (632, 411) with delta (0, 0)
Screenshot: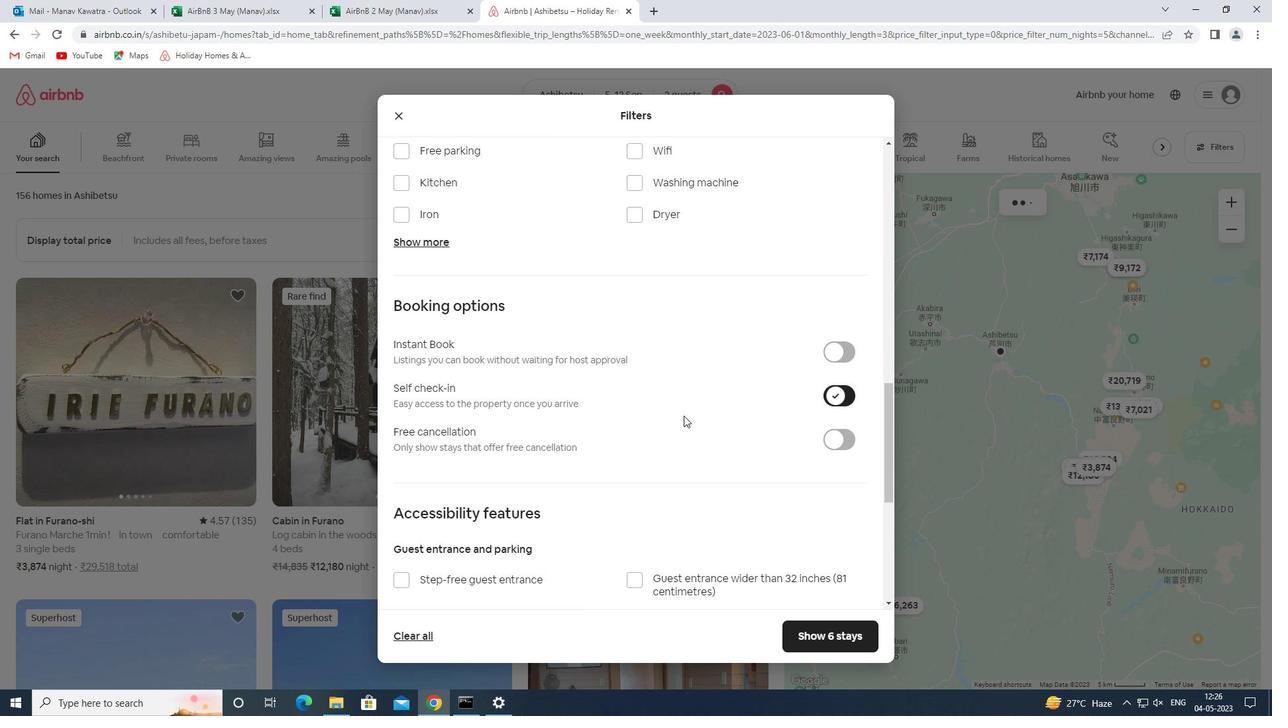 
Action: Mouse scrolled (632, 411) with delta (0, 0)
Screenshot: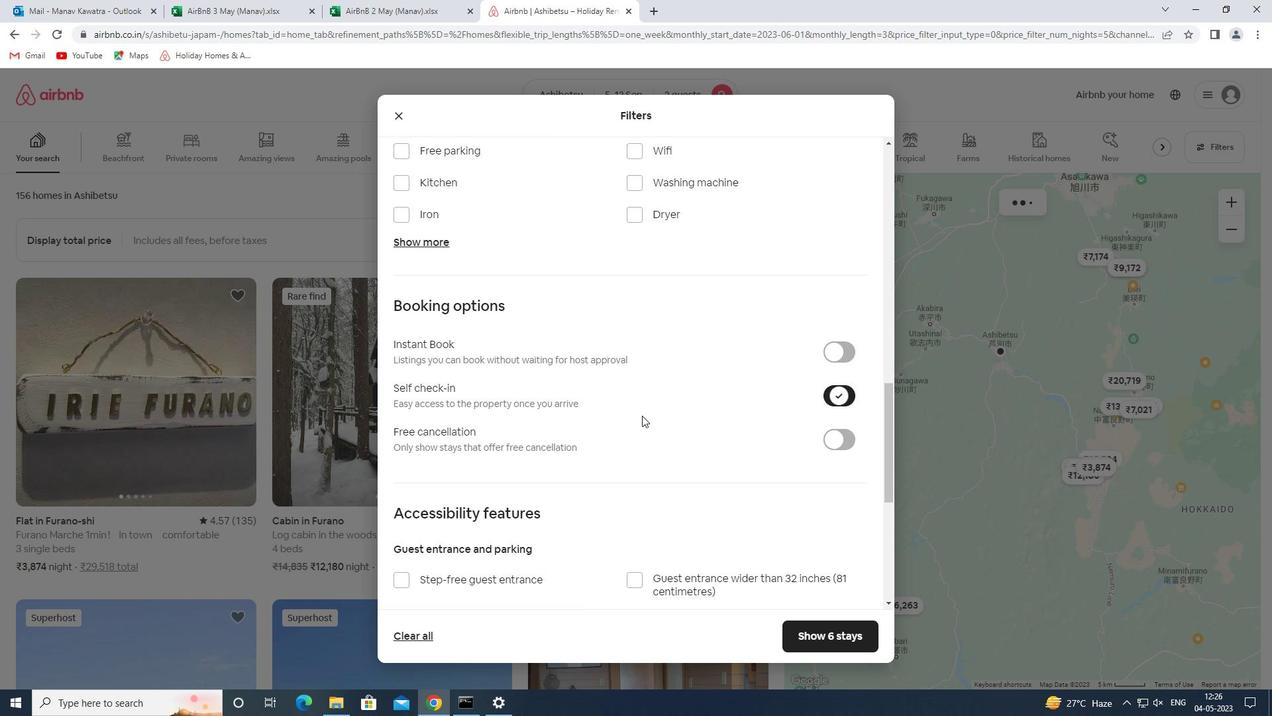 
Action: Mouse scrolled (632, 411) with delta (0, 0)
Screenshot: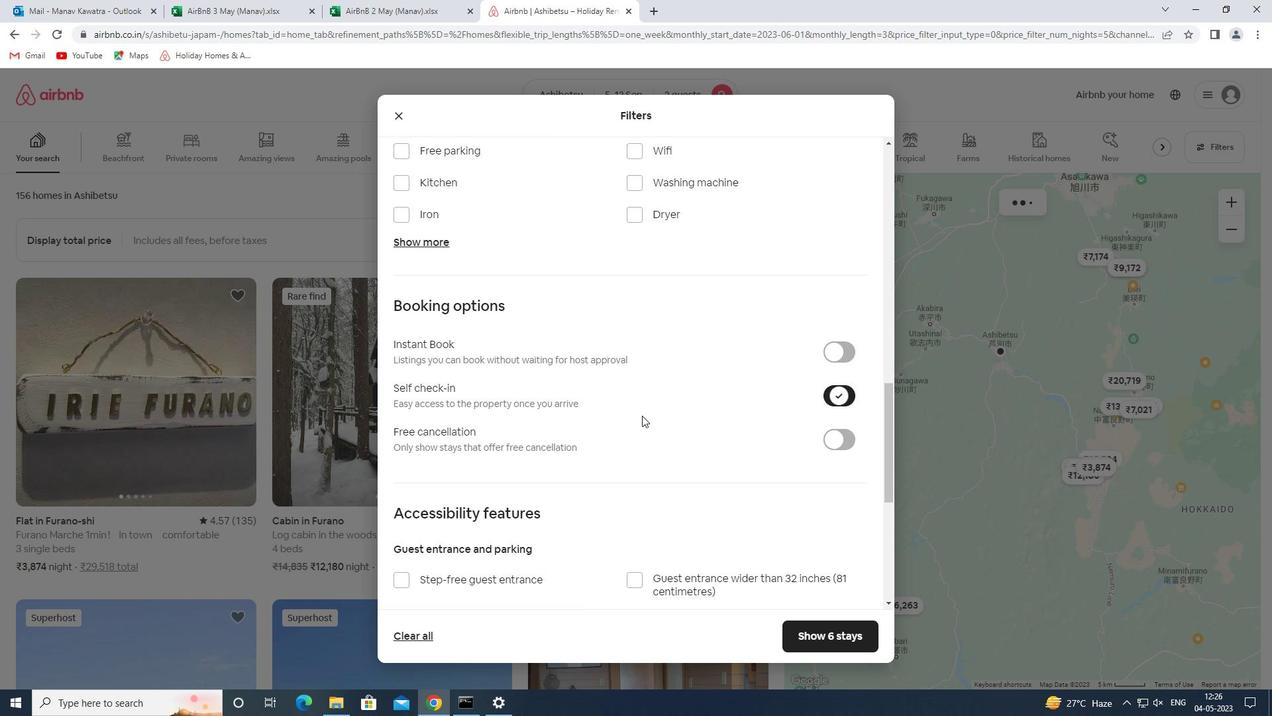 
Action: Mouse scrolled (632, 411) with delta (0, 0)
Screenshot: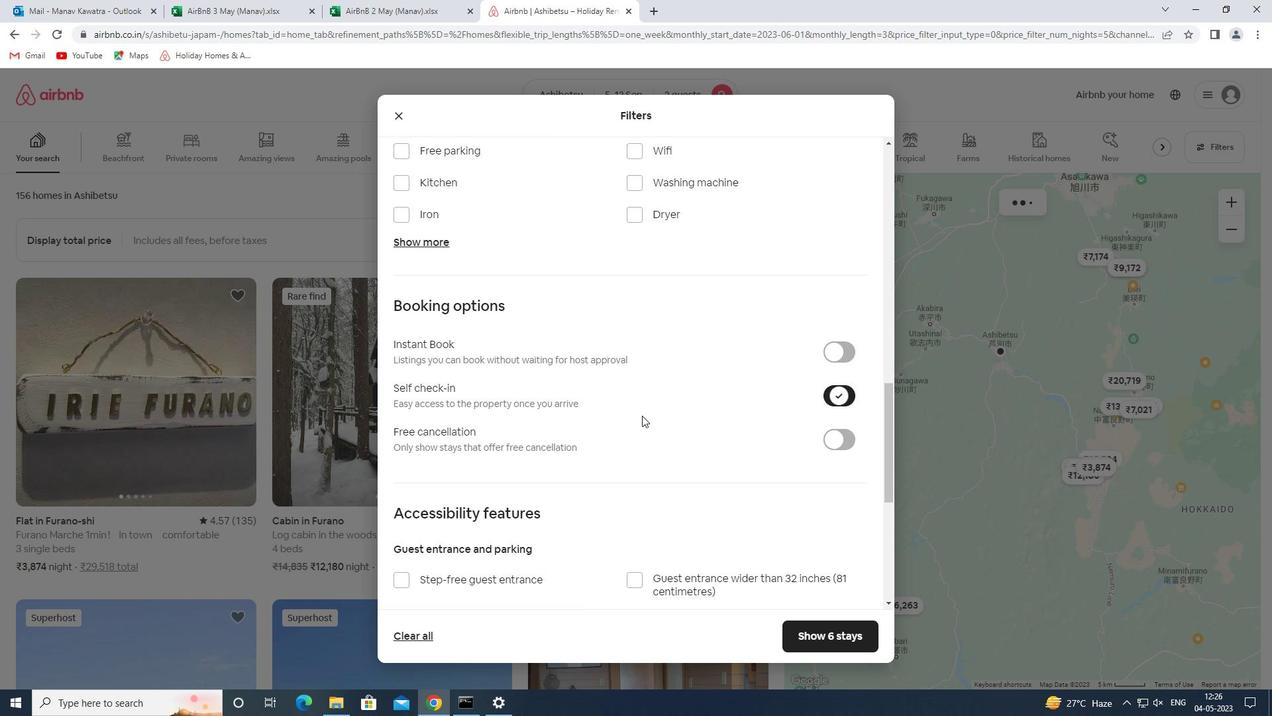 
Action: Mouse moved to (630, 411)
Screenshot: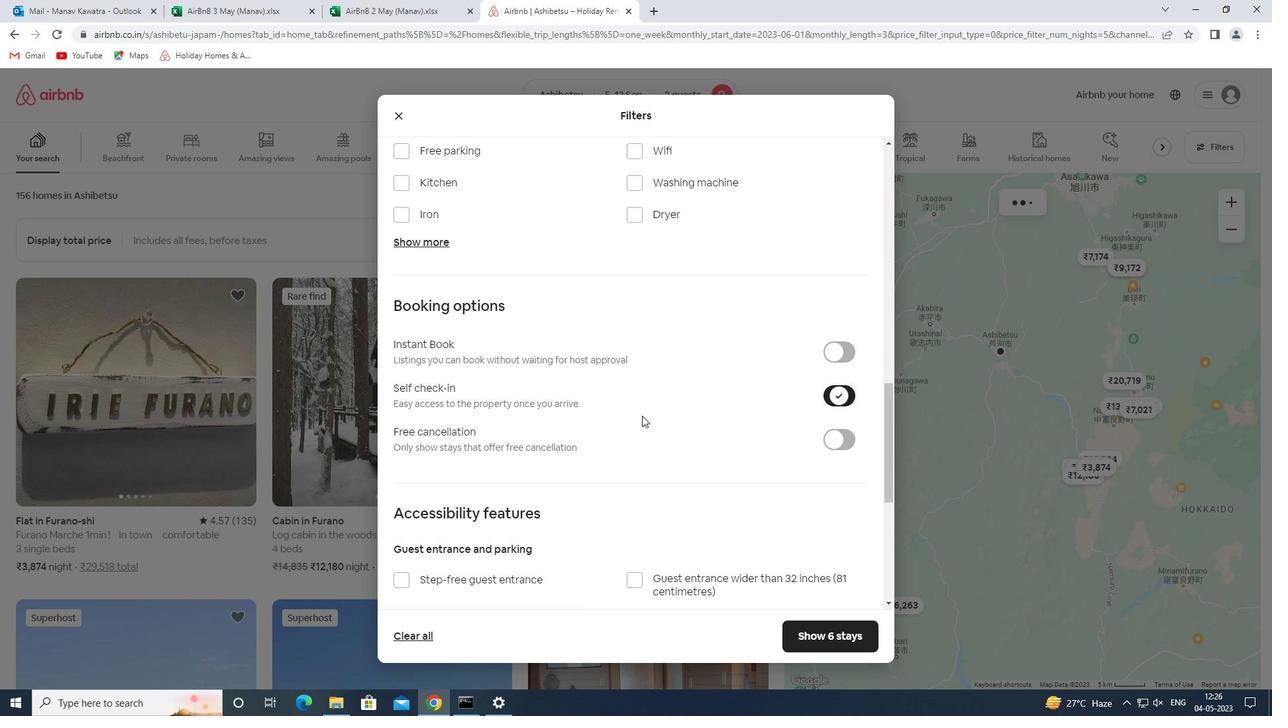 
Action: Mouse scrolled (630, 411) with delta (0, 0)
Screenshot: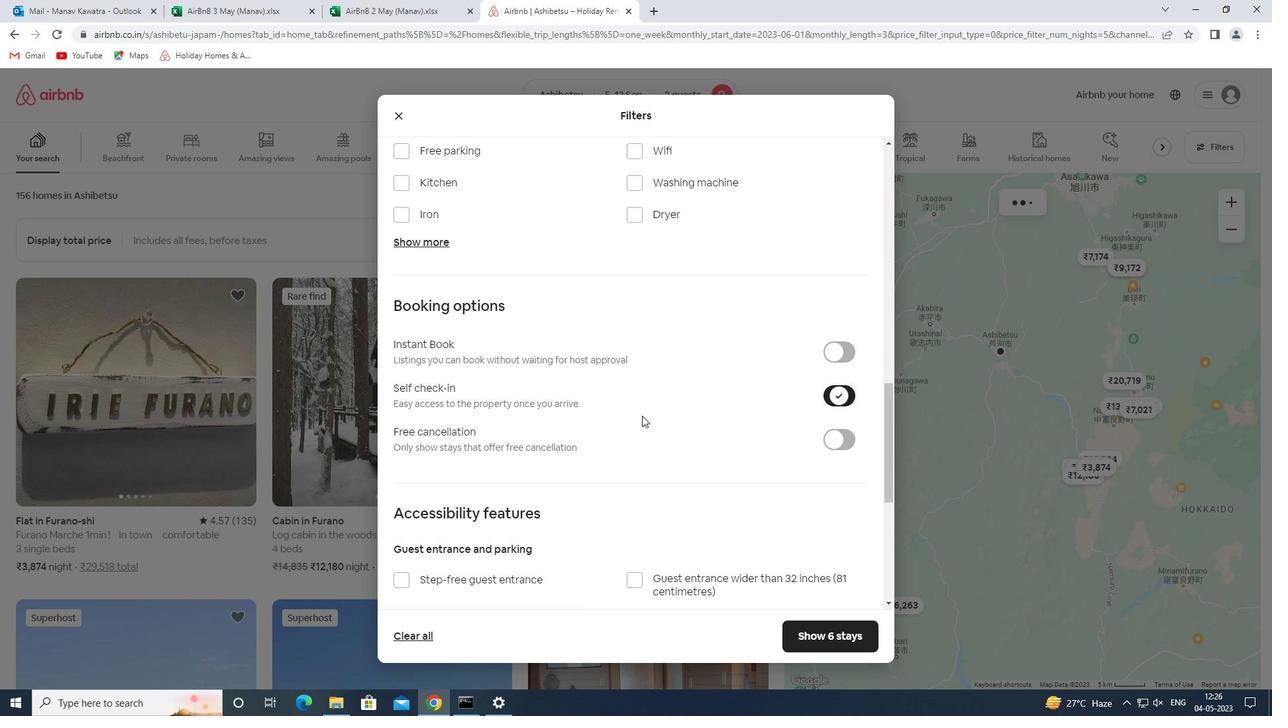 
Action: Mouse scrolled (630, 411) with delta (0, 0)
Screenshot: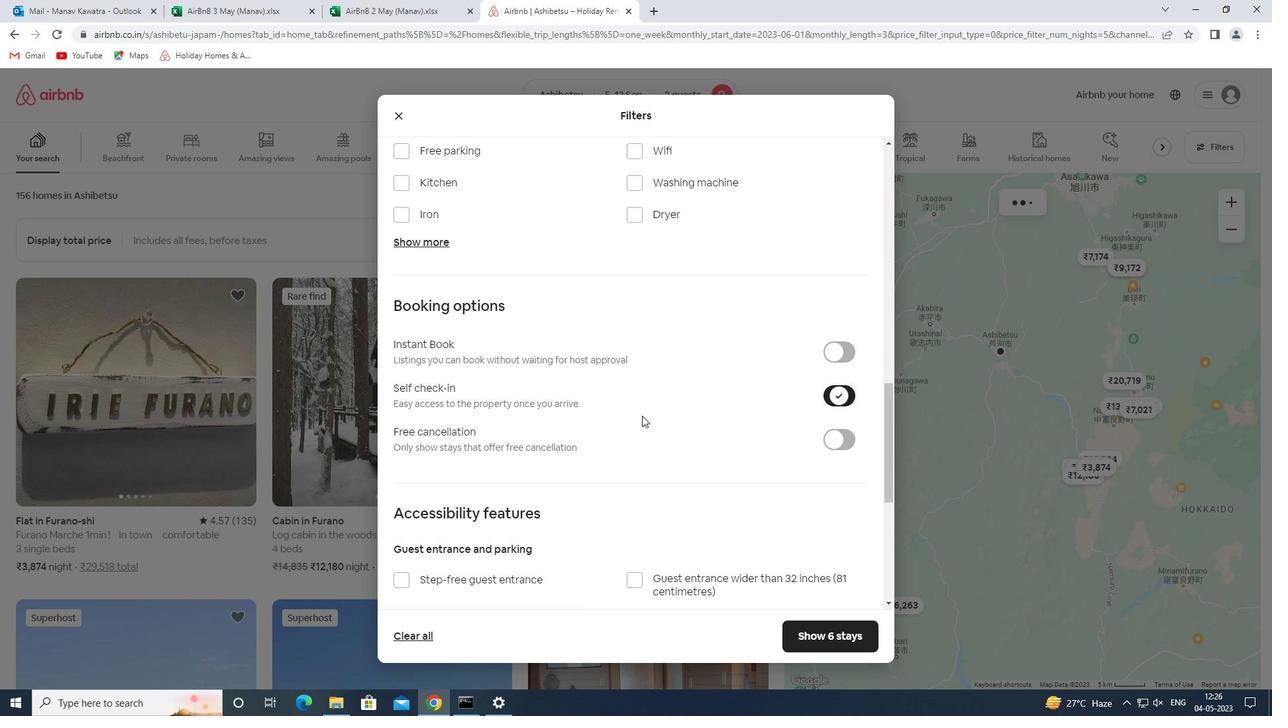 
Action: Mouse moved to (630, 411)
Screenshot: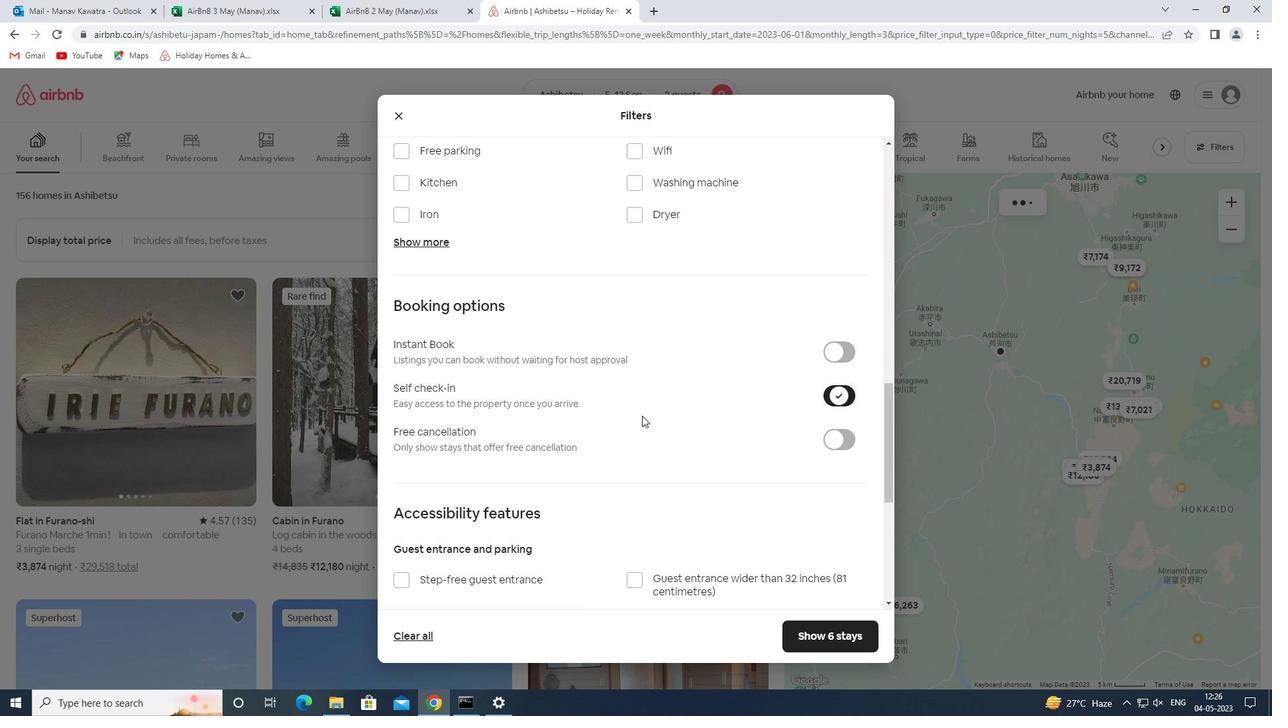 
Action: Mouse scrolled (630, 411) with delta (0, 0)
Screenshot: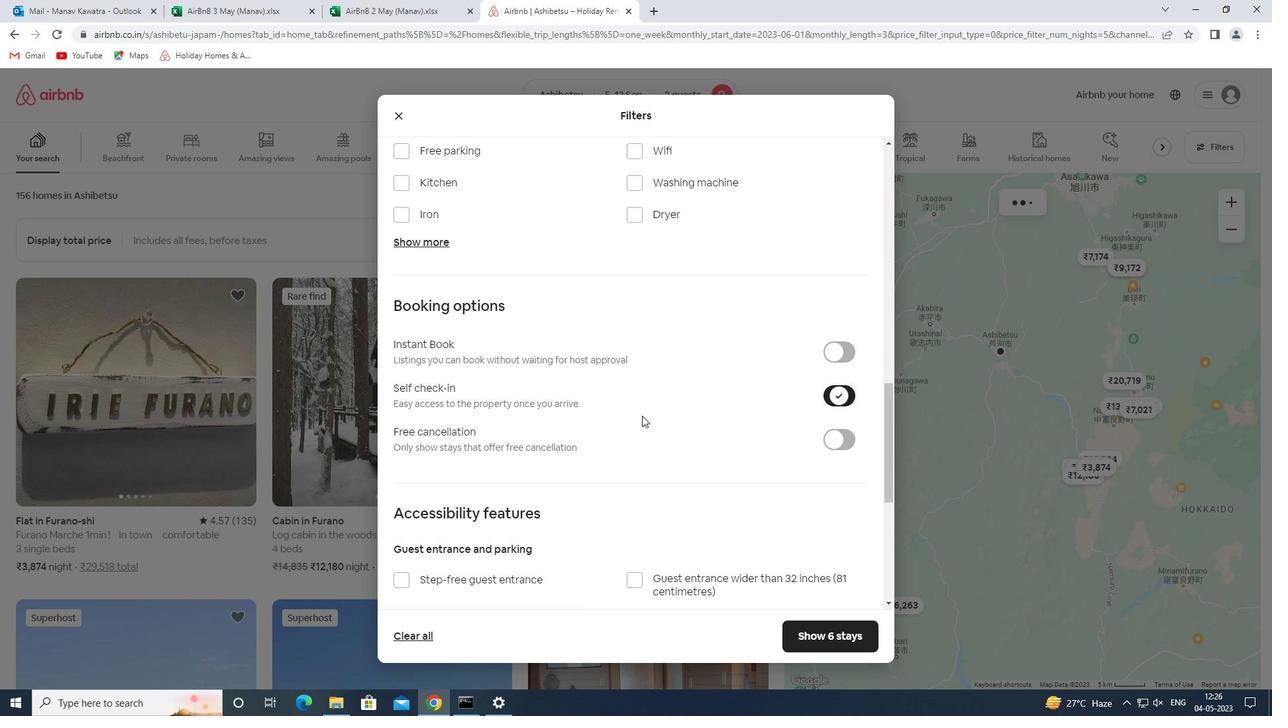 
Action: Mouse moved to (430, 514)
Screenshot: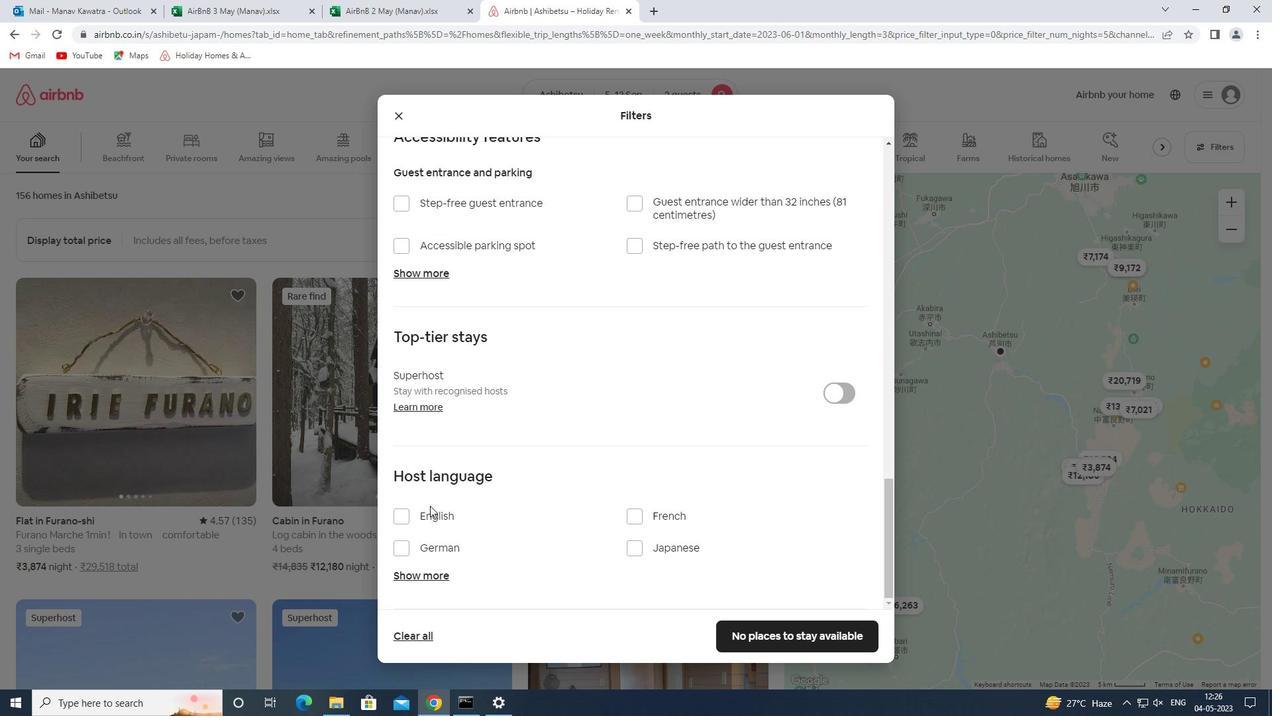 
Action: Mouse pressed left at (430, 514)
Screenshot: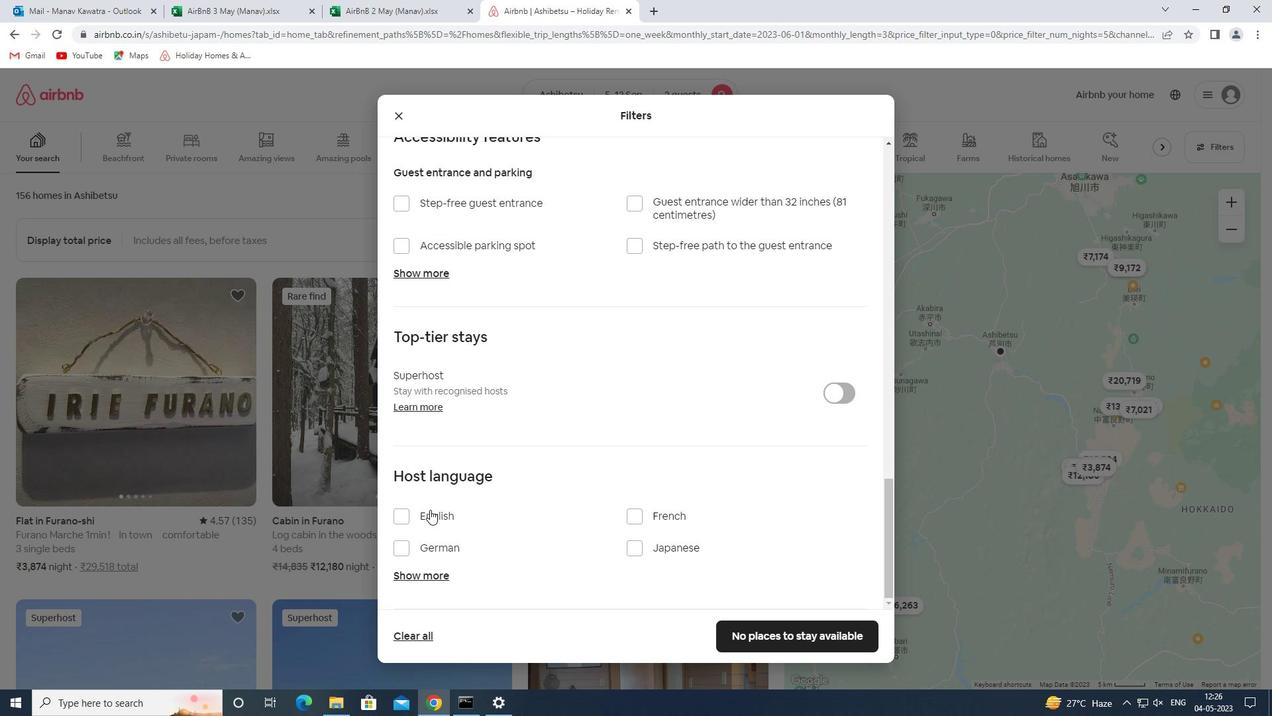 
Action: Mouse moved to (786, 643)
Screenshot: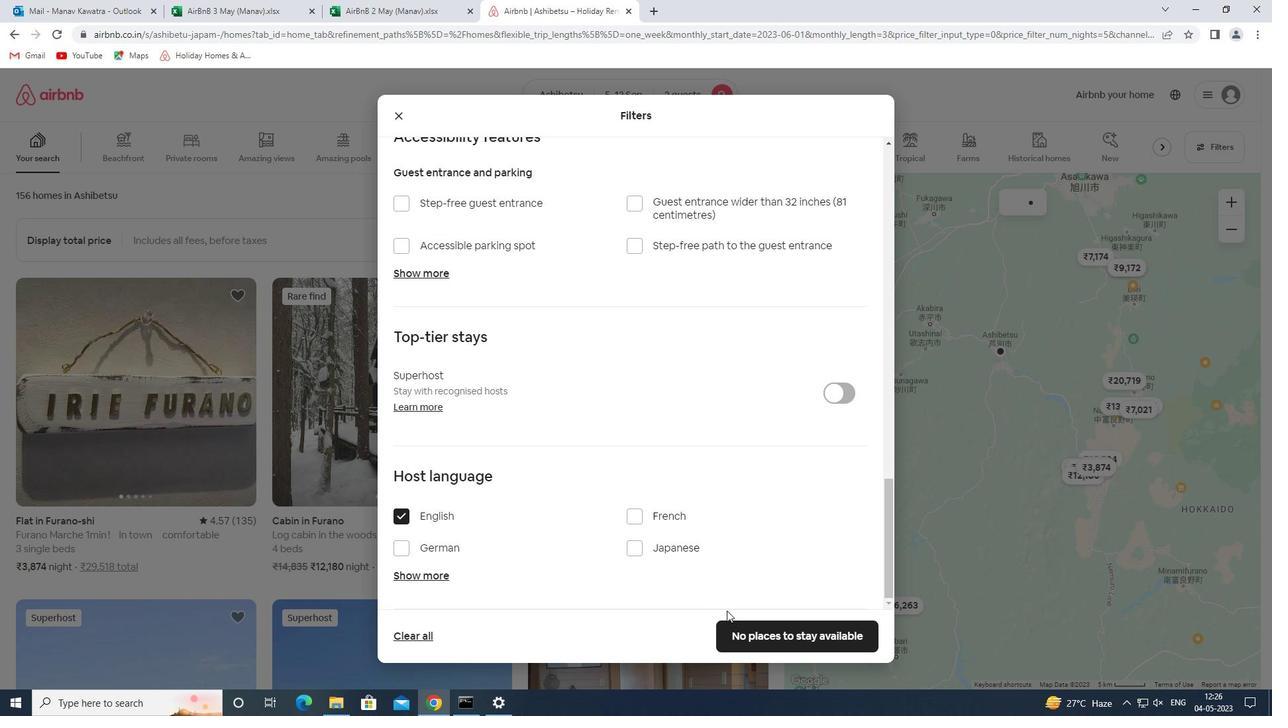 
Action: Mouse pressed left at (786, 643)
Screenshot: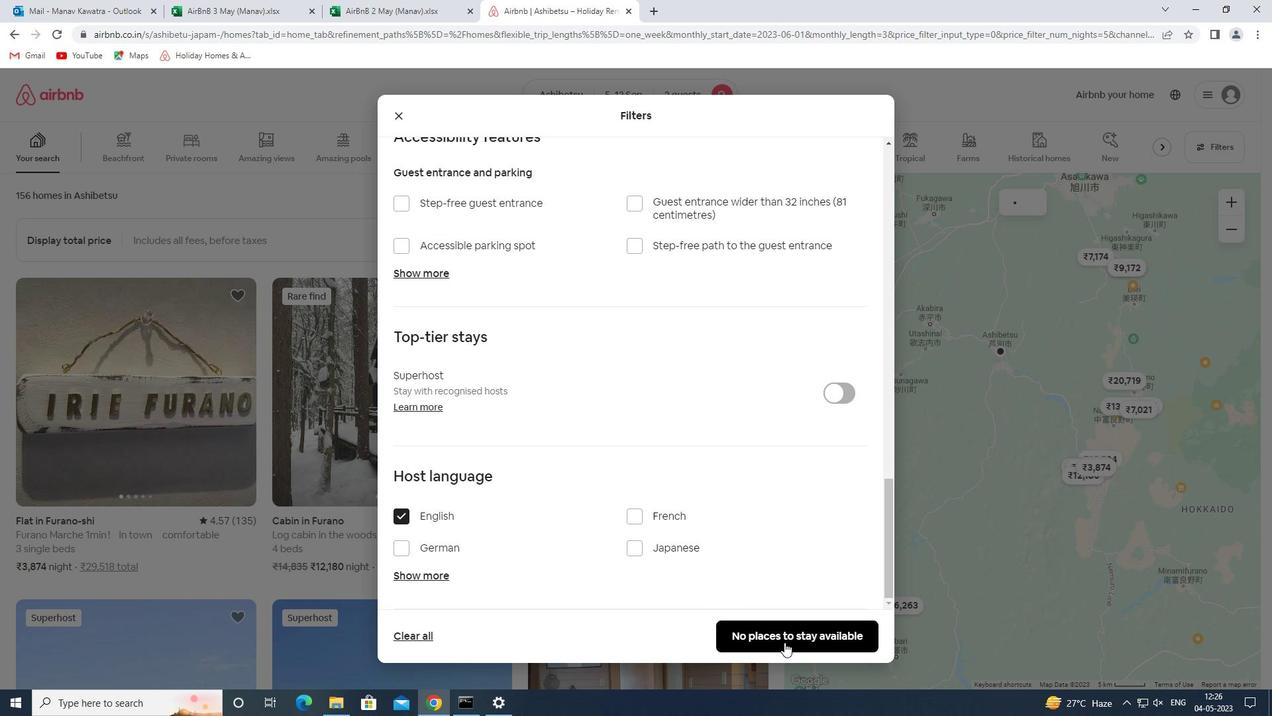 
Action: Mouse moved to (787, 641)
Screenshot: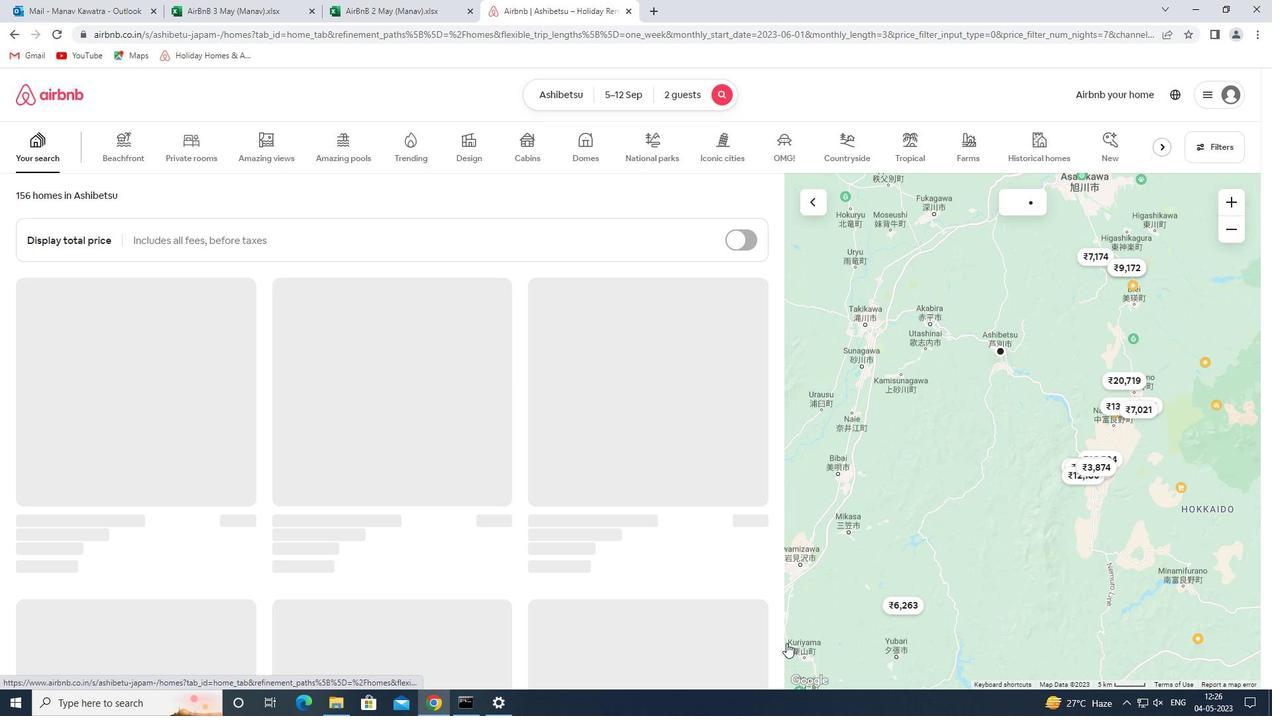 
